 Task: Create new invoice with Date Opened :30-Apr-23, Select Customer: Charlie Donut, Terms: Payment Term 2. Make invoice entry for item-1 with Date: 30-Apr-23, Description: Hershey's Kisses Milk Chocolate Candy (3 oz), Action: Material, Income Account: Income:Sales, Quantity: 5, Unit Price: 6.3, Discount %: 7. Make entry for item-2 with Date: 30-Apr-23, Description: Red Bull Energy, Action: Material, Income Account: Income:Sales, Quantity: 1, Unit Price: 5, Discount %: 8. Make entry for item-3 with Date: 30-Apr-23, Description: Sprite, Action: Material, Income Account: Income:Sales, Quantity: 2, Unit Price: 6, Discount %: 10. Write Notes: 'Looking forward to serving you again.'. Post Invoice with Post Date: 30-Apr-23, Post to Accounts: Assets:Accounts Receivable. Pay / Process Payment with Transaction Date: 15-May-23, Amount: 44.695, Transfer Account: Checking Account. Print Invoice, display notes by going to Option, then go to Display Tab and check 'Invoice Notes'.
Action: Mouse moved to (148, 27)
Screenshot: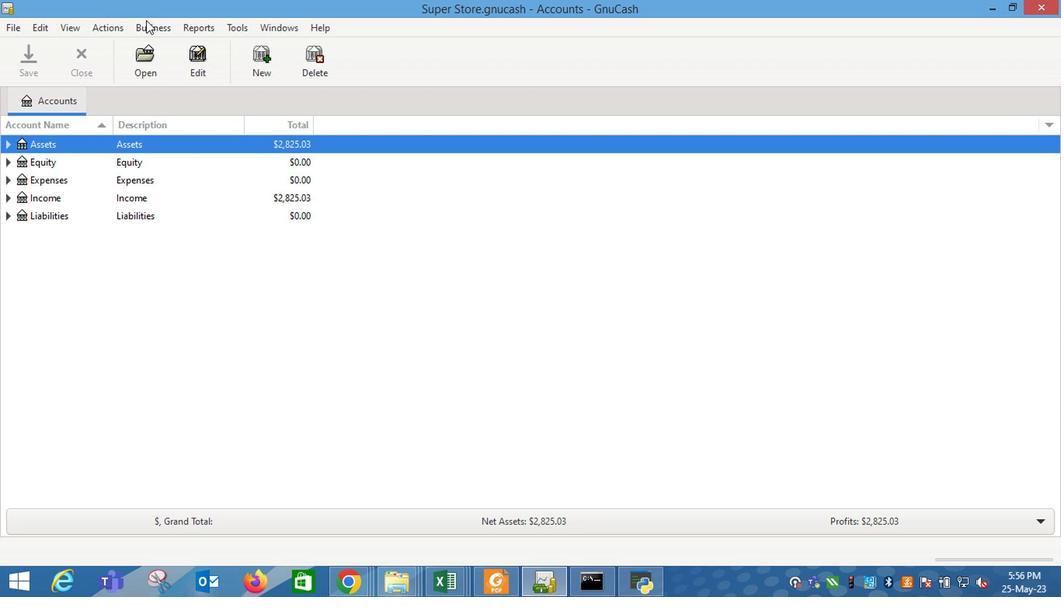 
Action: Mouse pressed left at (148, 27)
Screenshot: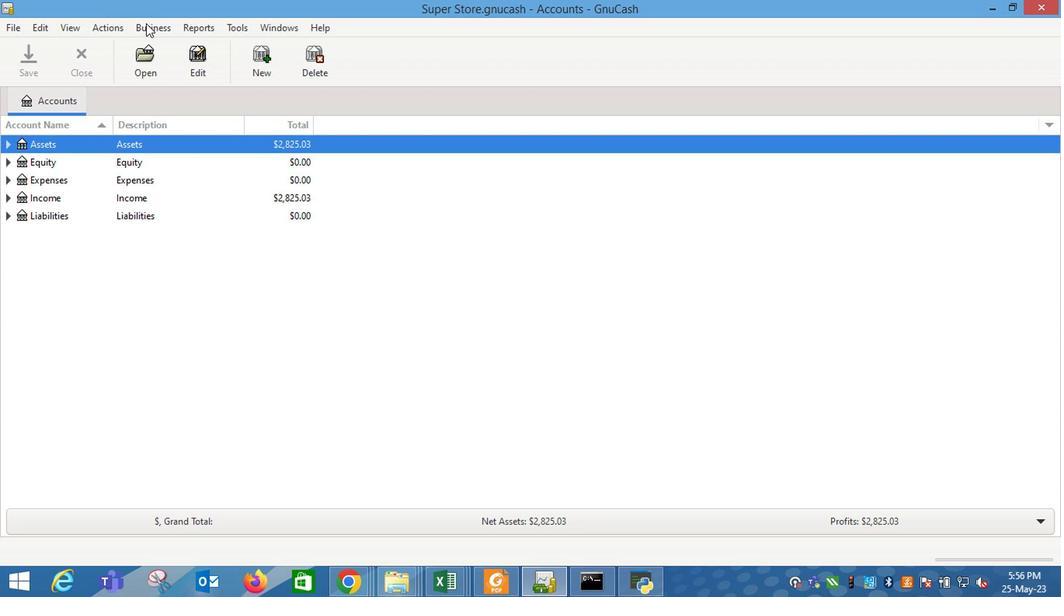 
Action: Mouse moved to (341, 111)
Screenshot: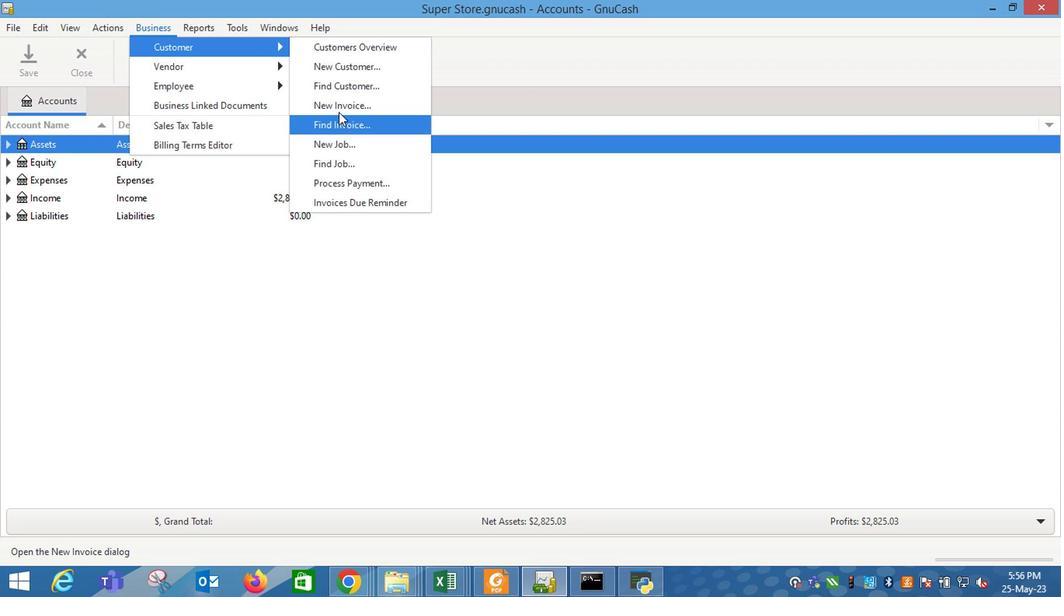
Action: Mouse pressed left at (341, 111)
Screenshot: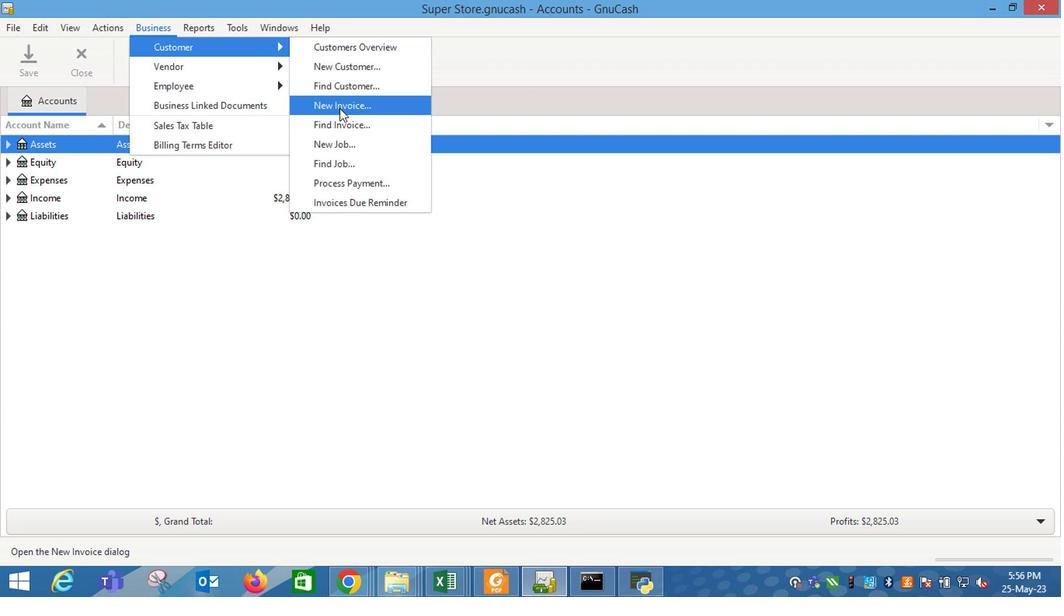 
Action: Mouse moved to (643, 238)
Screenshot: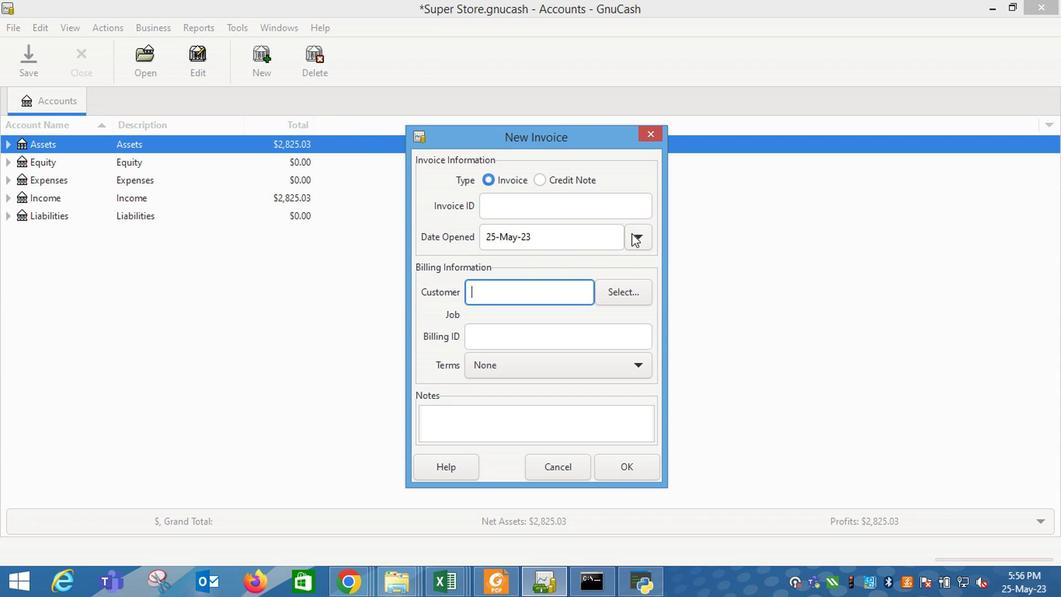 
Action: Mouse pressed left at (643, 238)
Screenshot: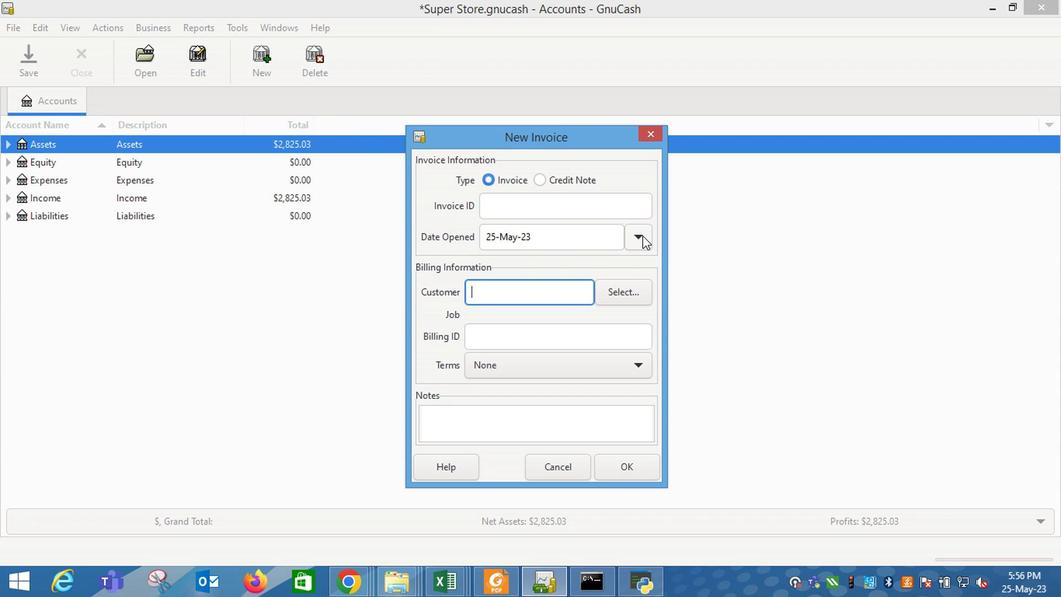 
Action: Mouse moved to (519, 261)
Screenshot: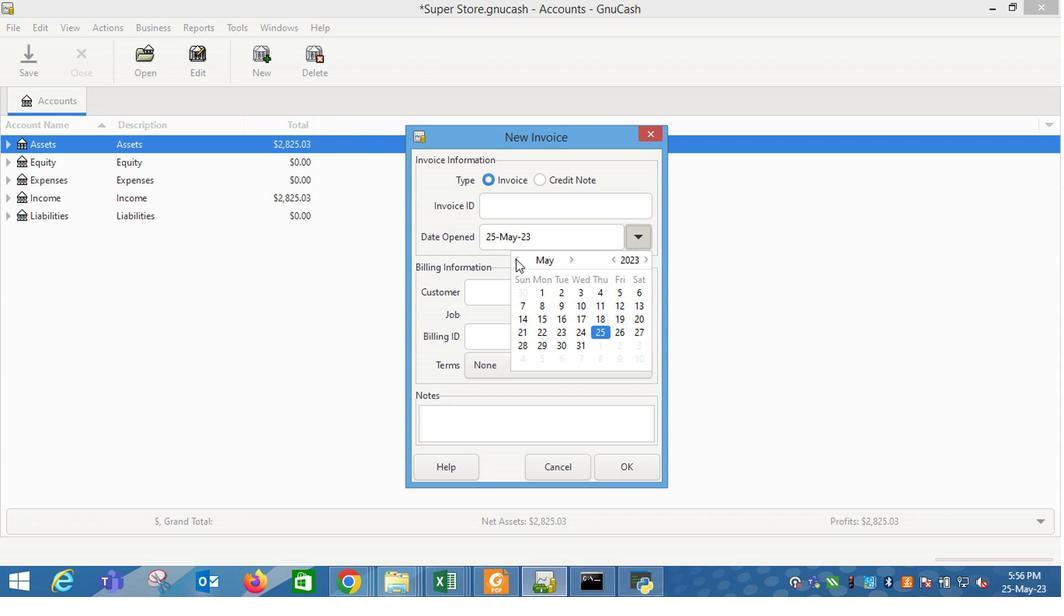 
Action: Mouse pressed left at (519, 261)
Screenshot: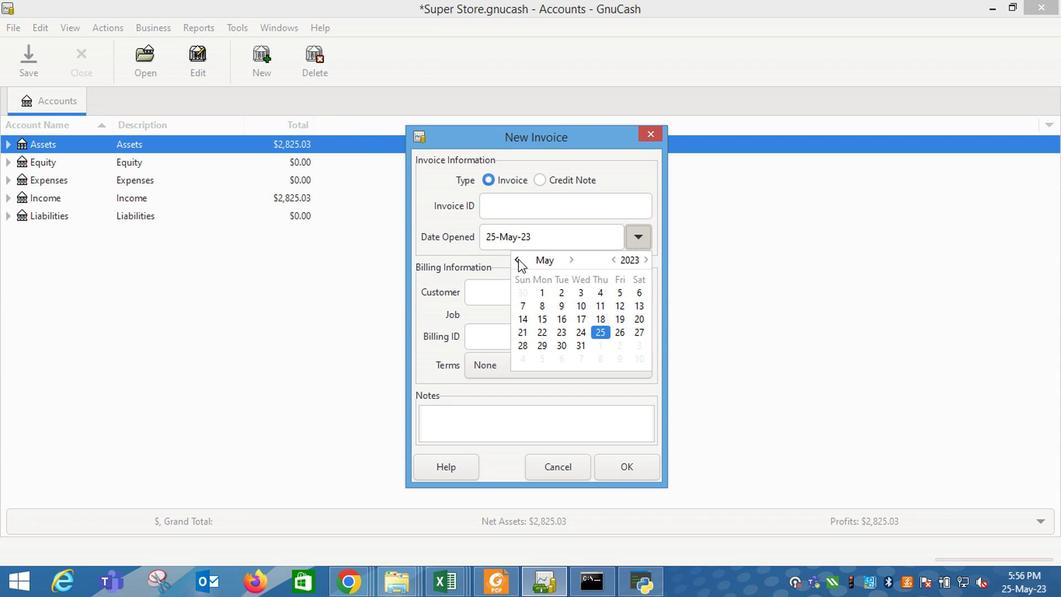 
Action: Mouse moved to (641, 325)
Screenshot: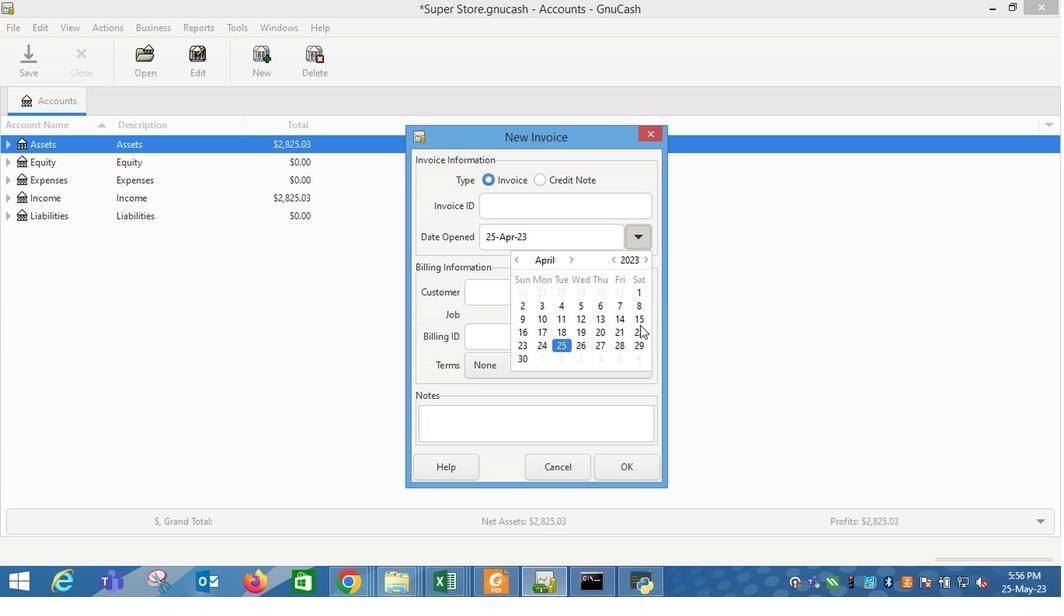 
Action: Mouse pressed left at (641, 325)
Screenshot: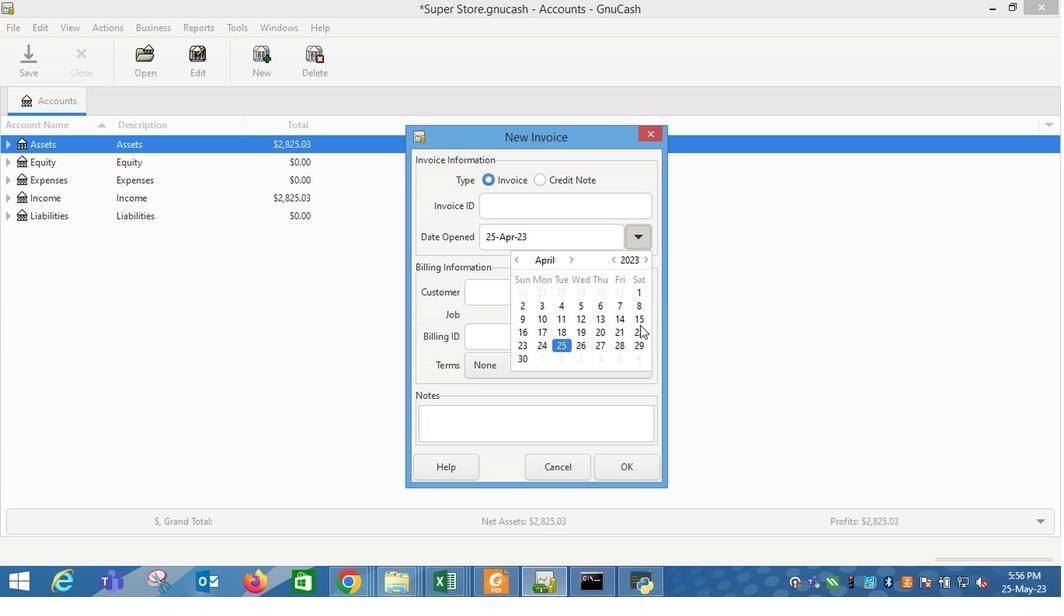 
Action: Mouse moved to (522, 357)
Screenshot: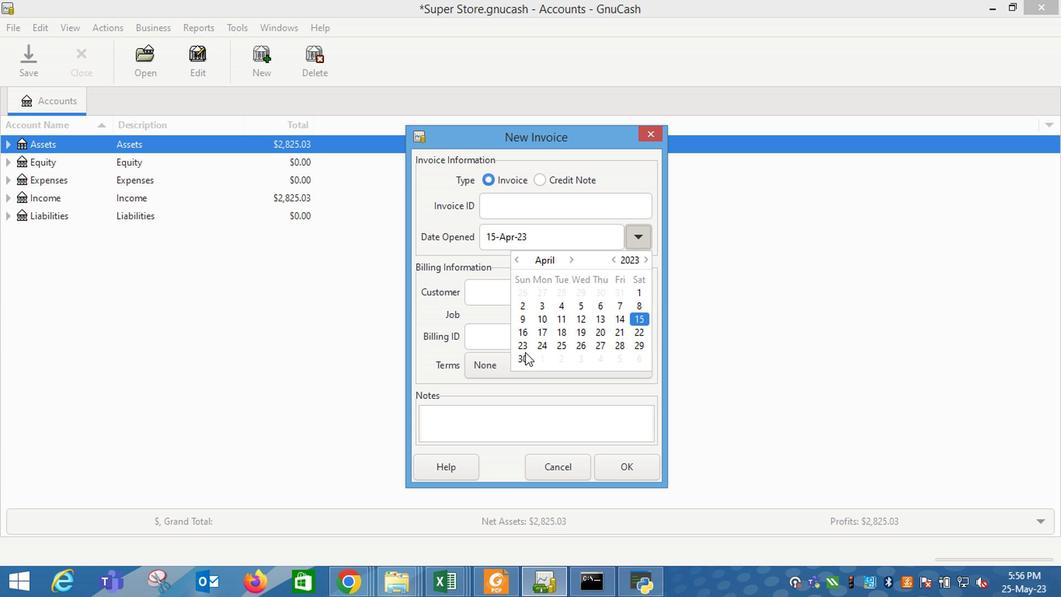 
Action: Mouse pressed left at (522, 357)
Screenshot: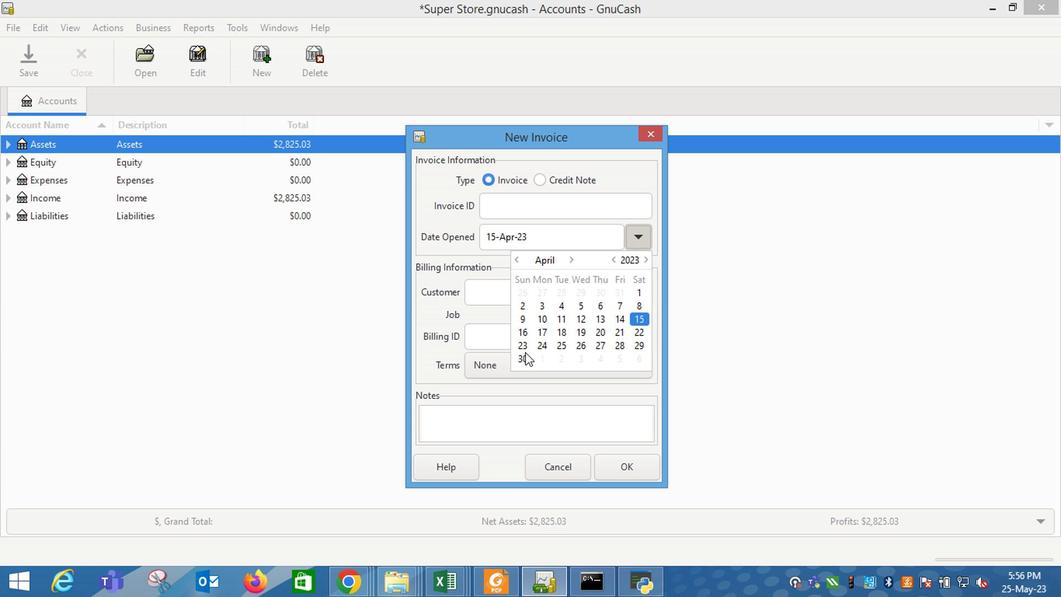
Action: Mouse moved to (469, 286)
Screenshot: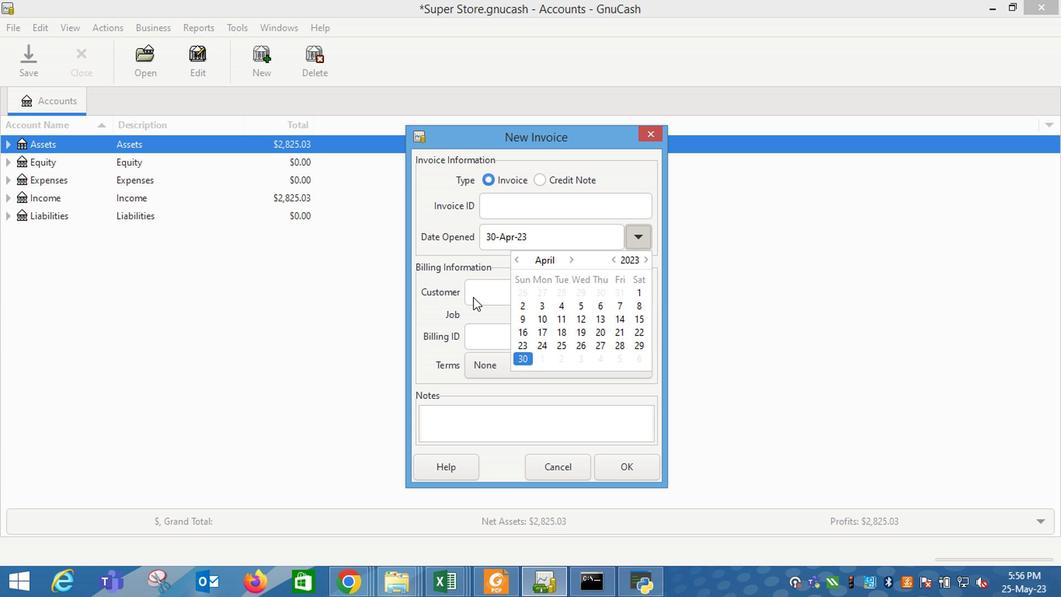 
Action: Mouse pressed left at (469, 286)
Screenshot: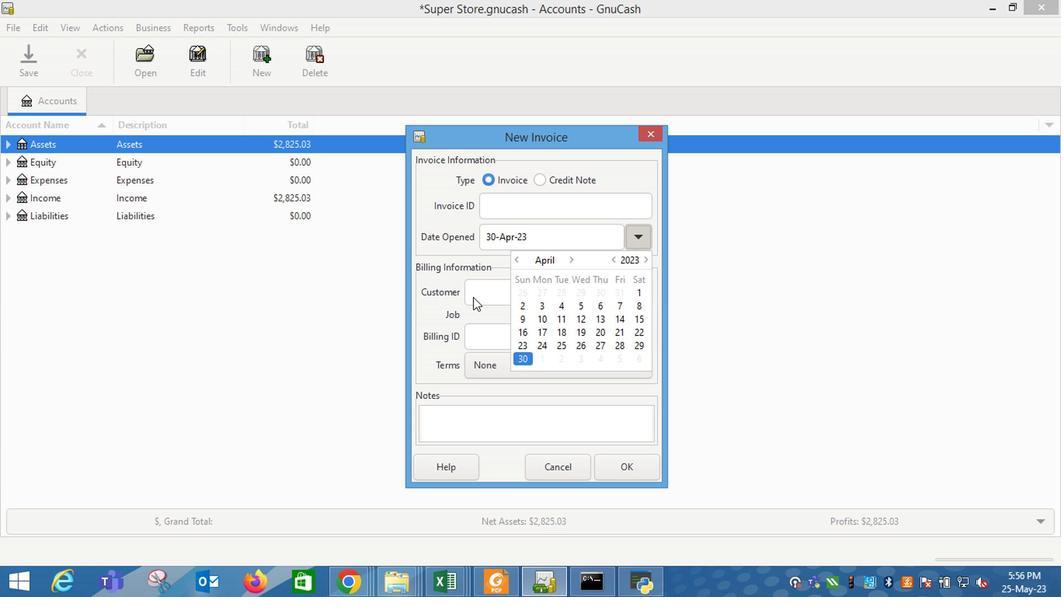 
Action: Mouse moved to (504, 299)
Screenshot: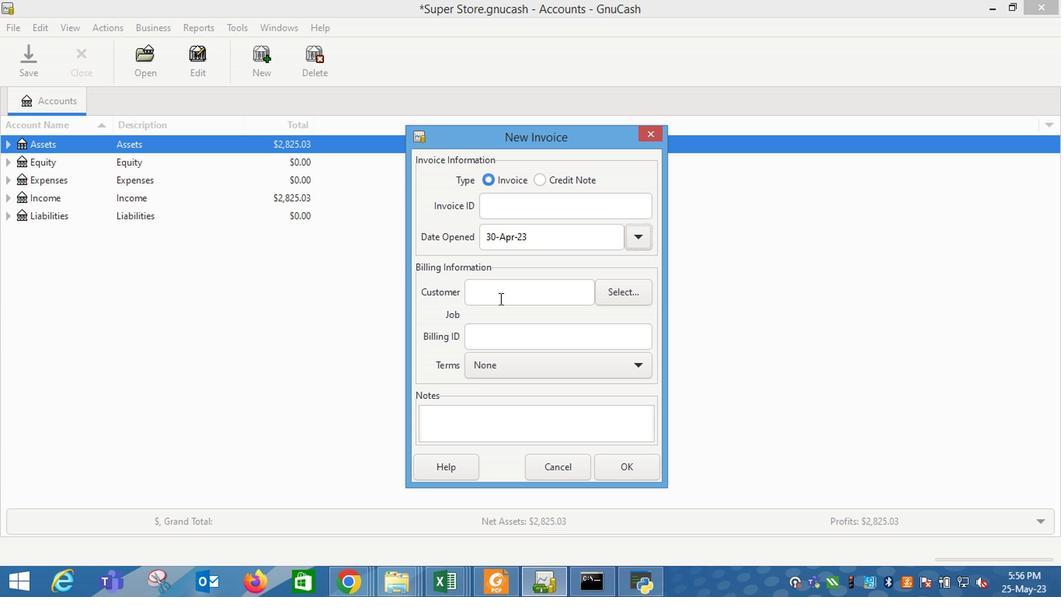 
Action: Mouse pressed left at (504, 299)
Screenshot: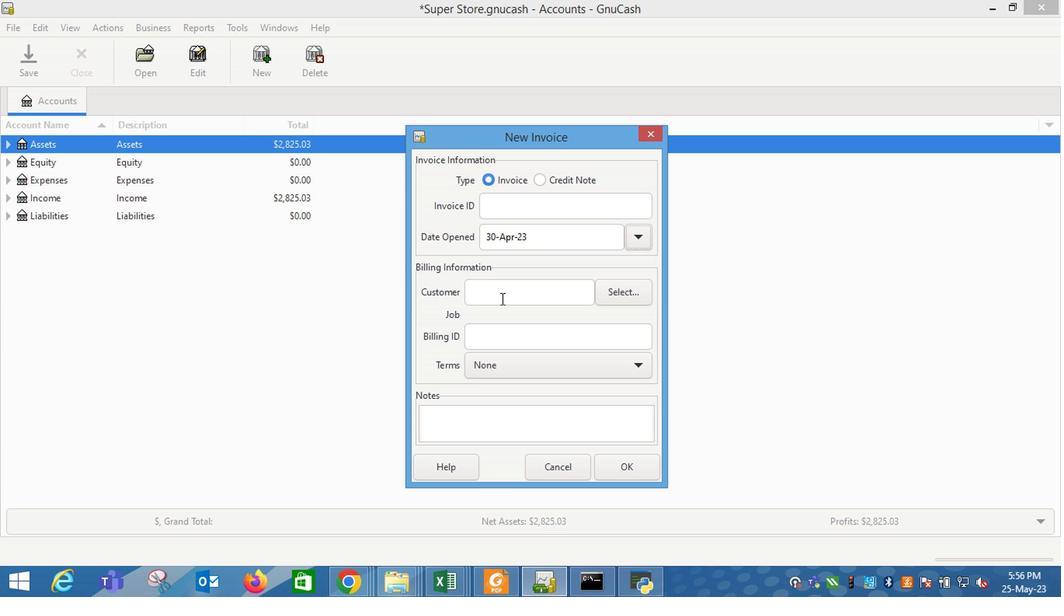 
Action: Mouse moved to (504, 299)
Screenshot: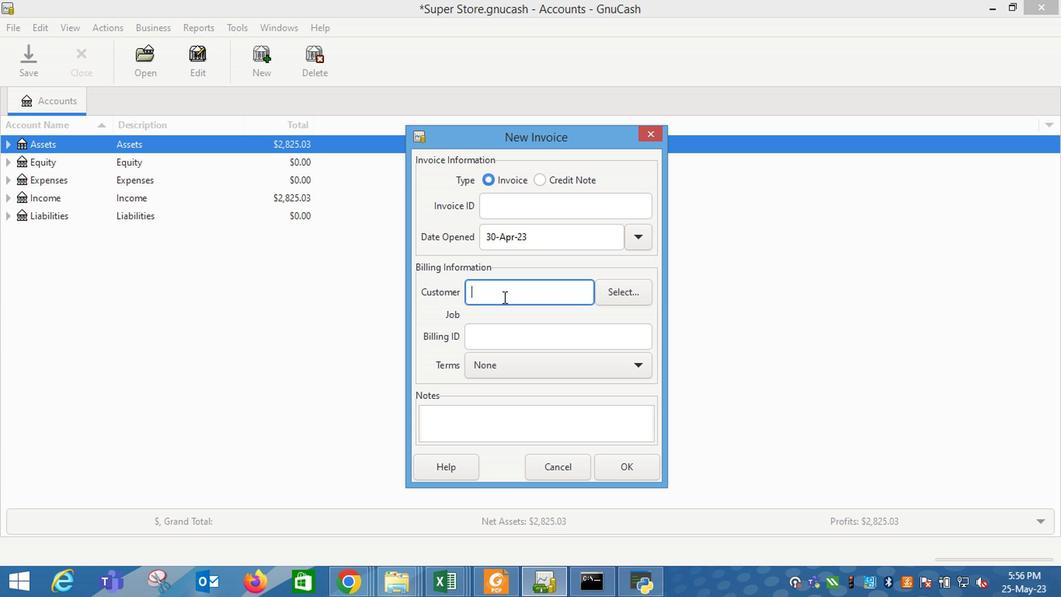 
Action: Key pressed <Key.shift_r>Char<Key.down><Key.enter>
Screenshot: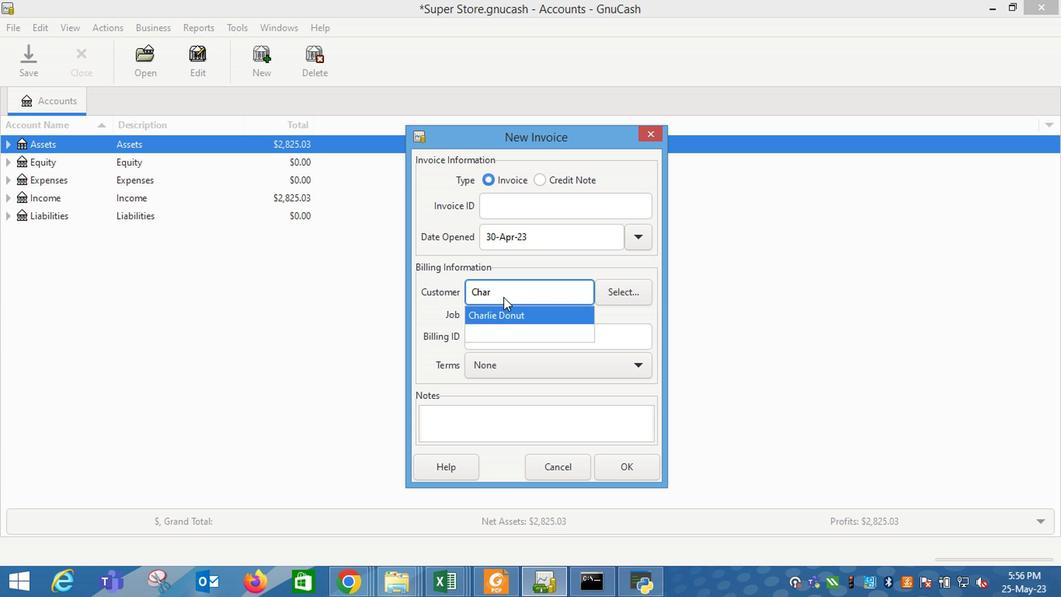 
Action: Mouse moved to (503, 378)
Screenshot: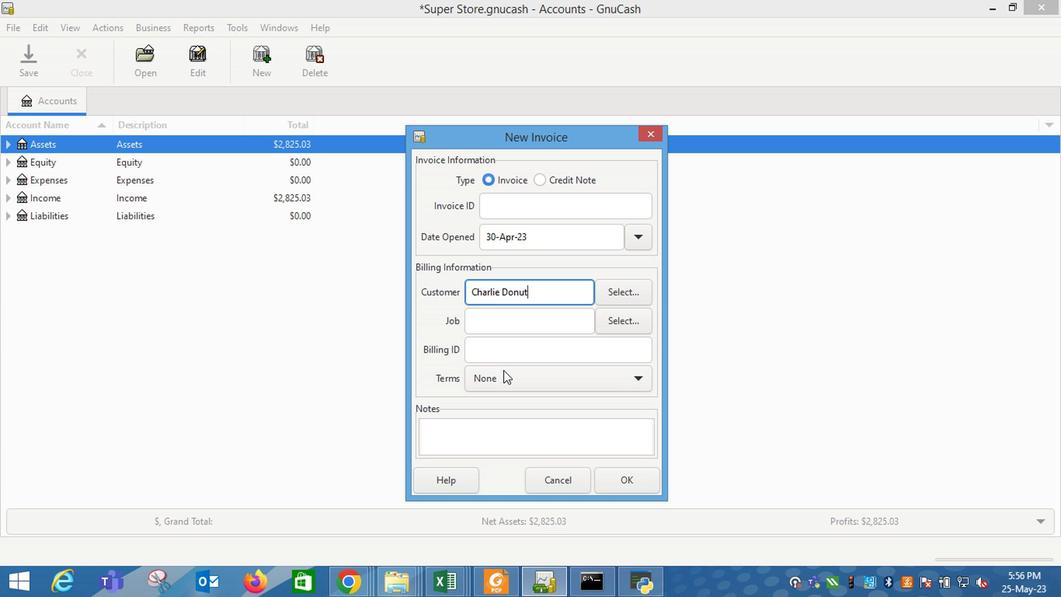 
Action: Mouse pressed left at (503, 378)
Screenshot: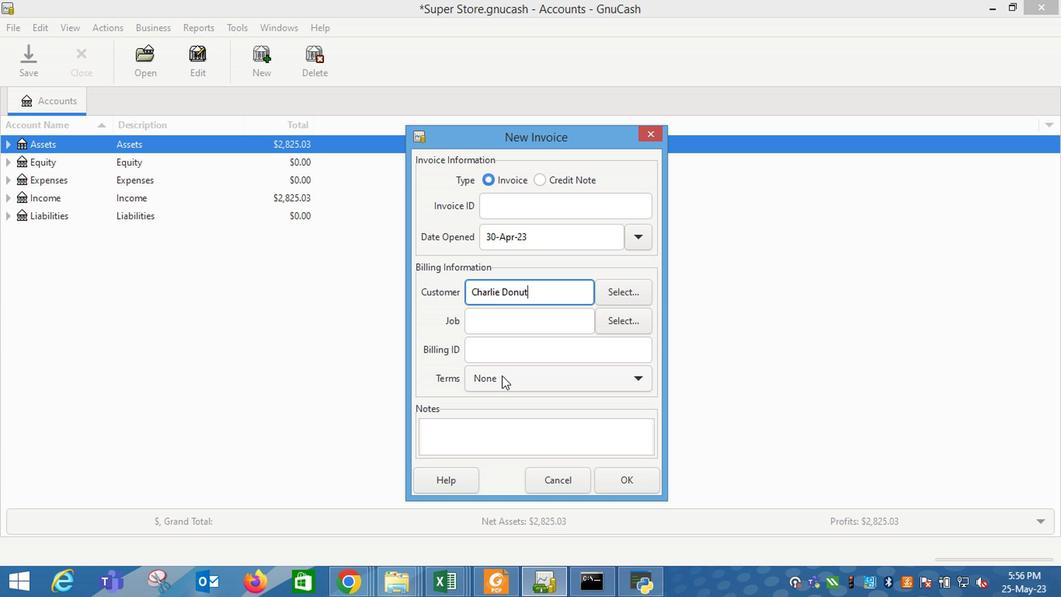 
Action: Mouse moved to (508, 422)
Screenshot: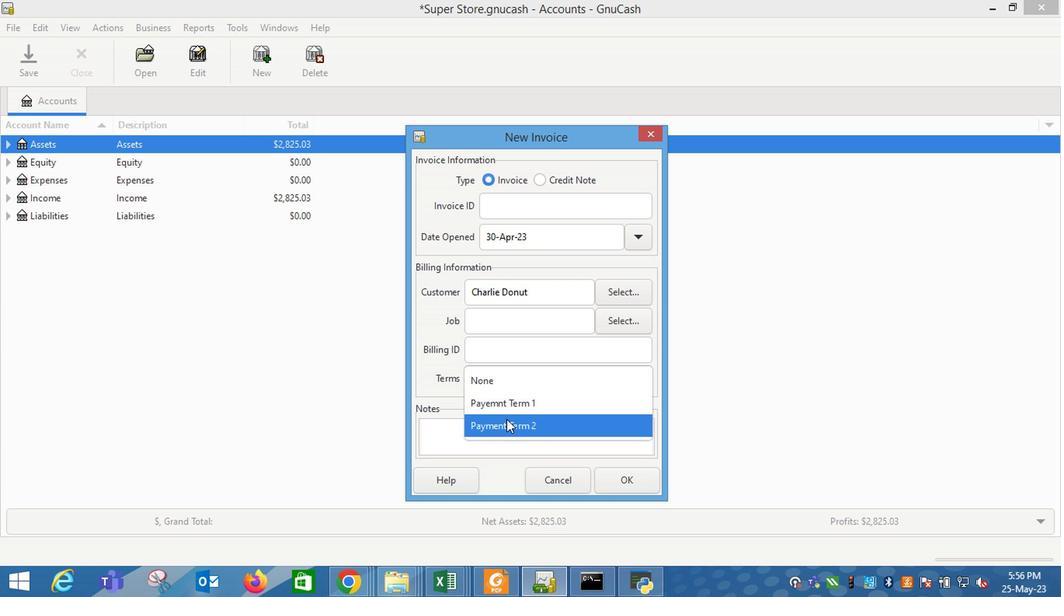 
Action: Mouse pressed left at (508, 422)
Screenshot: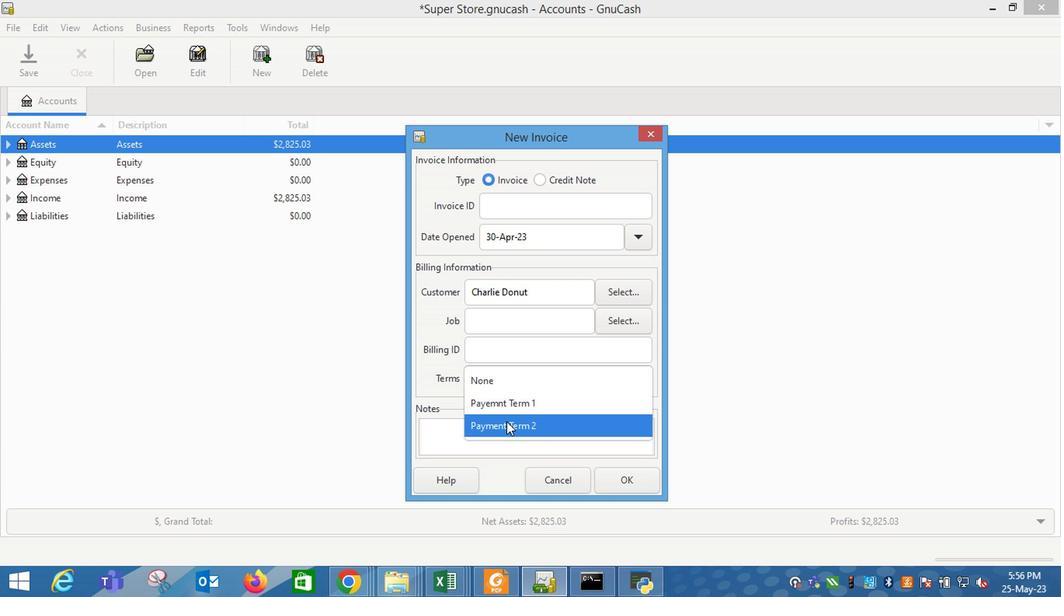 
Action: Mouse moved to (616, 480)
Screenshot: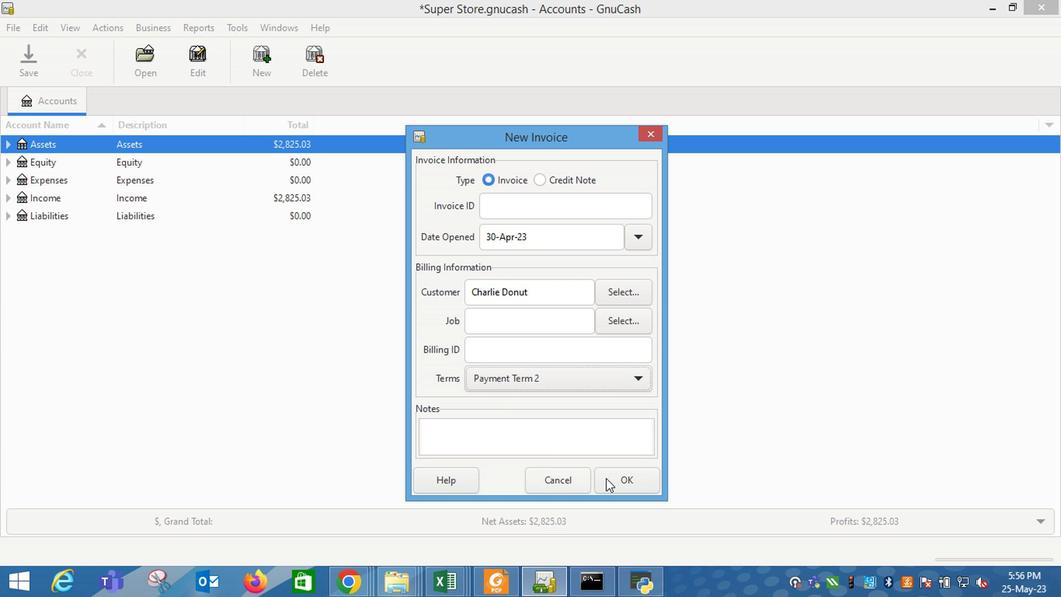 
Action: Mouse pressed left at (616, 480)
Screenshot: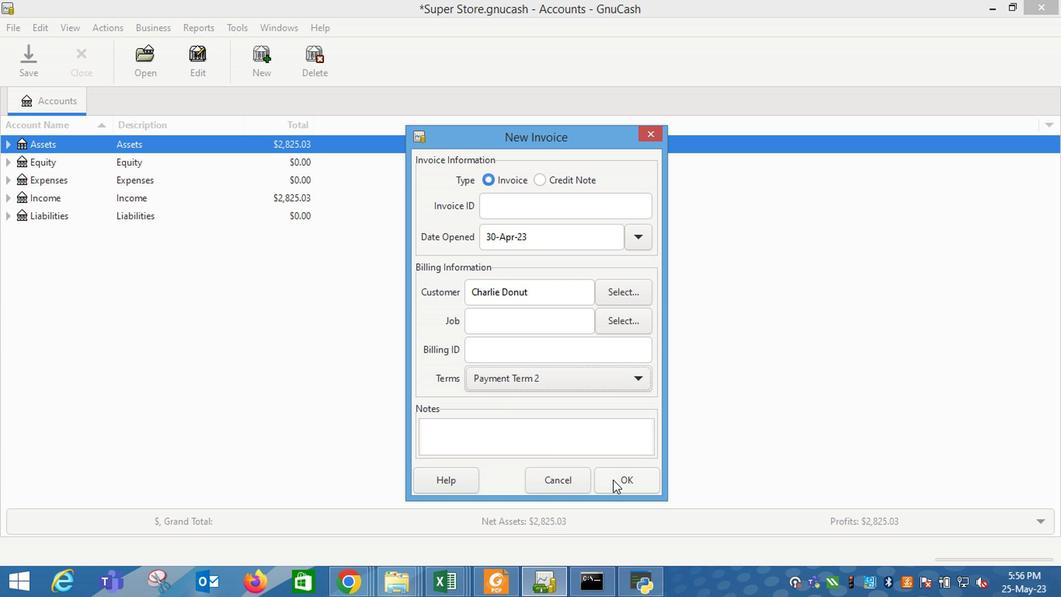 
Action: Mouse moved to (73, 305)
Screenshot: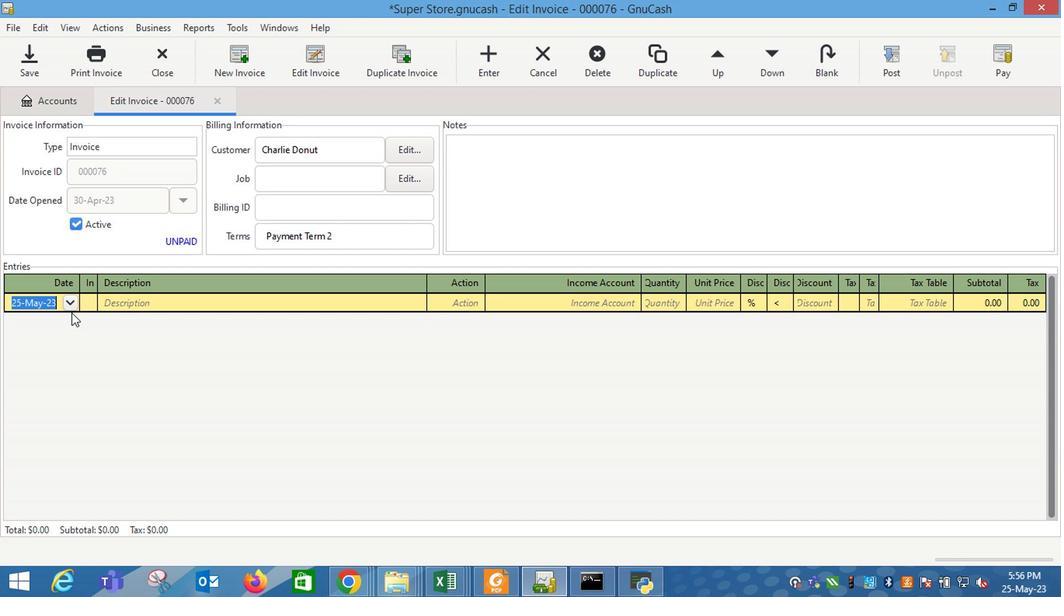 
Action: Mouse pressed left at (73, 305)
Screenshot: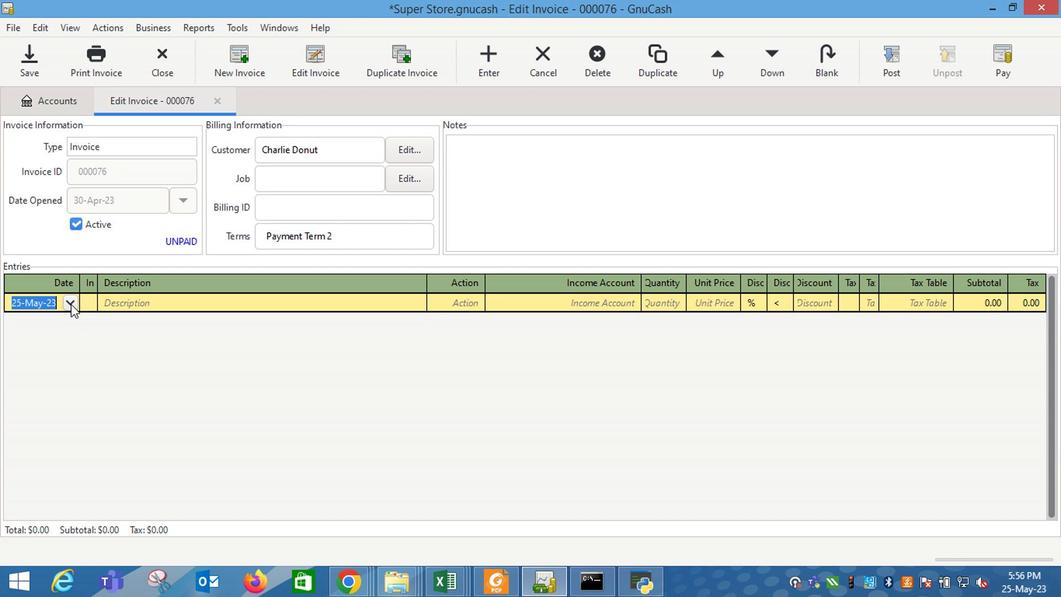 
Action: Mouse moved to (14, 325)
Screenshot: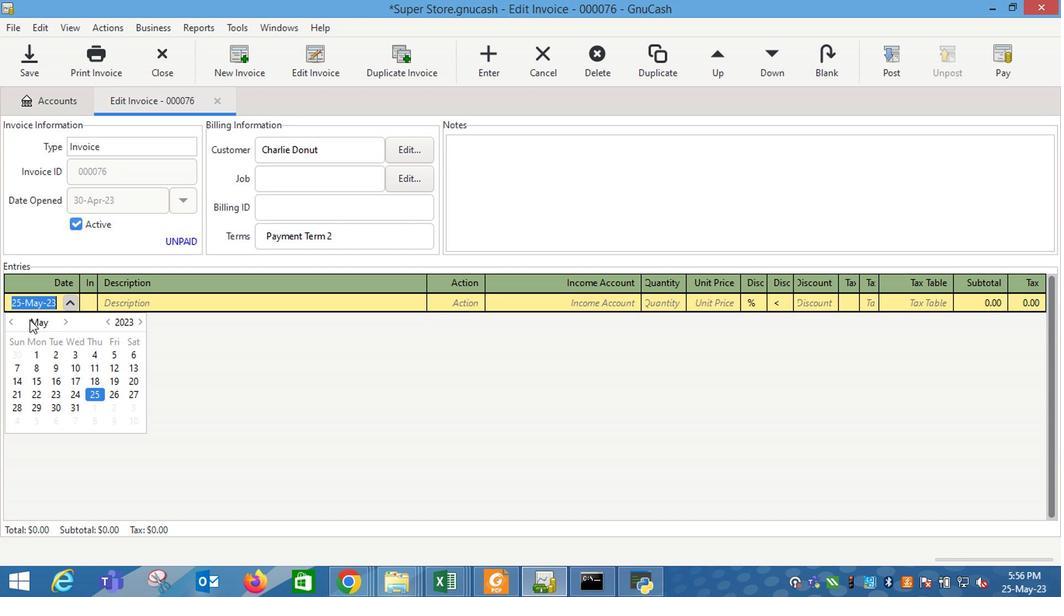 
Action: Mouse pressed left at (14, 325)
Screenshot: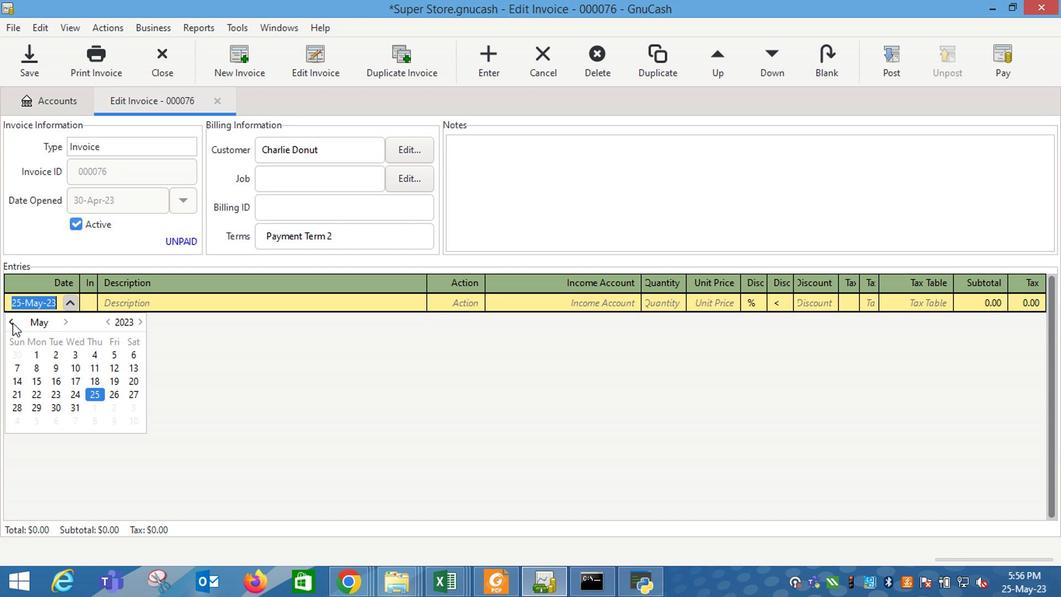 
Action: Mouse moved to (12, 424)
Screenshot: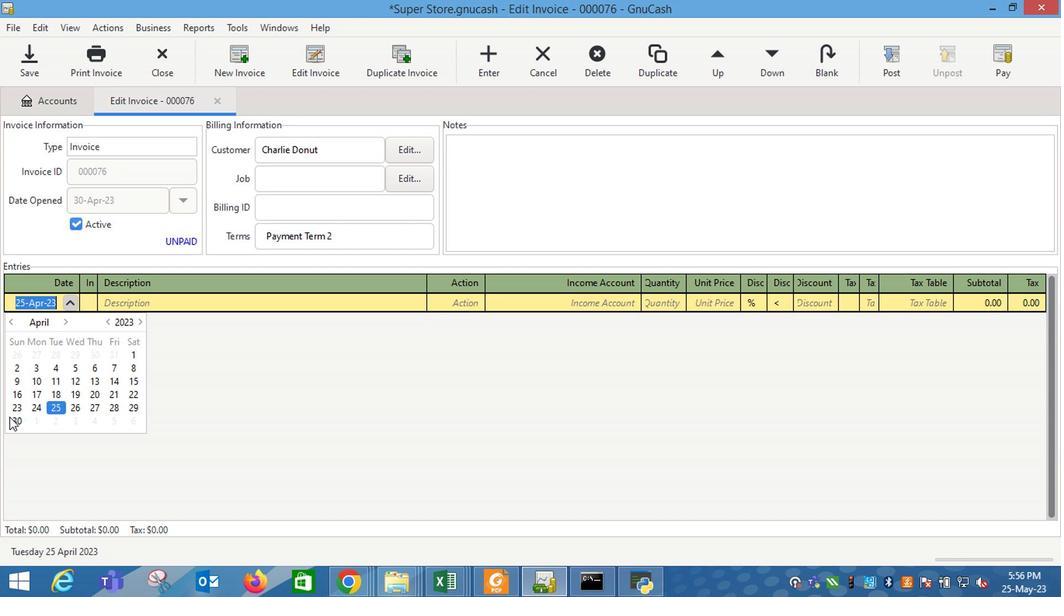
Action: Mouse pressed left at (12, 424)
Screenshot: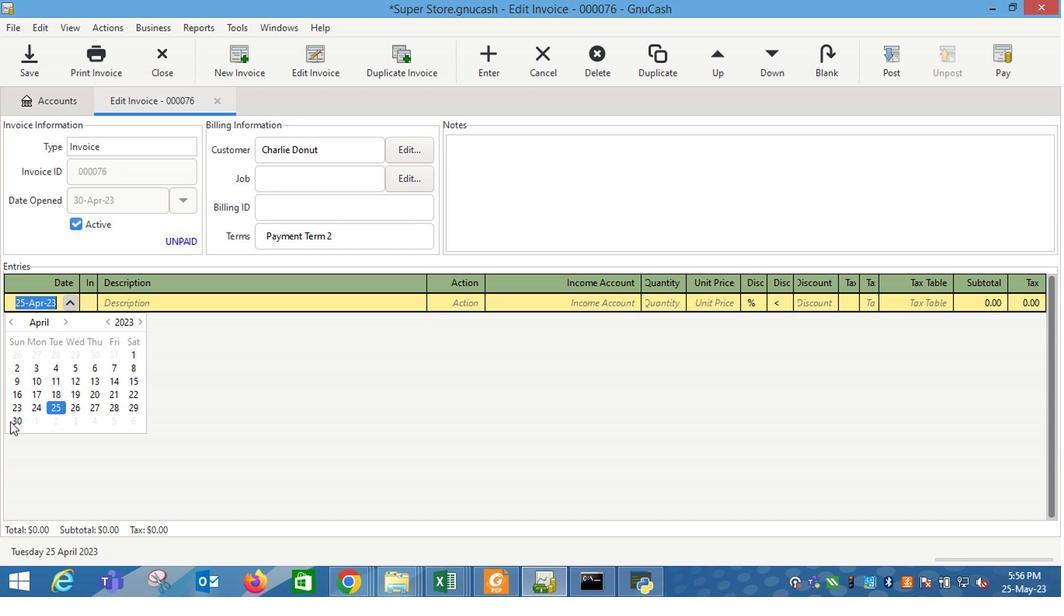 
Action: Mouse moved to (153, 308)
Screenshot: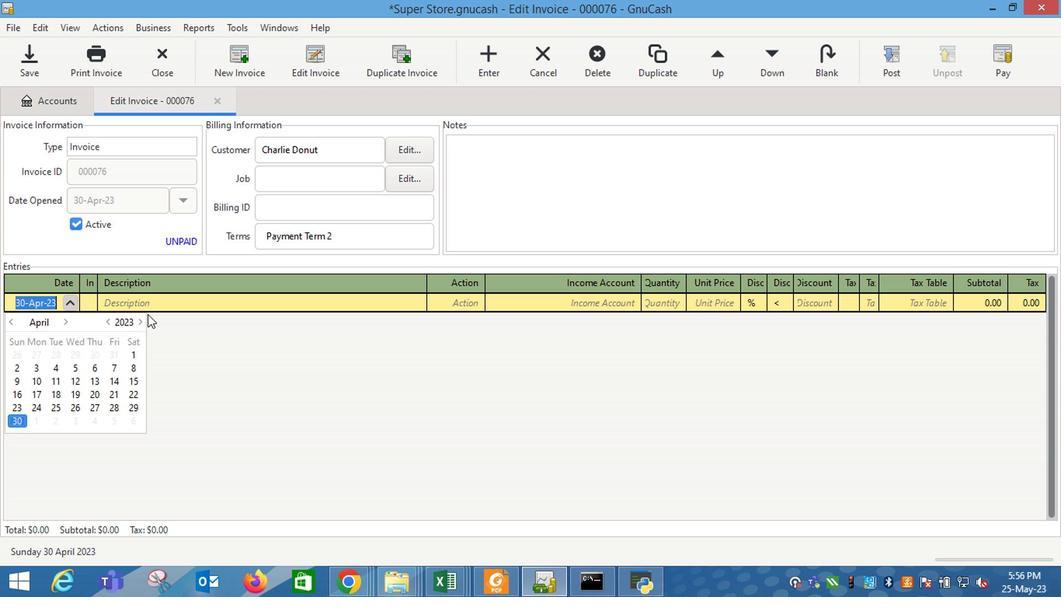 
Action: Mouse pressed left at (153, 308)
Screenshot: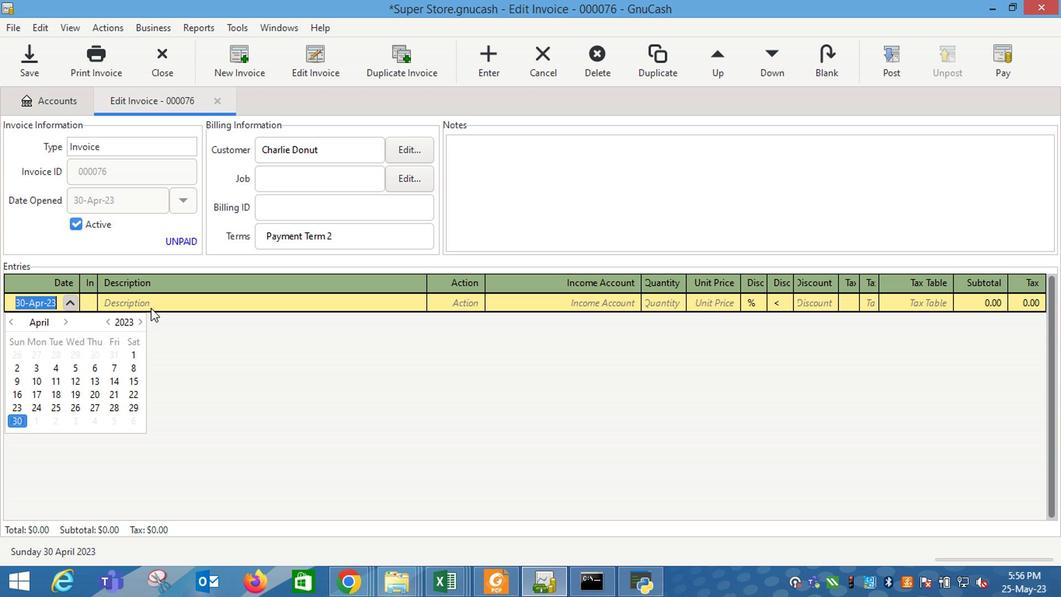 
Action: Key pressed <Key.shift_r><Key.shift_r><Key.shift_r><Key.shift_r><Key.shift_r><Key.shift_r><Key.shift_r><Key.shift_r><Key.shift_r><Key.shift_r><Key.shift_r><Key.shift_r><Key.shift_r><Key.shift_r><Key.shift_r><Key.shift_r><Key.shift_r><Key.shift_r><Key.shift_r><Key.shift_r><Key.shift_r><Key.shift_r><Key.shift_r><Key.shift_r><Key.shift_r><Key.shift_r><Key.shift_r><Key.shift_r><Key.shift_r><Key.shift_r><Key.shift_r><Key.shift_r><Key.shift_r><Key.shift_r><Key.shift_r><Key.shift_r><Key.shift_r><Key.shift_r><Key.shift_r><Key.shift_r><Key.shift_r><Key.shift_r><Key.shift_r><Key.shift_r><Key.shift_r><Key.shift_r><Key.shift_r><Key.shift_r><Key.shift_r><Key.shift_r><Key.shift_r><Key.shift_r><Key.shift_r>Hershey's<Key.space><Key.shift_r>Kisses<Key.space><Key.shift_r>Mill<Key.backspace>k
Screenshot: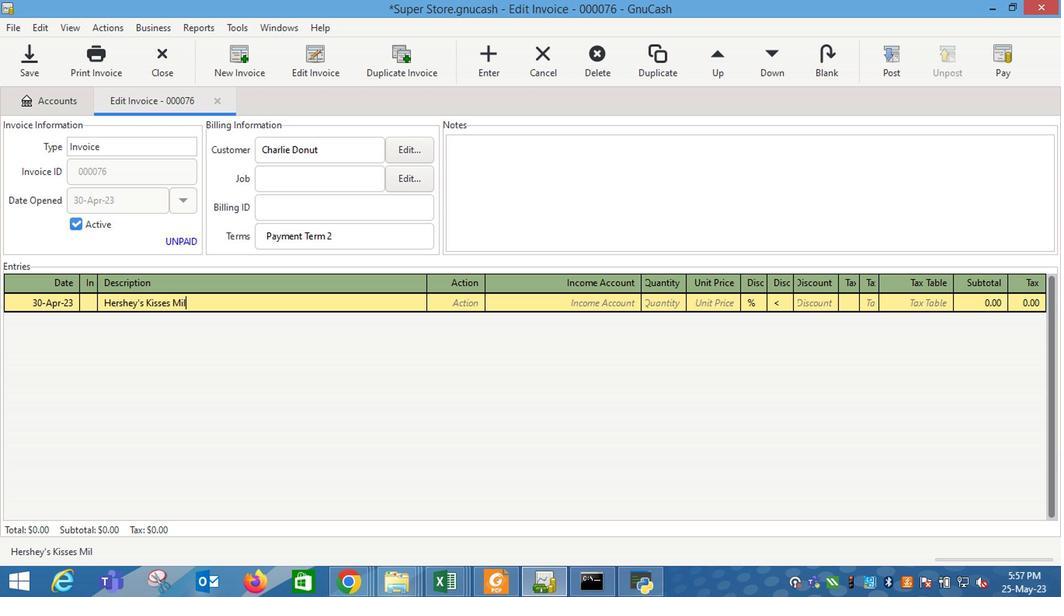 
Action: Mouse moved to (135, 453)
Screenshot: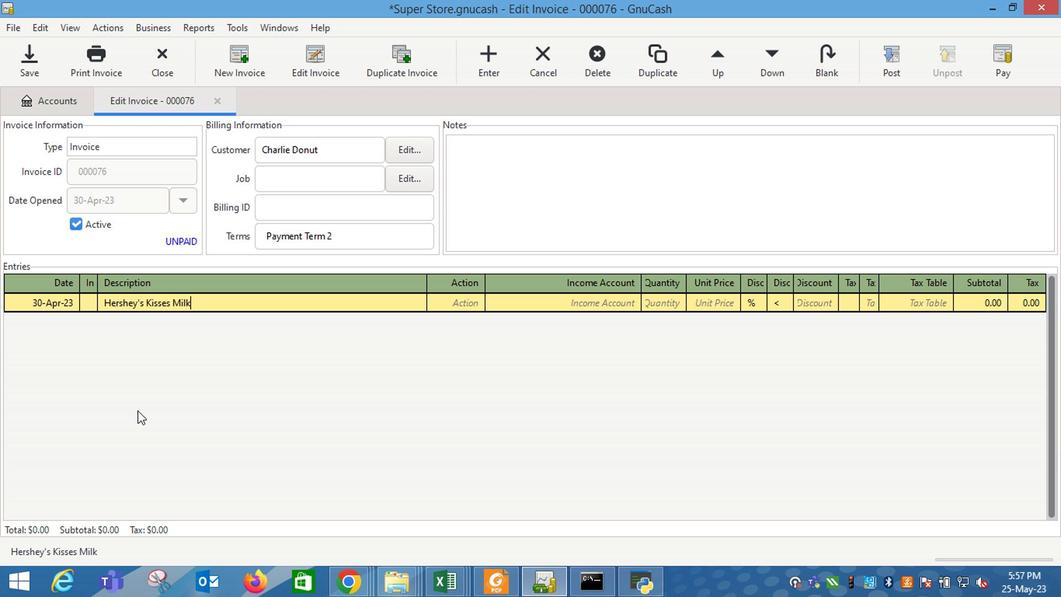 
Action: Key pressed <Key.space><Key.shift_r>Chocolate<Key.space><Key.shift_r>Candy<Key.space><Key.shift_r>(3<Key.space>z<Key.backspace>oz<Key.shift_r>)<Key.tab>
Screenshot: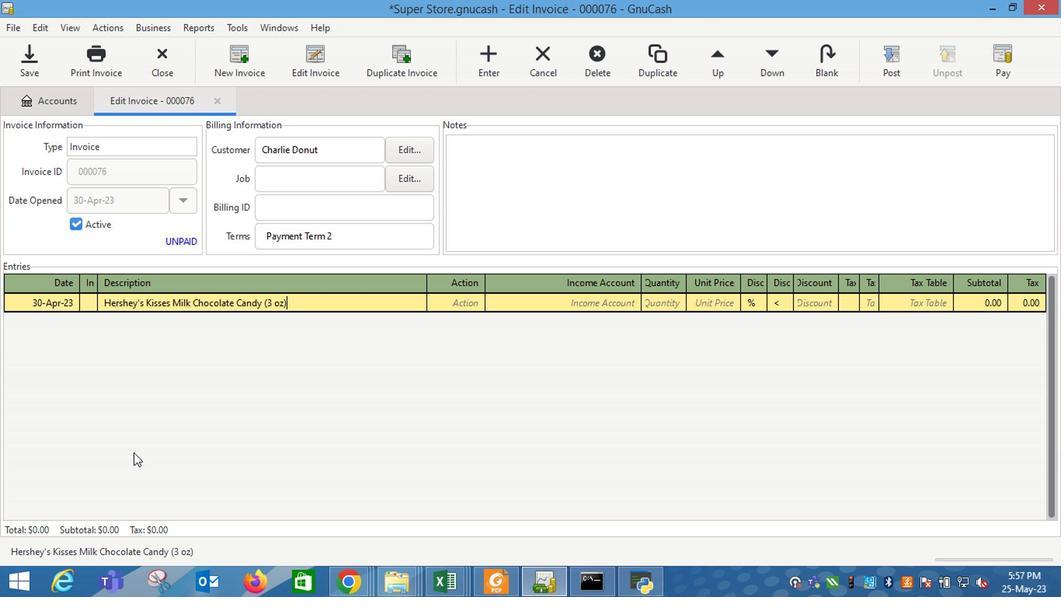 
Action: Mouse moved to (475, 302)
Screenshot: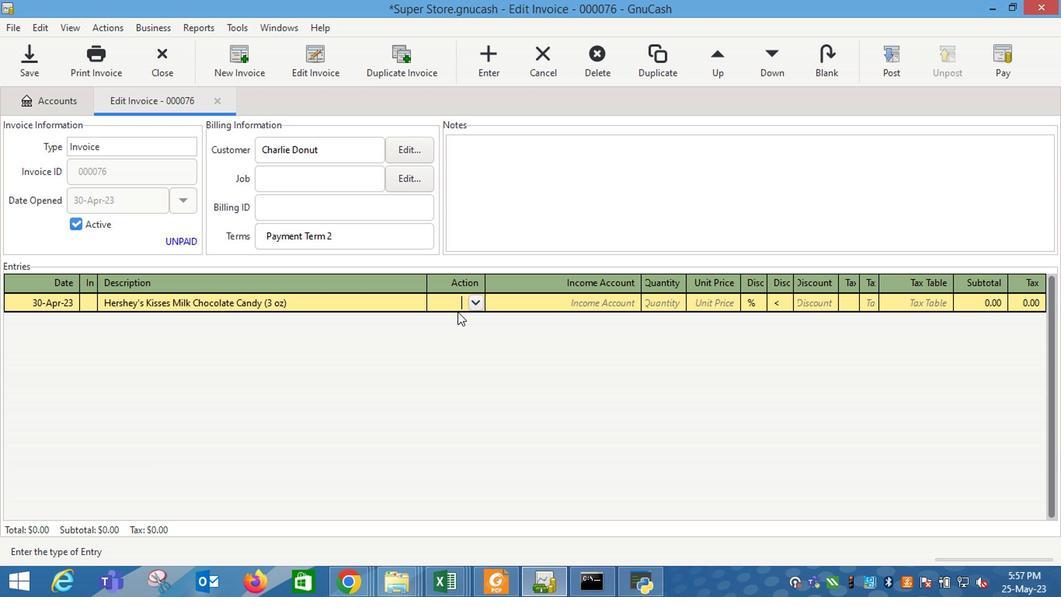 
Action: Mouse pressed left at (475, 302)
Screenshot: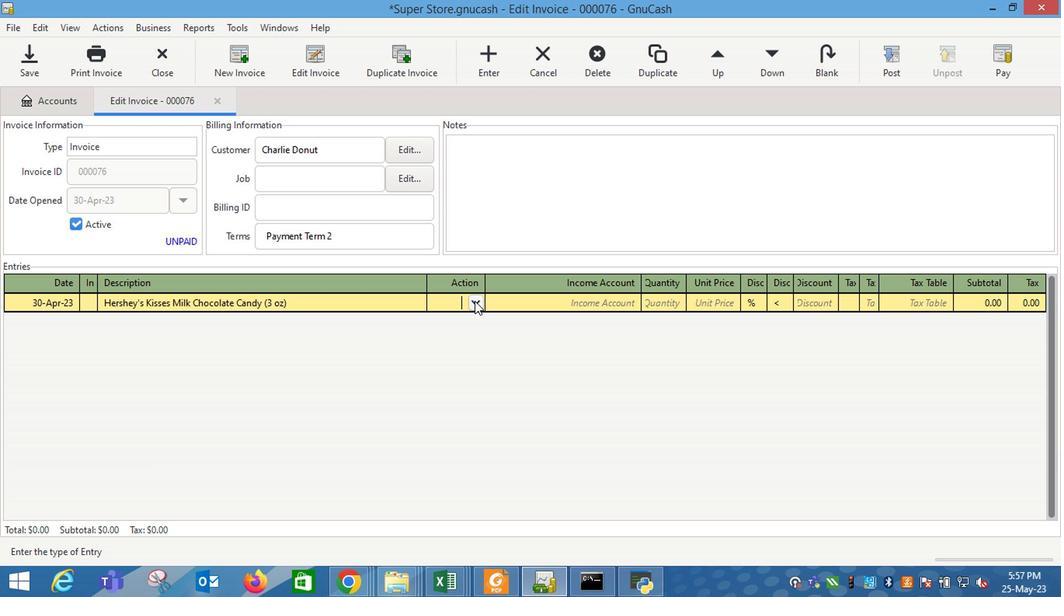 
Action: Mouse moved to (471, 342)
Screenshot: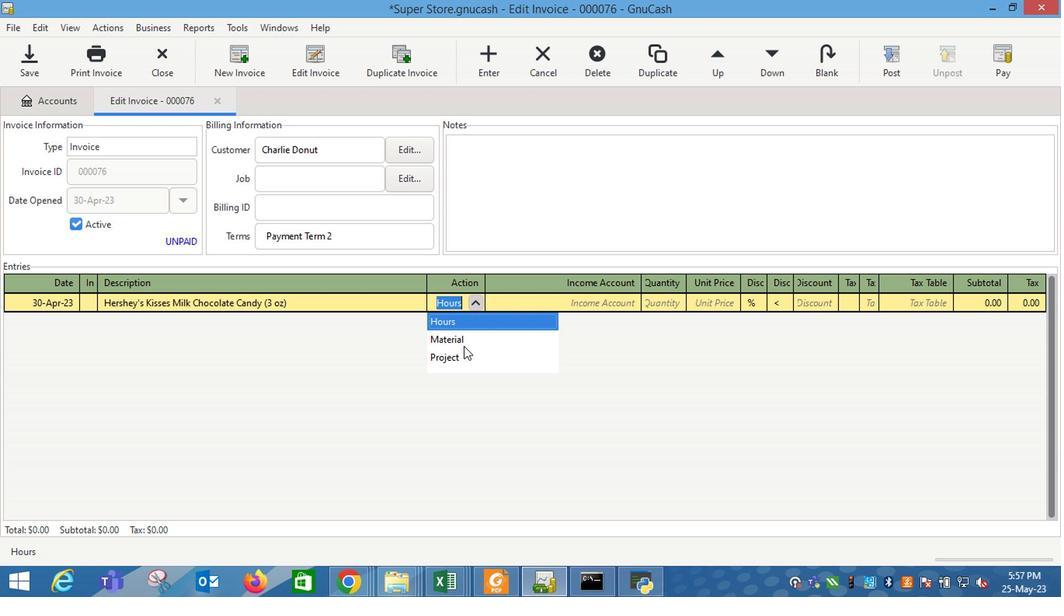 
Action: Mouse pressed left at (471, 342)
Screenshot: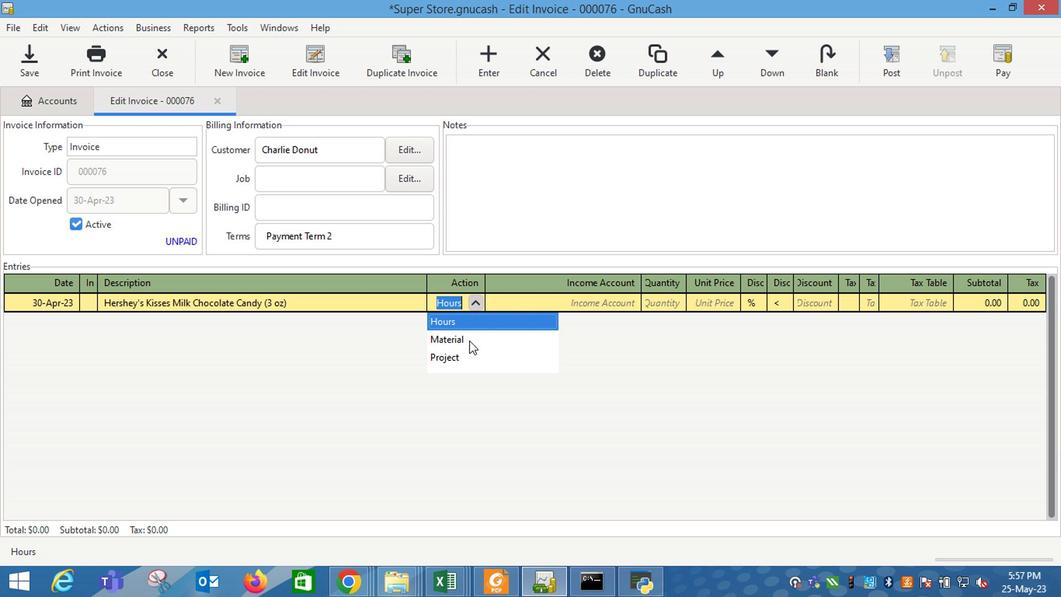 
Action: Mouse moved to (595, 304)
Screenshot: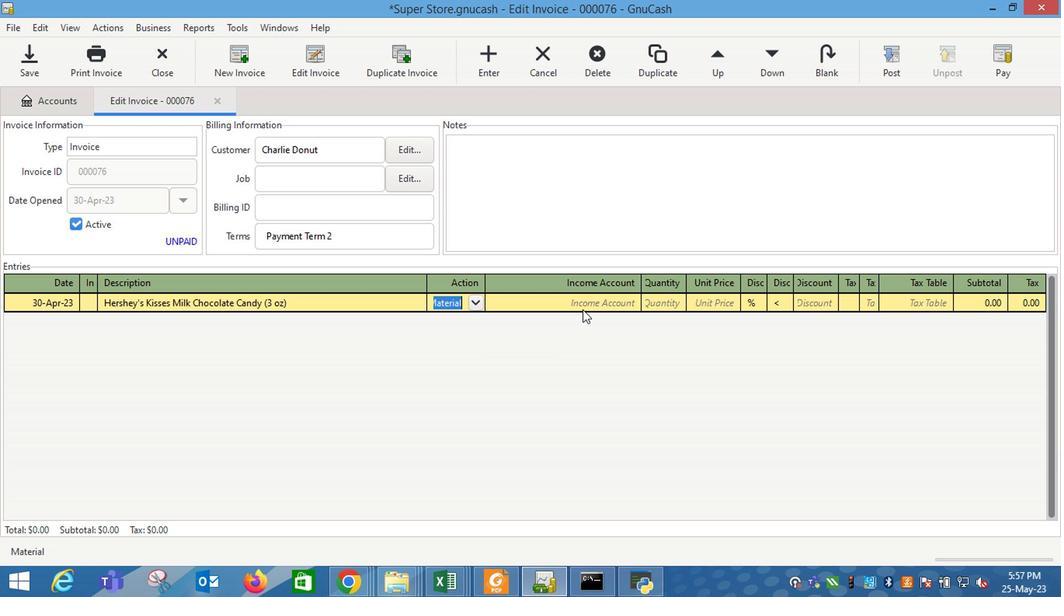 
Action: Mouse pressed left at (595, 304)
Screenshot: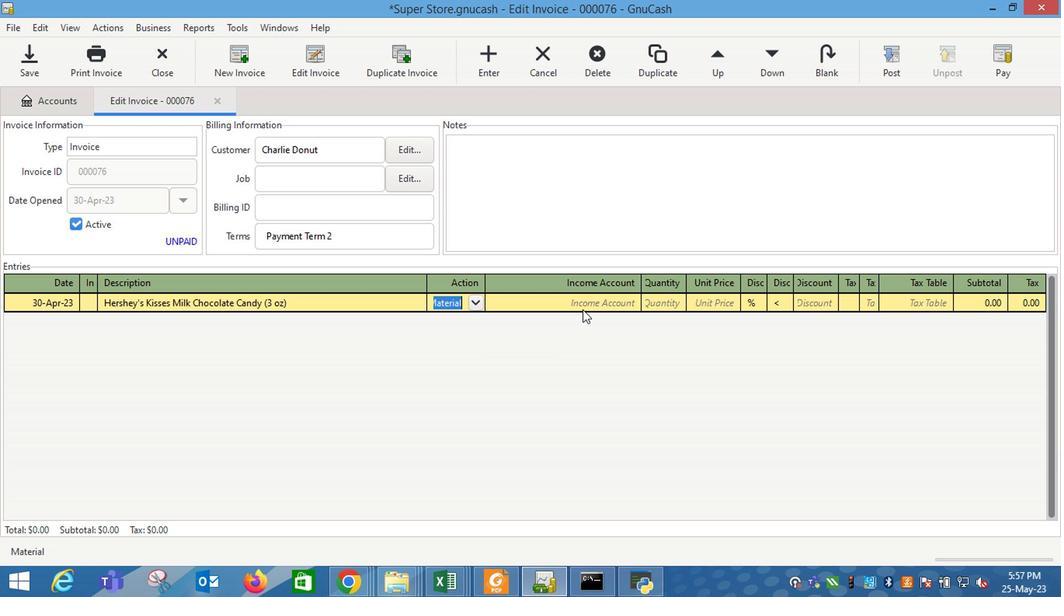 
Action: Mouse moved to (629, 302)
Screenshot: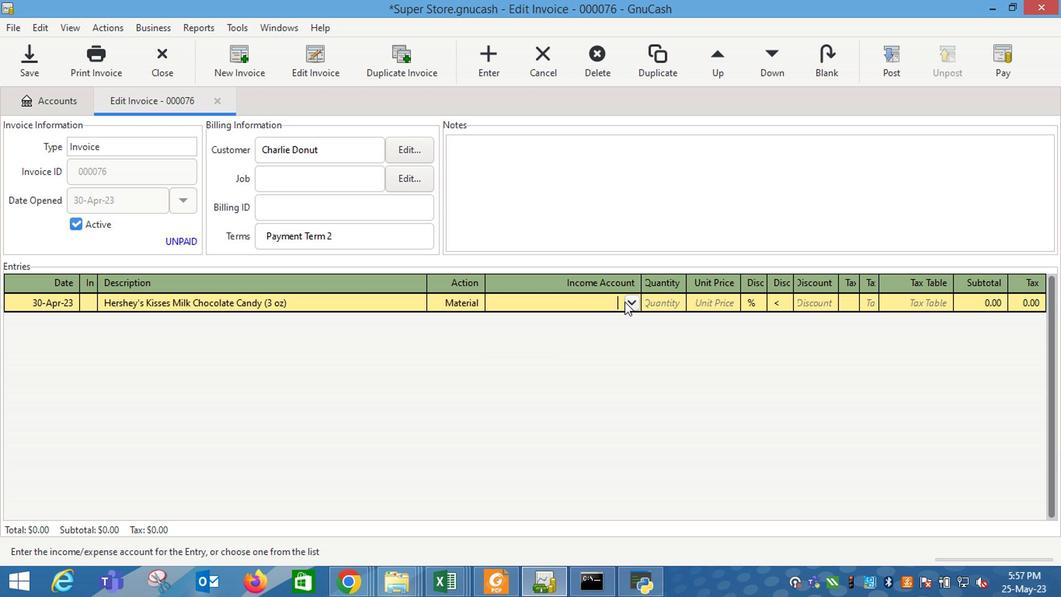 
Action: Mouse pressed left at (629, 302)
Screenshot: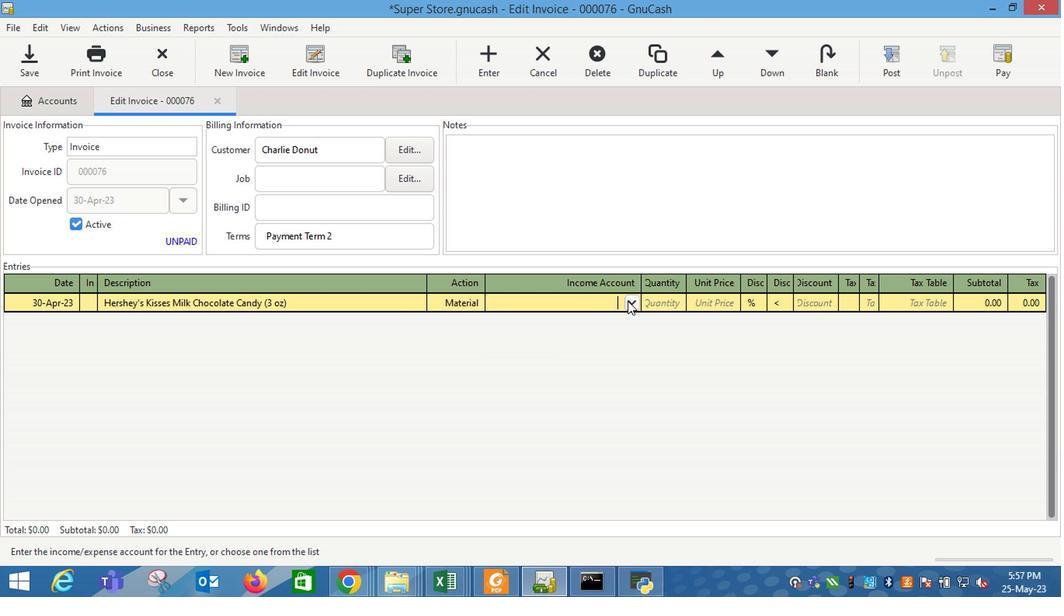
Action: Mouse moved to (527, 376)
Screenshot: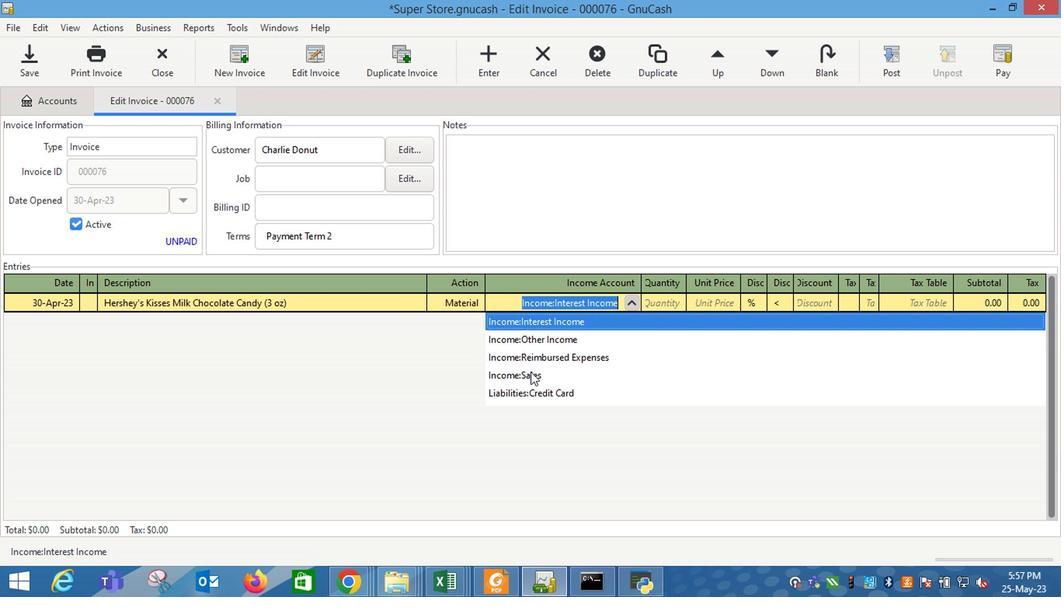 
Action: Mouse pressed left at (527, 376)
Screenshot: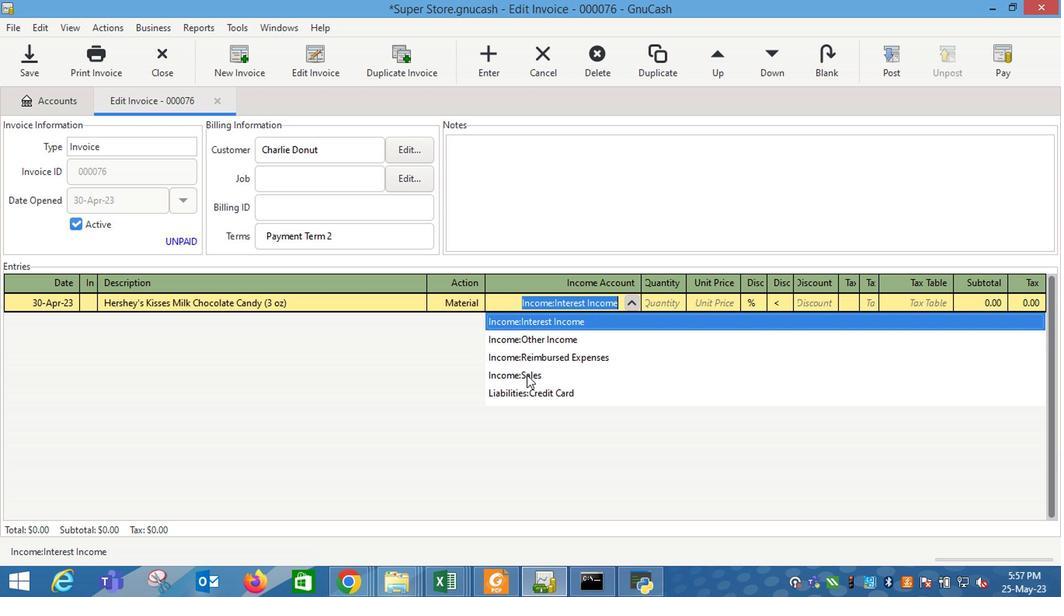 
Action: Mouse moved to (676, 304)
Screenshot: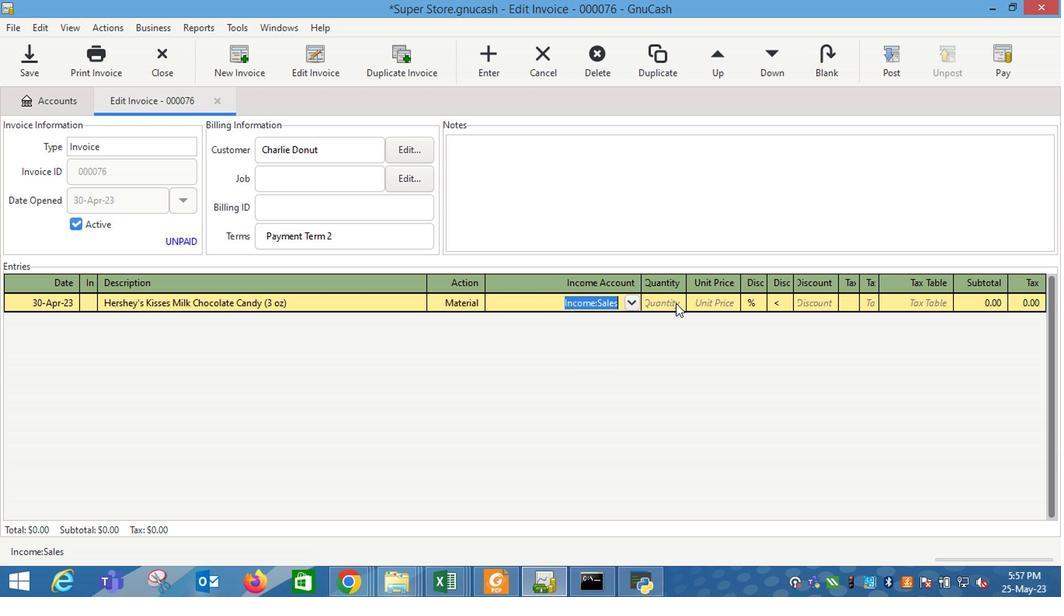 
Action: Mouse pressed left at (676, 304)
Screenshot: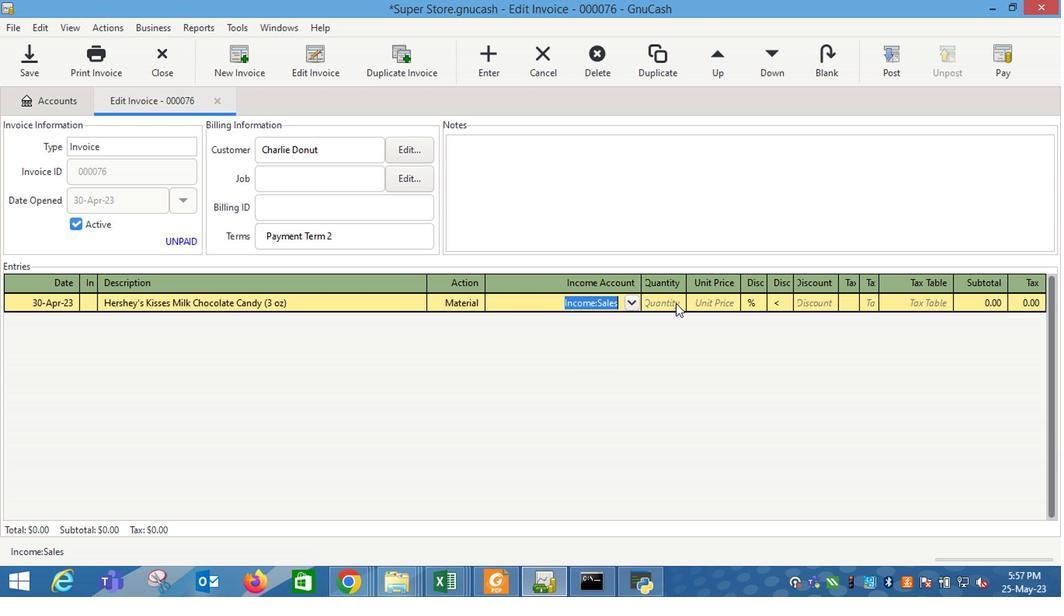 
Action: Mouse moved to (678, 350)
Screenshot: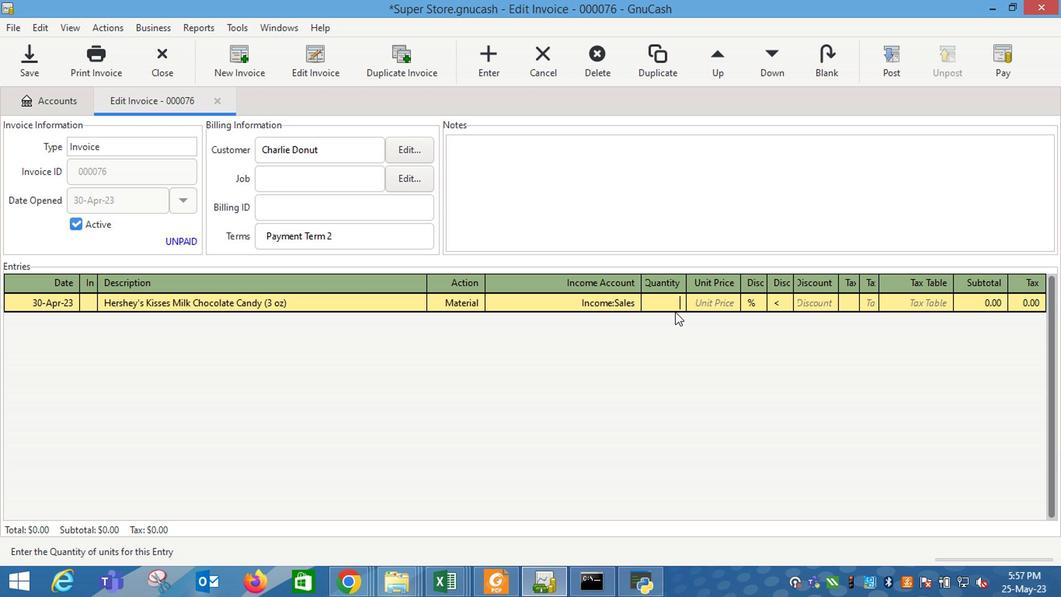 
Action: Key pressed 5<Key.tab>6.3
Screenshot: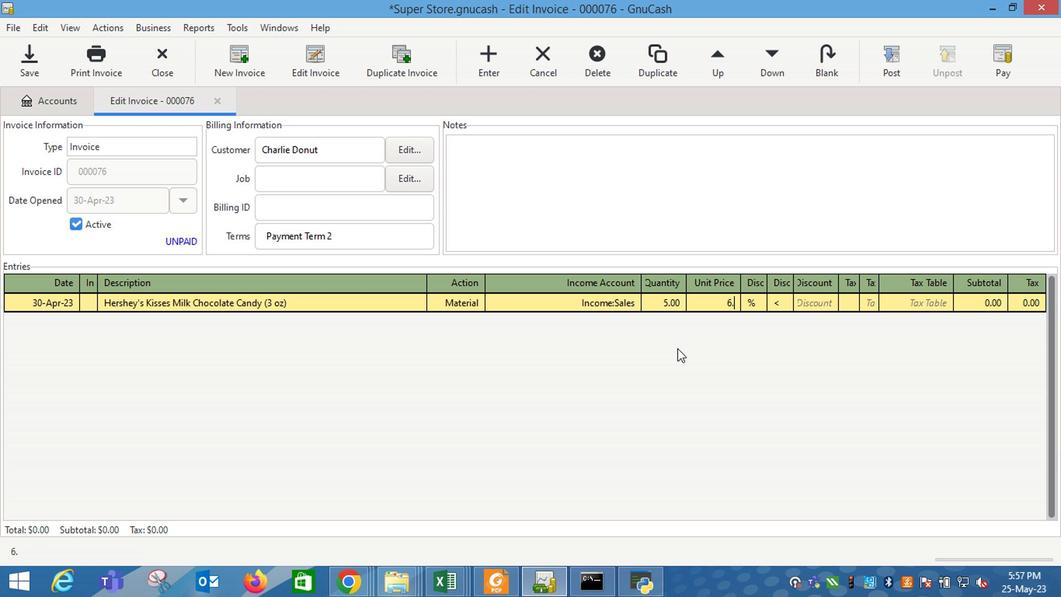 
Action: Mouse moved to (776, 306)
Screenshot: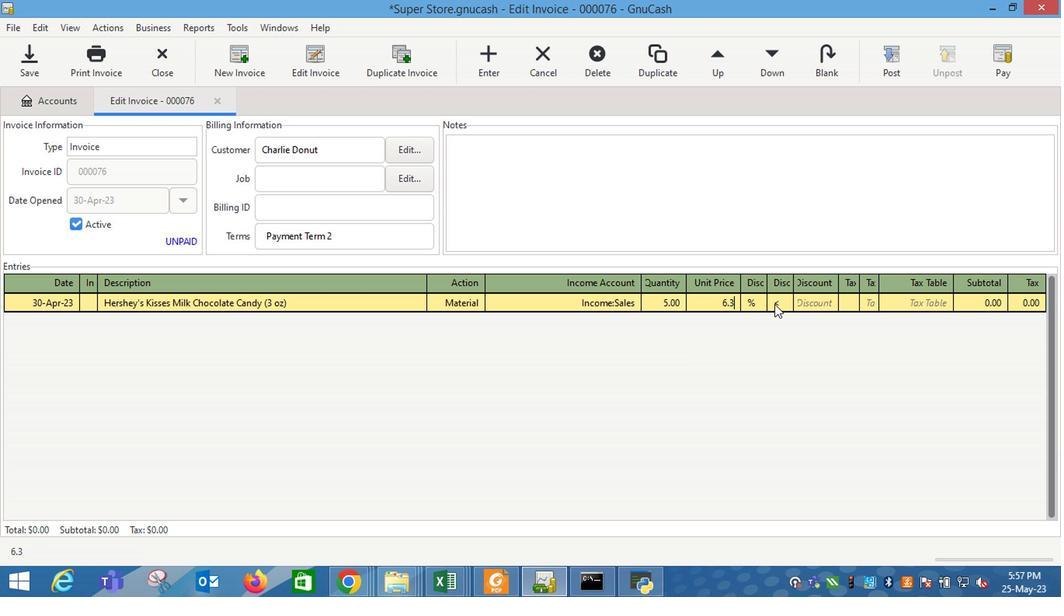 
Action: Mouse pressed left at (776, 306)
Screenshot: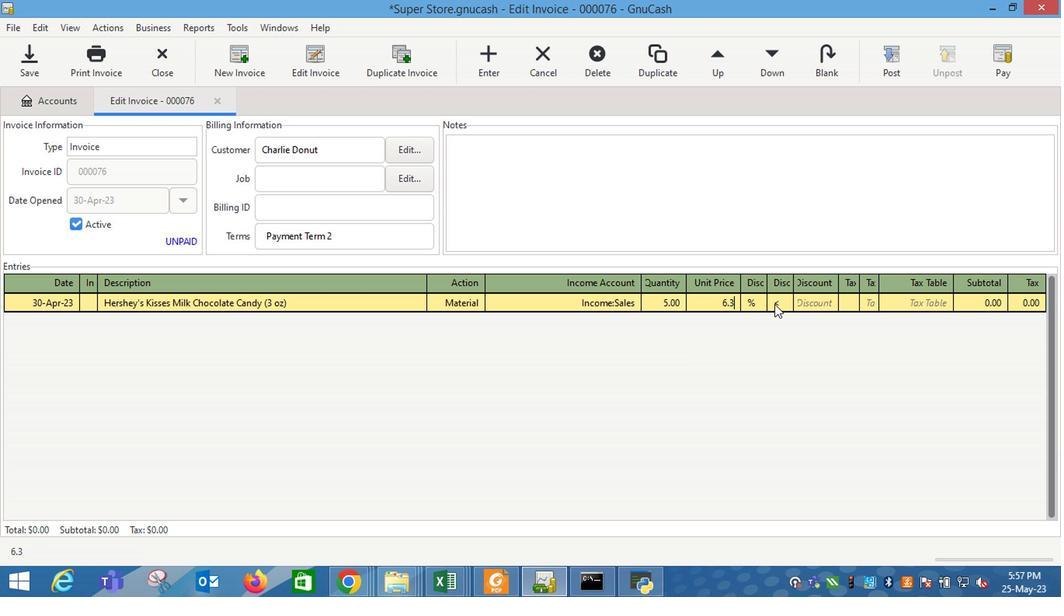 
Action: Mouse moved to (799, 306)
Screenshot: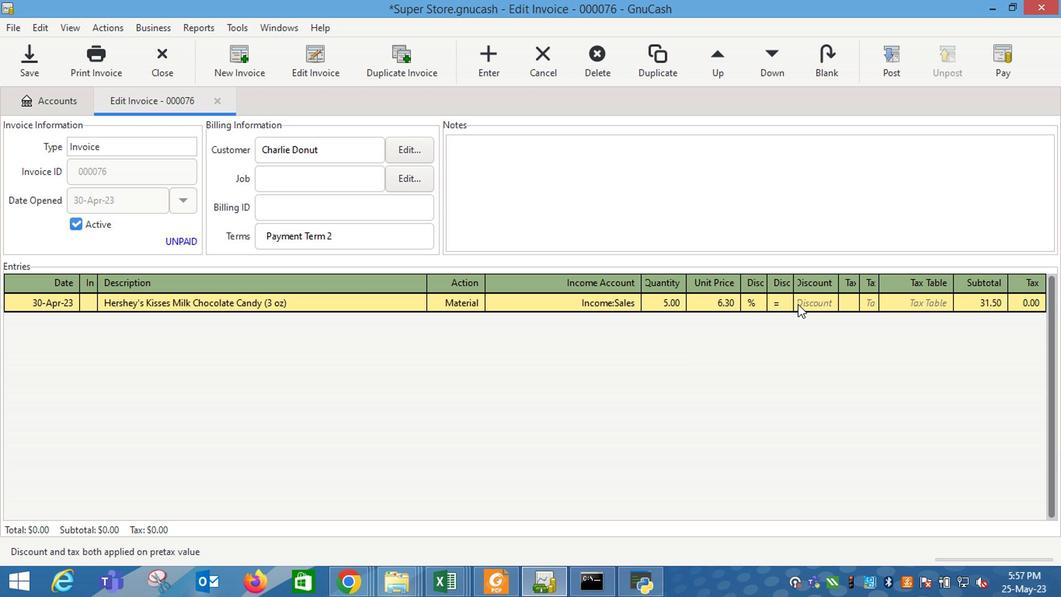 
Action: Mouse pressed left at (799, 306)
Screenshot: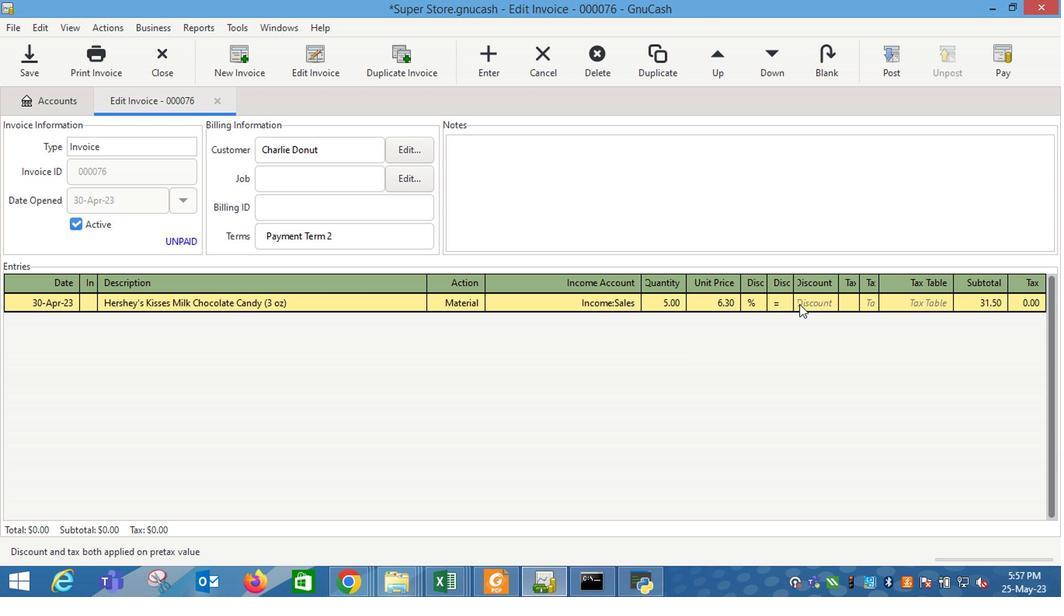
Action: Mouse moved to (798, 306)
Screenshot: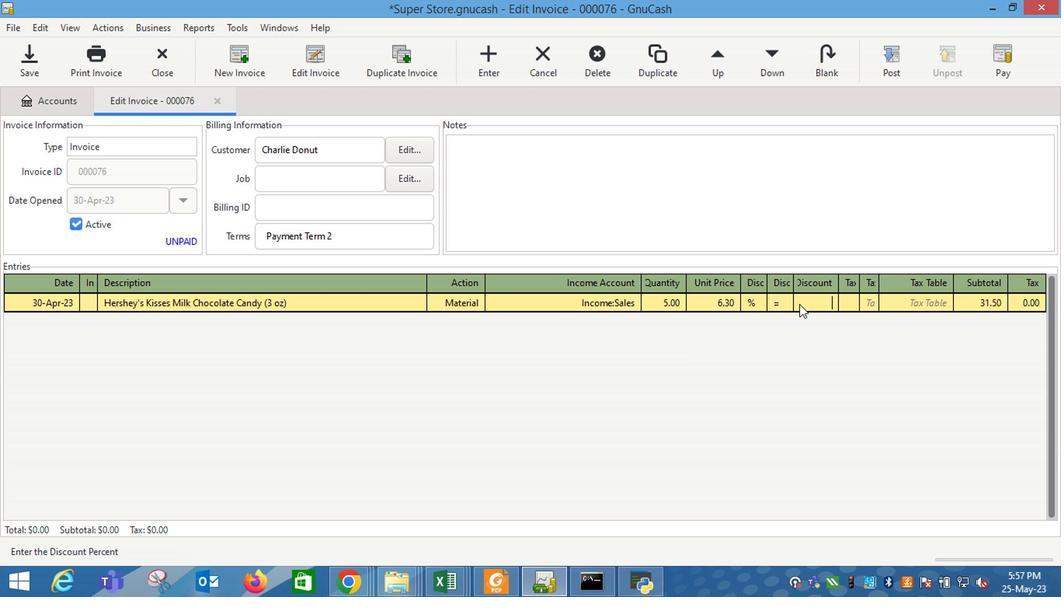 
Action: Key pressed 7<Key.enter>
Screenshot: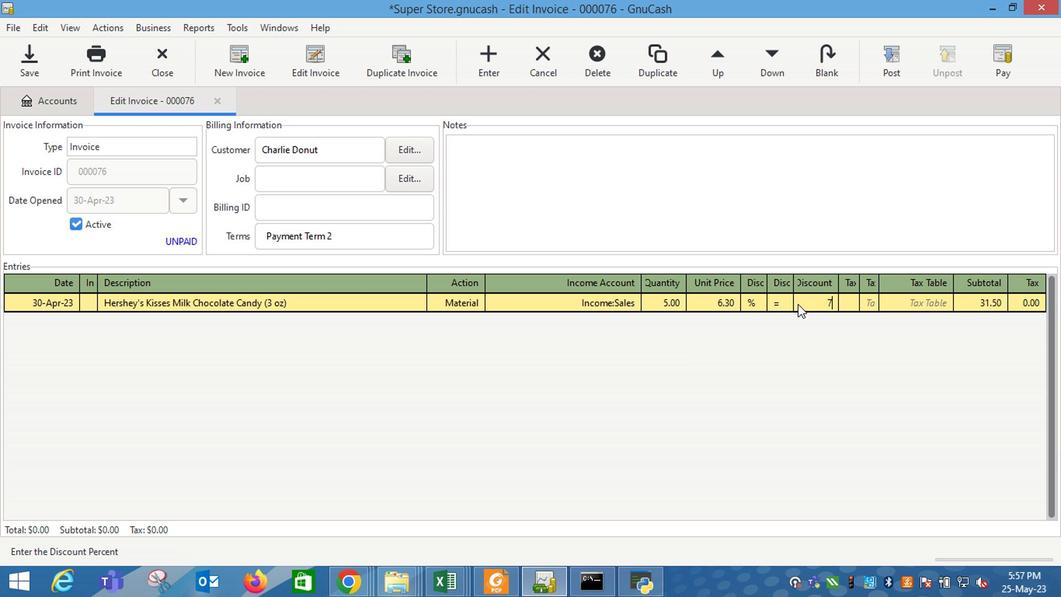 
Action: Mouse moved to (194, 345)
Screenshot: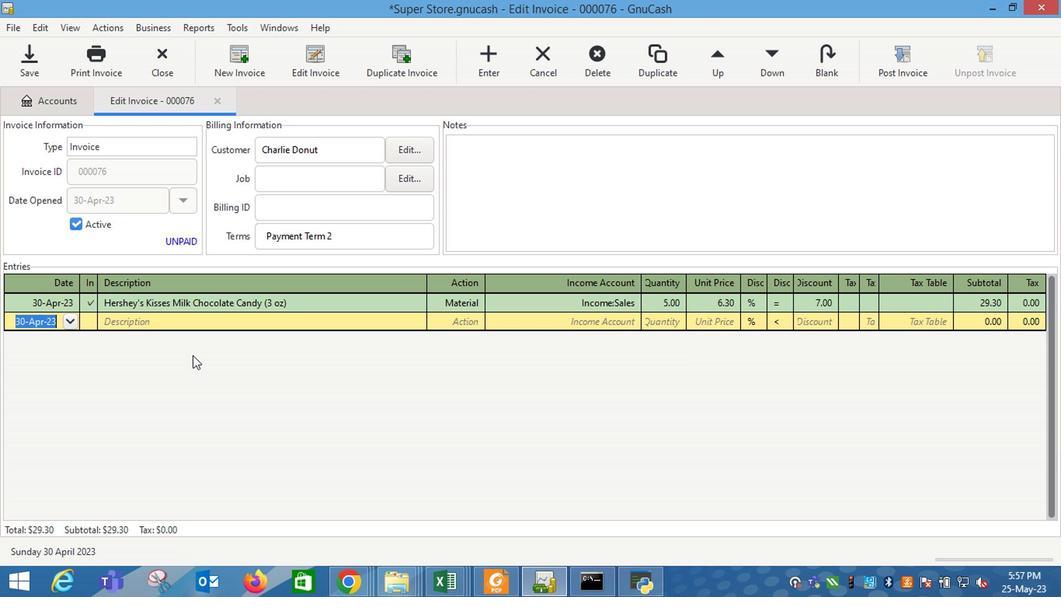 
Action: Key pressed <Key.tab>
Screenshot: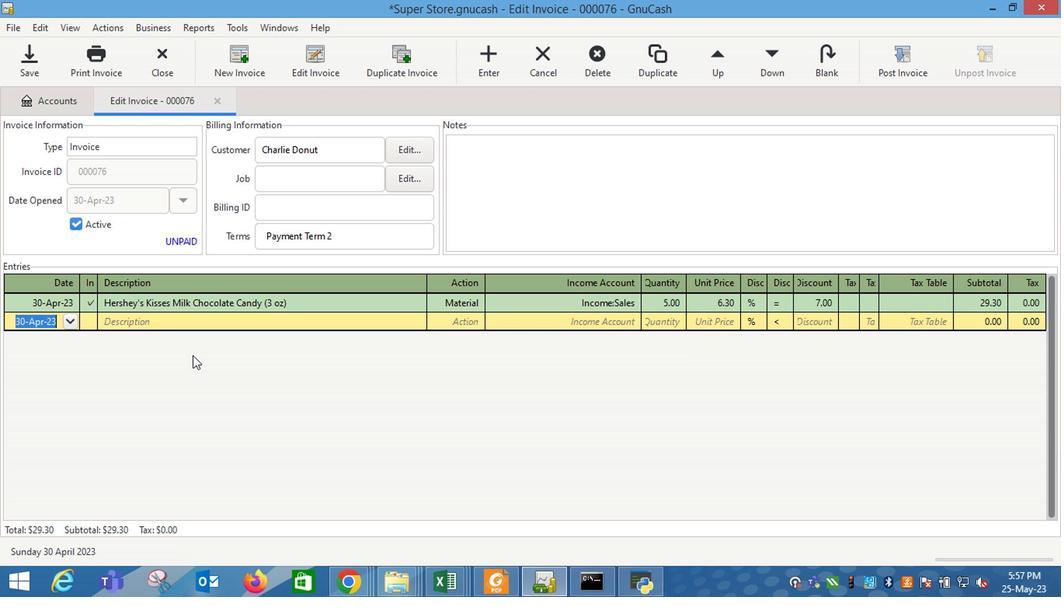
Action: Mouse moved to (226, 393)
Screenshot: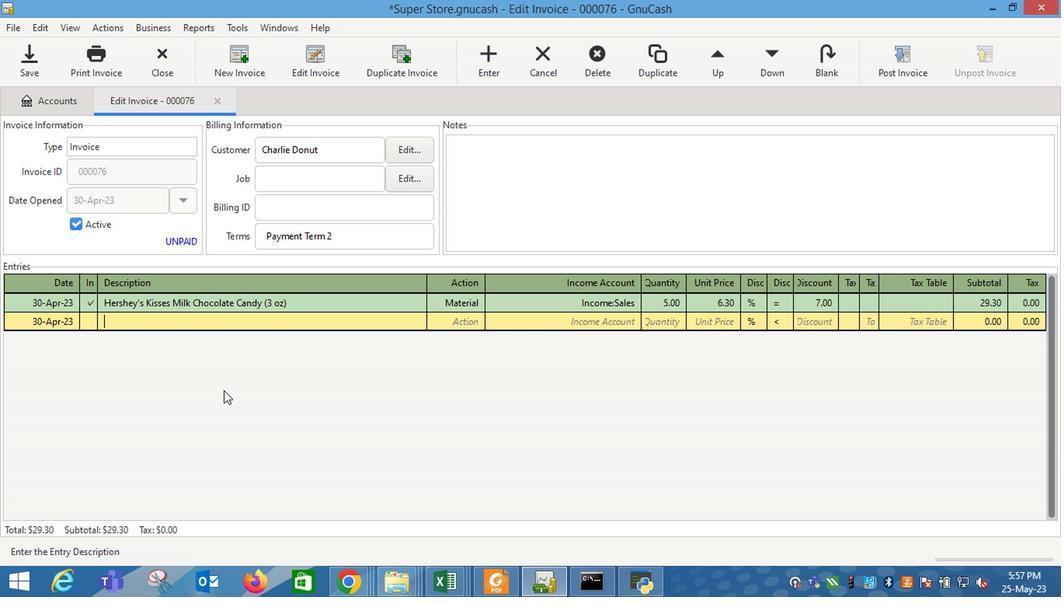 
Action: Key pressed <Key.shift_r>Red<Key.space><Key.shift_r>Bul<Key.space><Key.backspace>l<Key.space><Key.shift_r>Enerf<Key.backspace>gy<Key.space><Key.backspace><Key.tab>
Screenshot: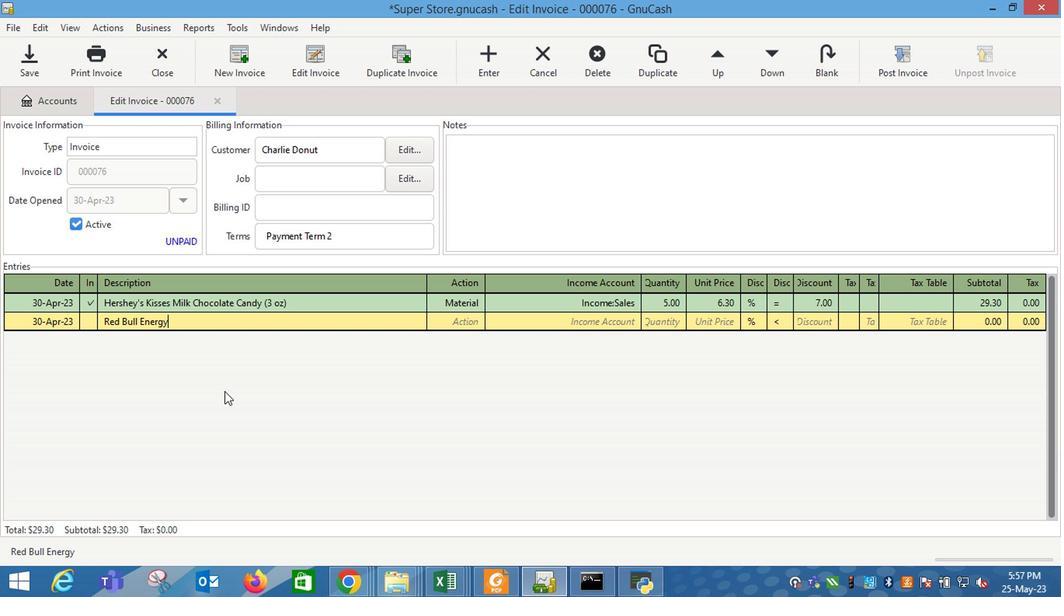
Action: Mouse moved to (468, 323)
Screenshot: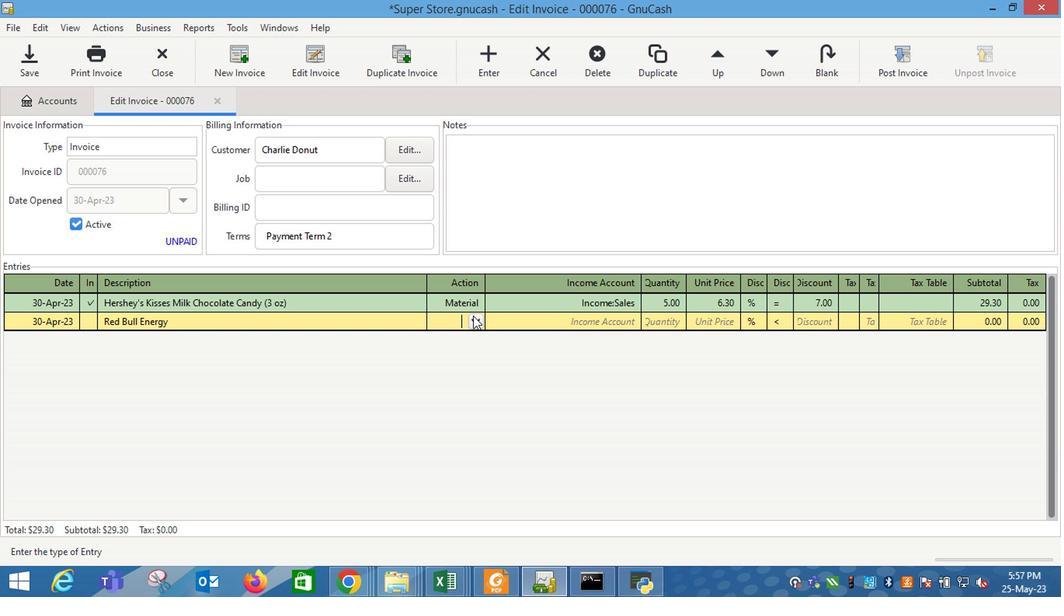 
Action: Mouse pressed left at (468, 323)
Screenshot: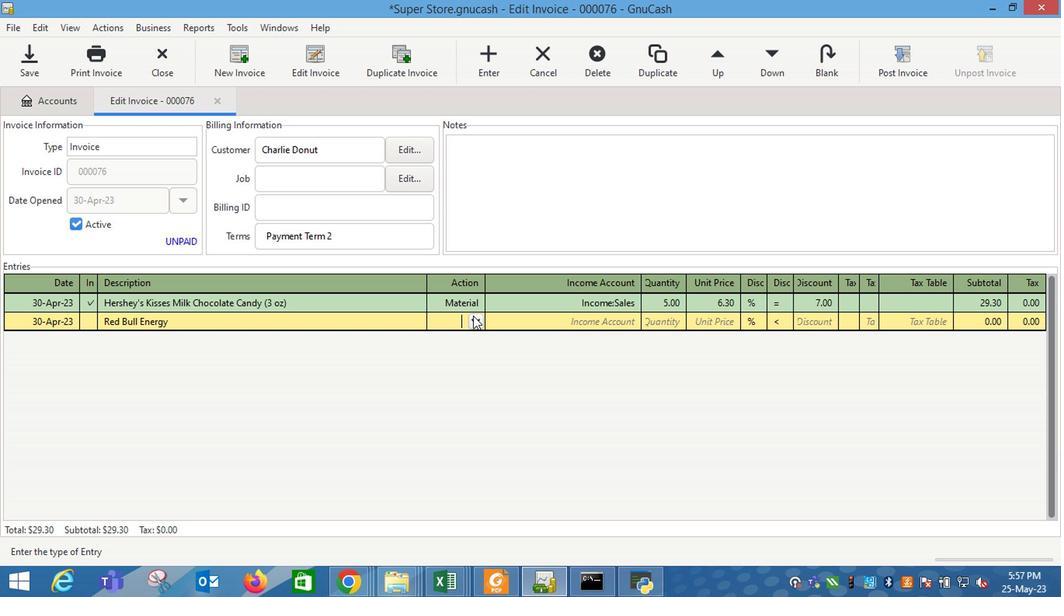 
Action: Mouse moved to (475, 325)
Screenshot: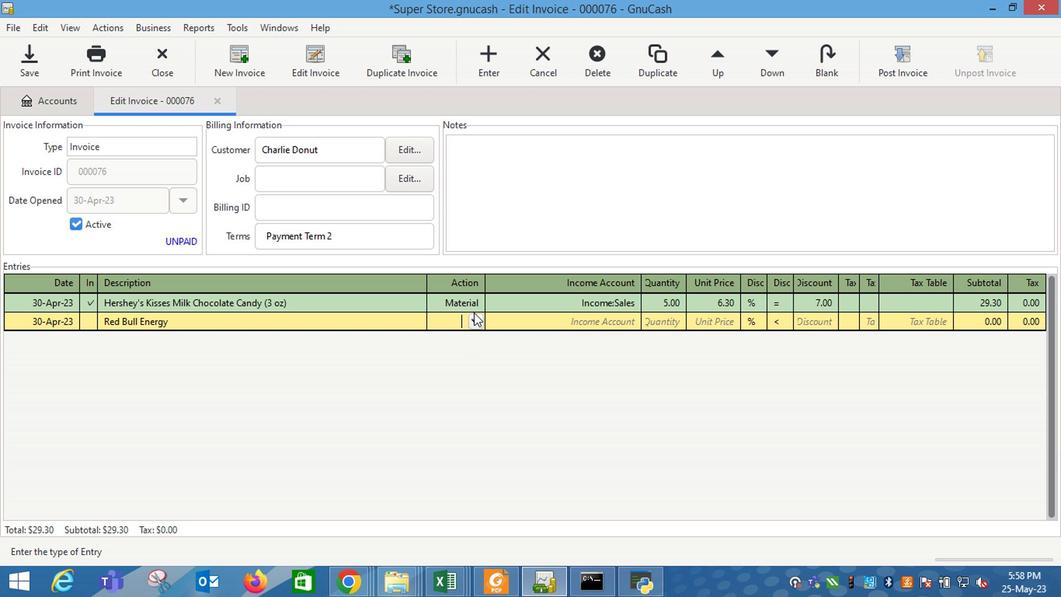 
Action: Mouse pressed left at (475, 325)
Screenshot: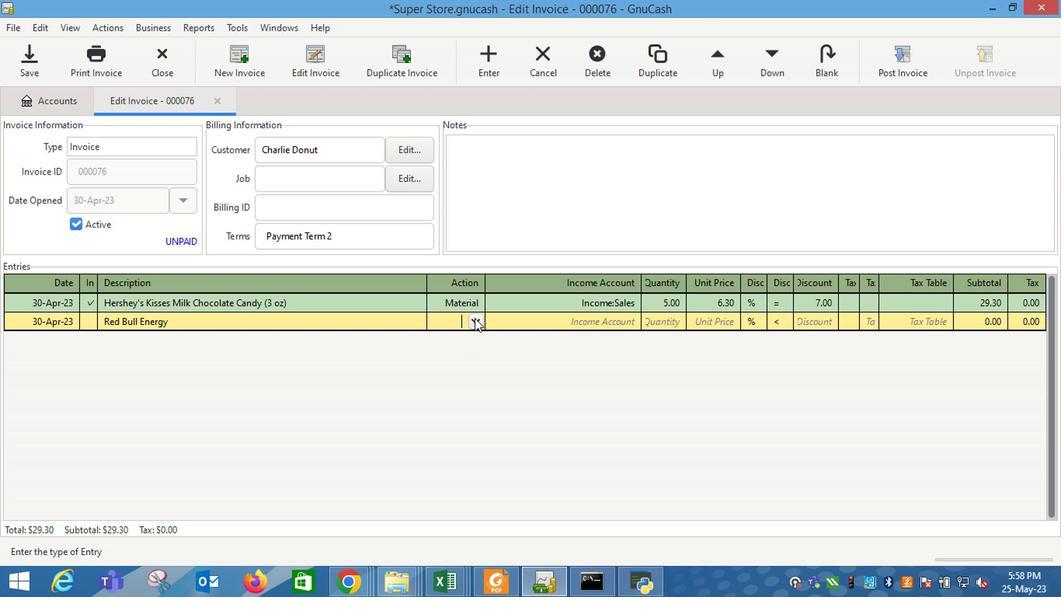 
Action: Mouse moved to (448, 364)
Screenshot: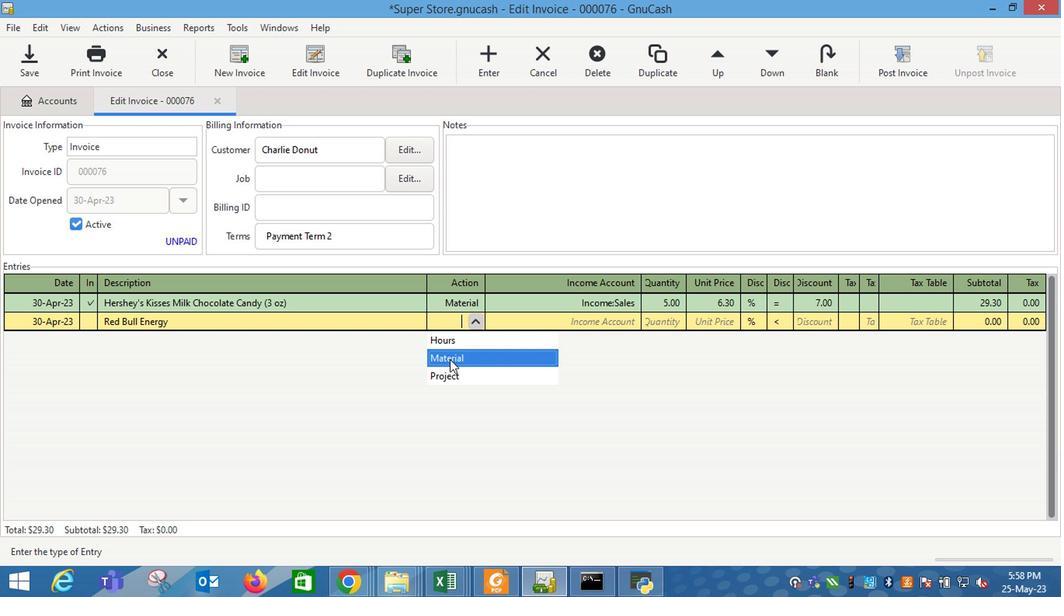 
Action: Mouse pressed left at (448, 364)
Screenshot: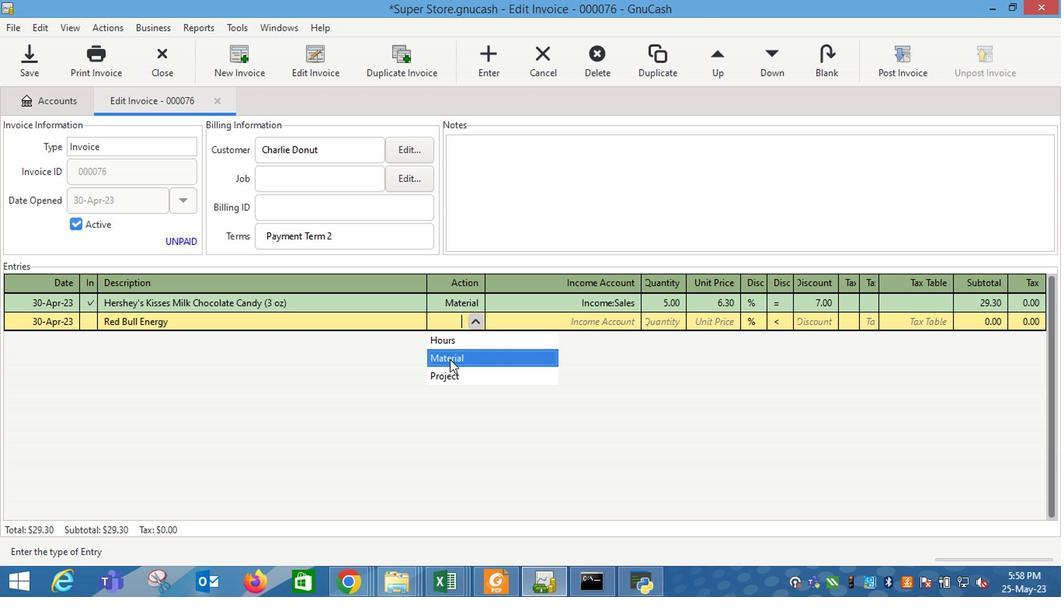 
Action: Mouse moved to (566, 341)
Screenshot: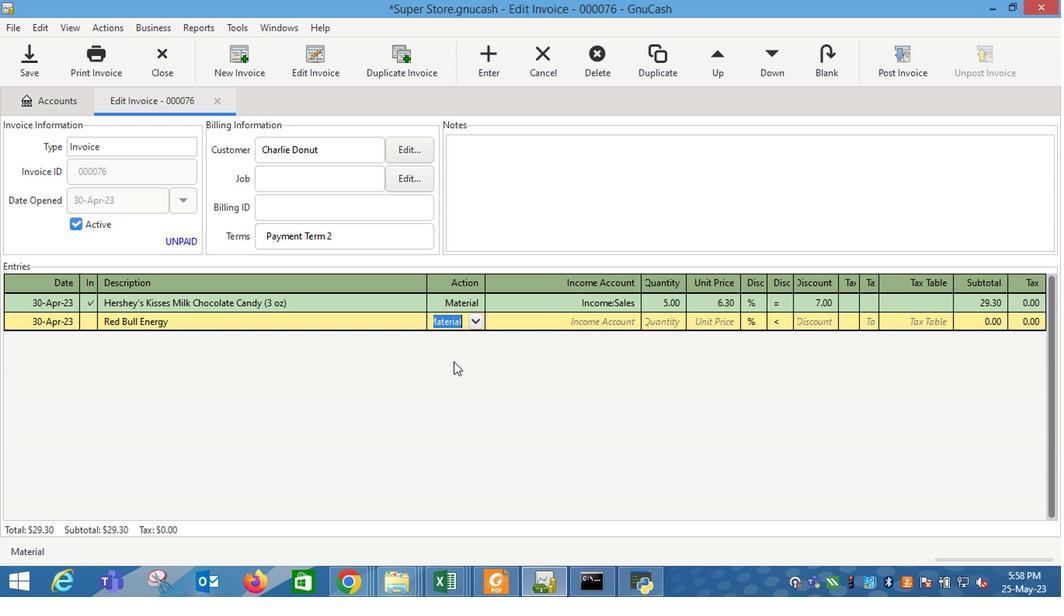 
Action: Key pressed <Key.tab>
Screenshot: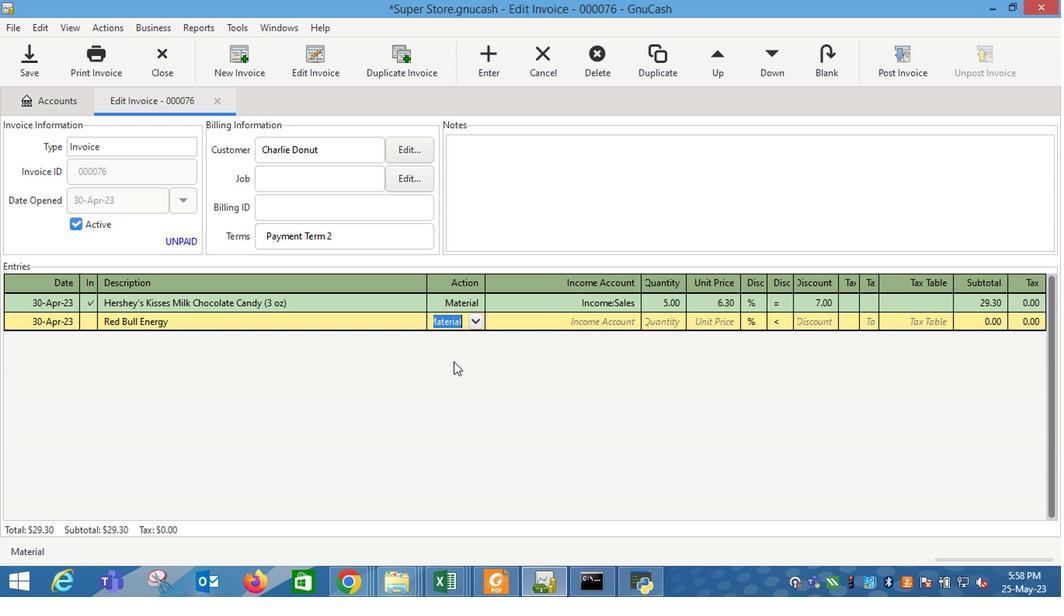 
Action: Mouse moved to (631, 323)
Screenshot: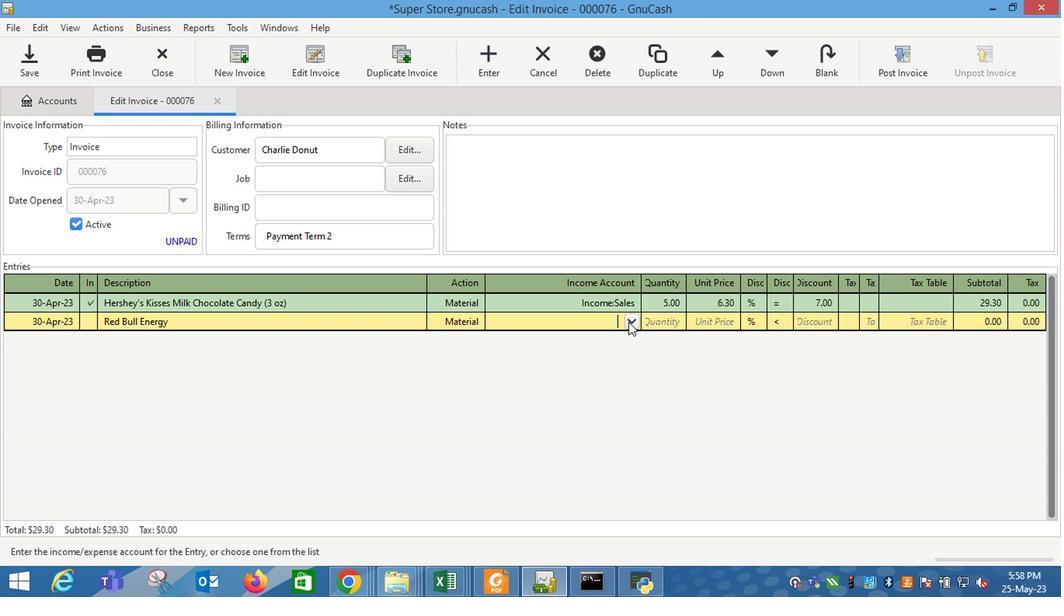 
Action: Mouse pressed left at (631, 323)
Screenshot: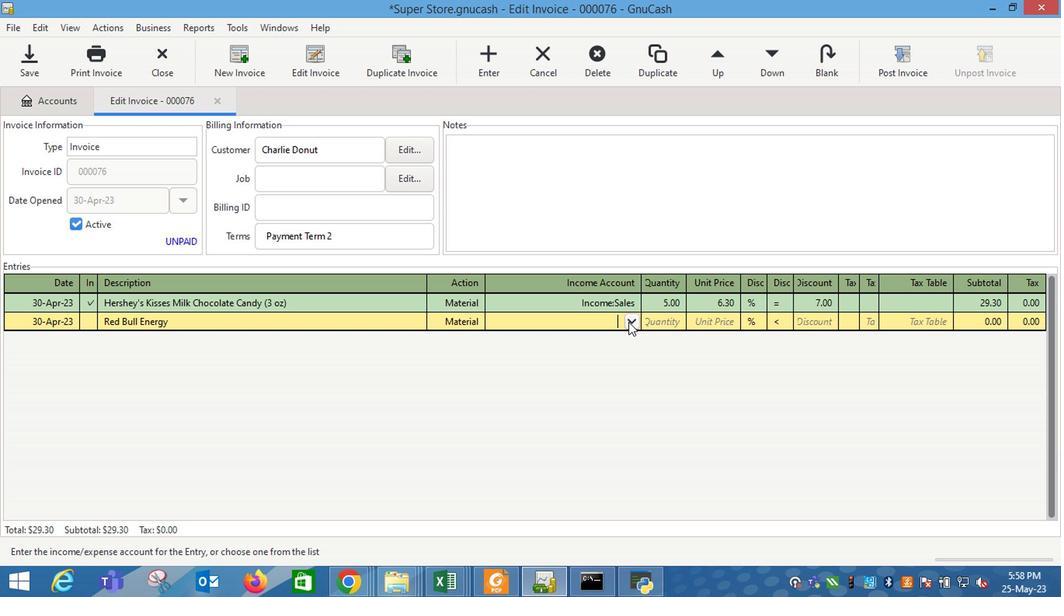 
Action: Mouse moved to (538, 398)
Screenshot: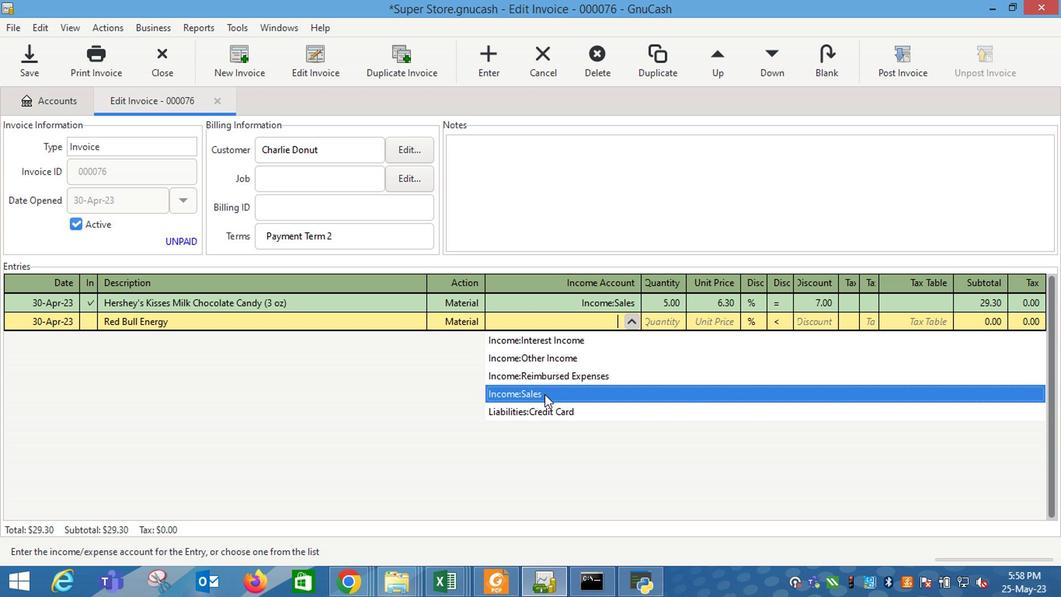 
Action: Mouse pressed left at (538, 398)
Screenshot: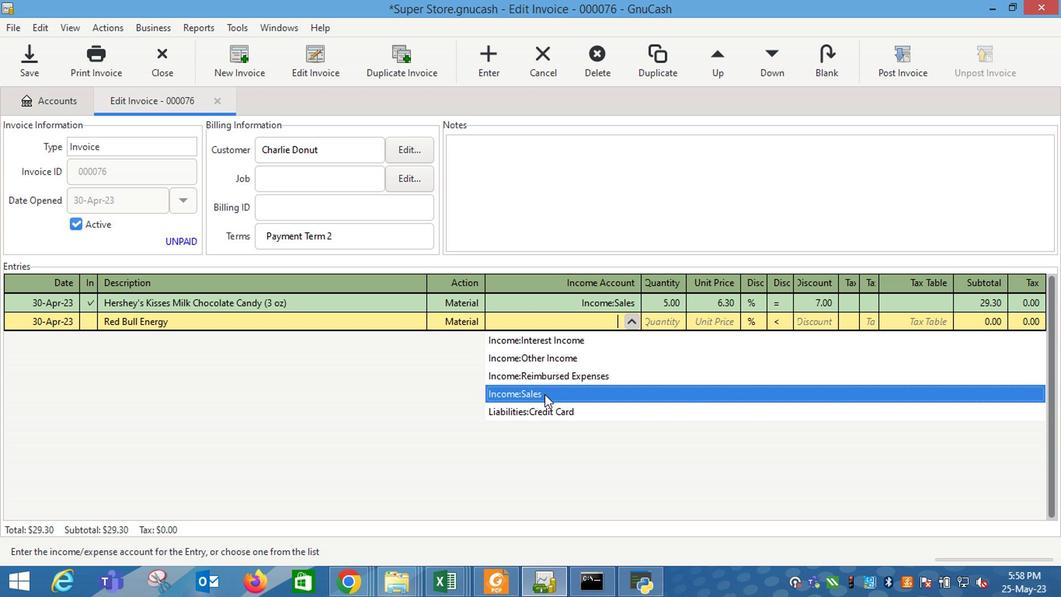 
Action: Mouse moved to (538, 399)
Screenshot: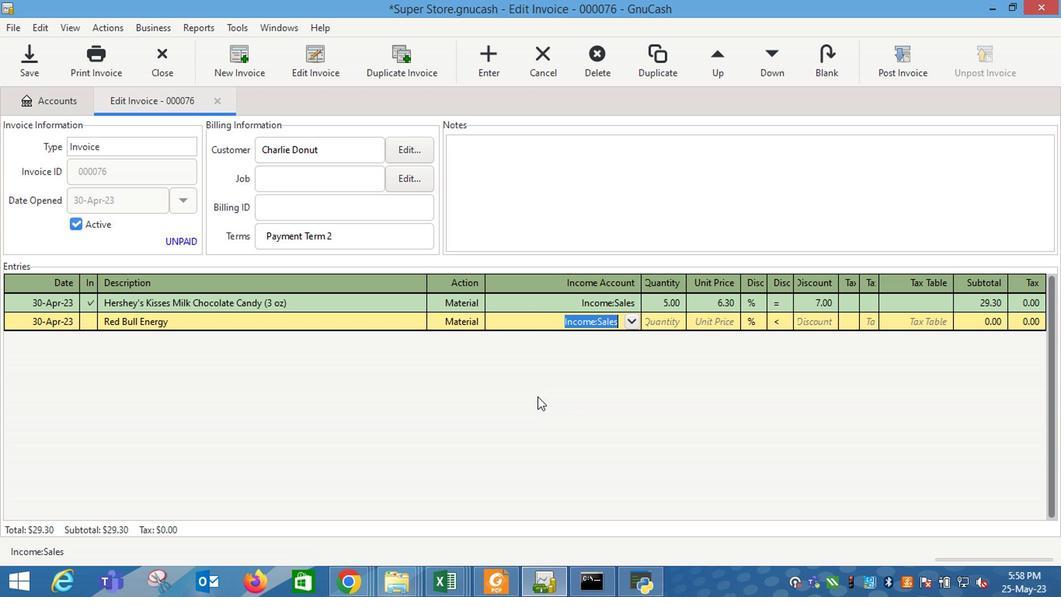 
Action: Key pressed <Key.tab>
Screenshot: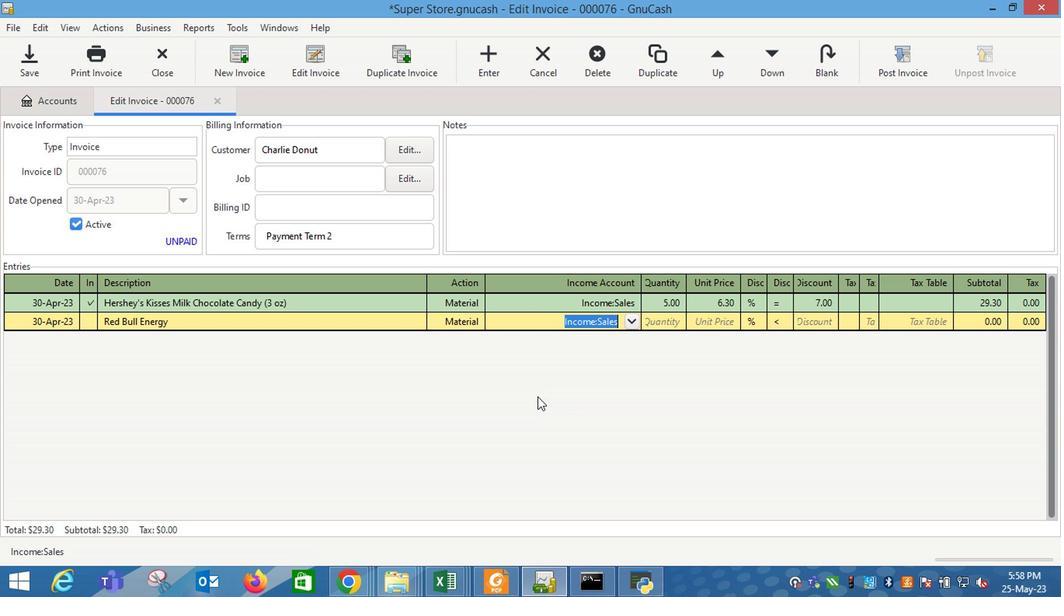 
Action: Mouse moved to (535, 398)
Screenshot: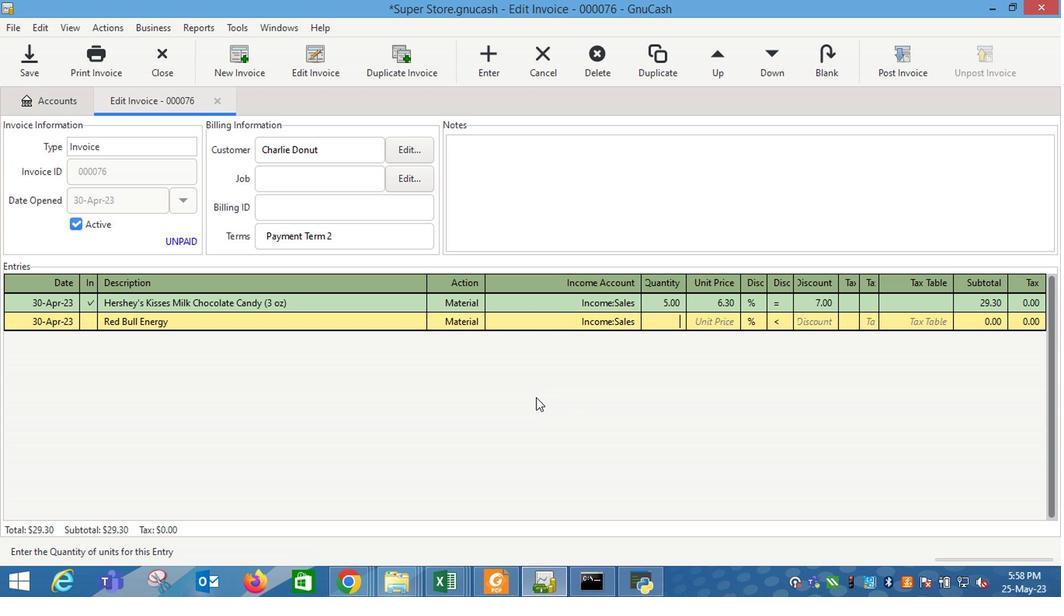 
Action: Key pressed 1<Key.tab>5<Key.tab>
Screenshot: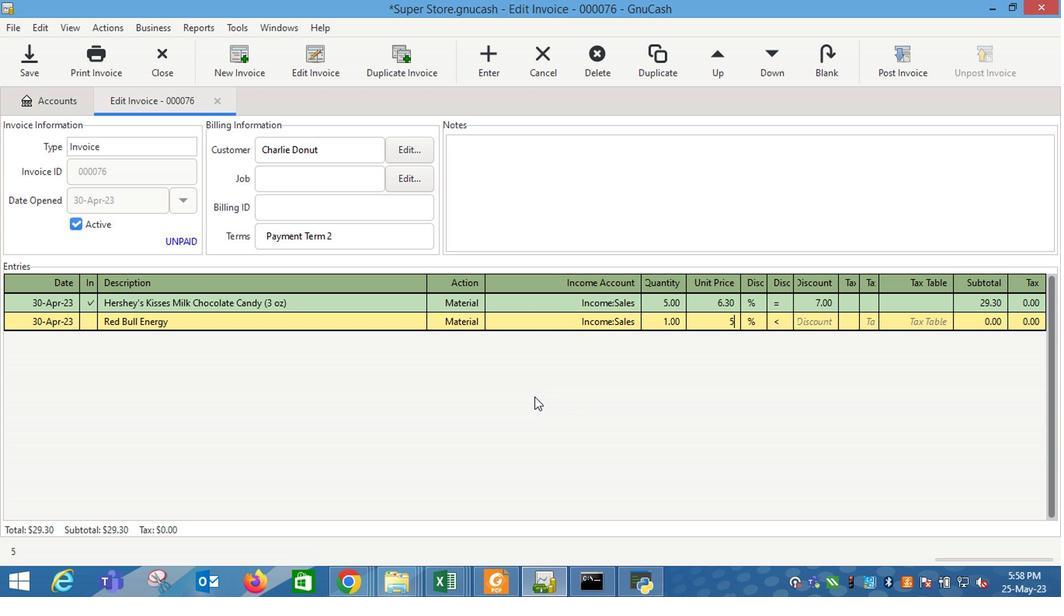 
Action: Mouse moved to (772, 323)
Screenshot: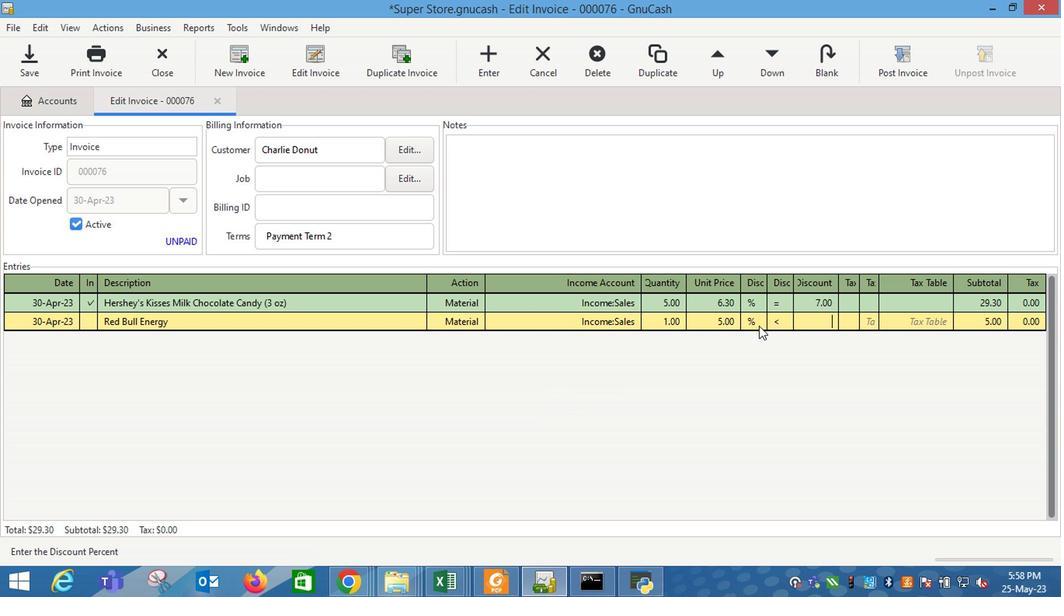 
Action: Mouse pressed left at (772, 323)
Screenshot: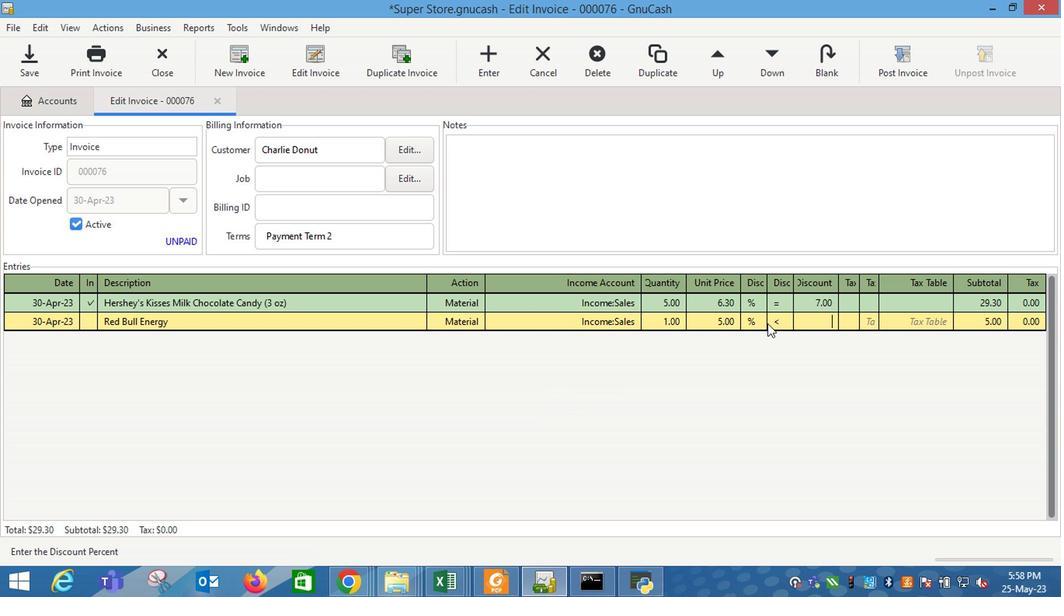 
Action: Mouse moved to (820, 326)
Screenshot: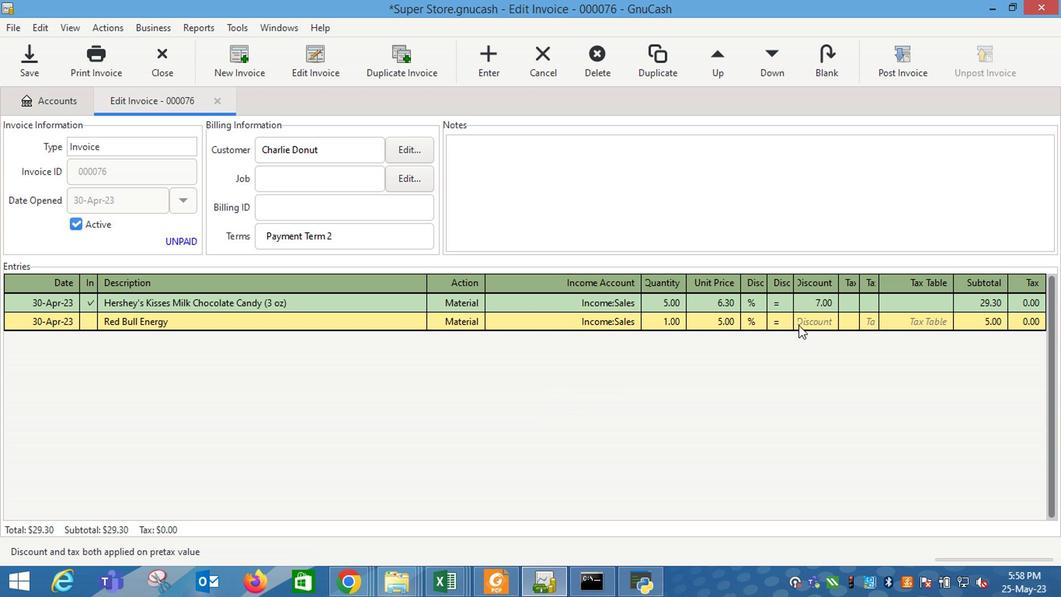 
Action: Mouse pressed left at (820, 326)
Screenshot: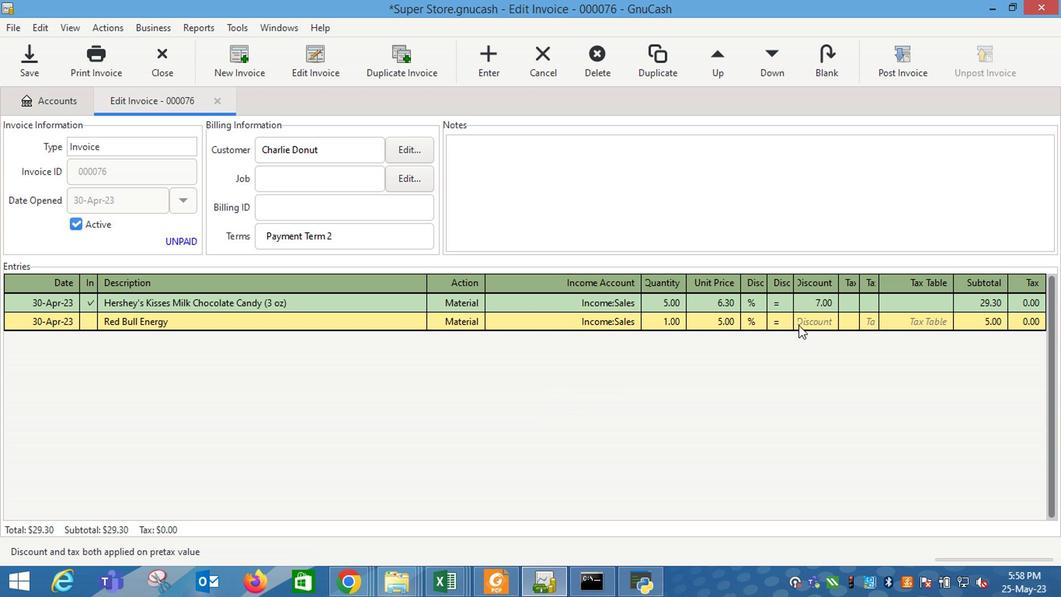 
Action: Key pressed 8<Key.enter><Key.tab><Key.shift_r>Sprite<Key.tab>
Screenshot: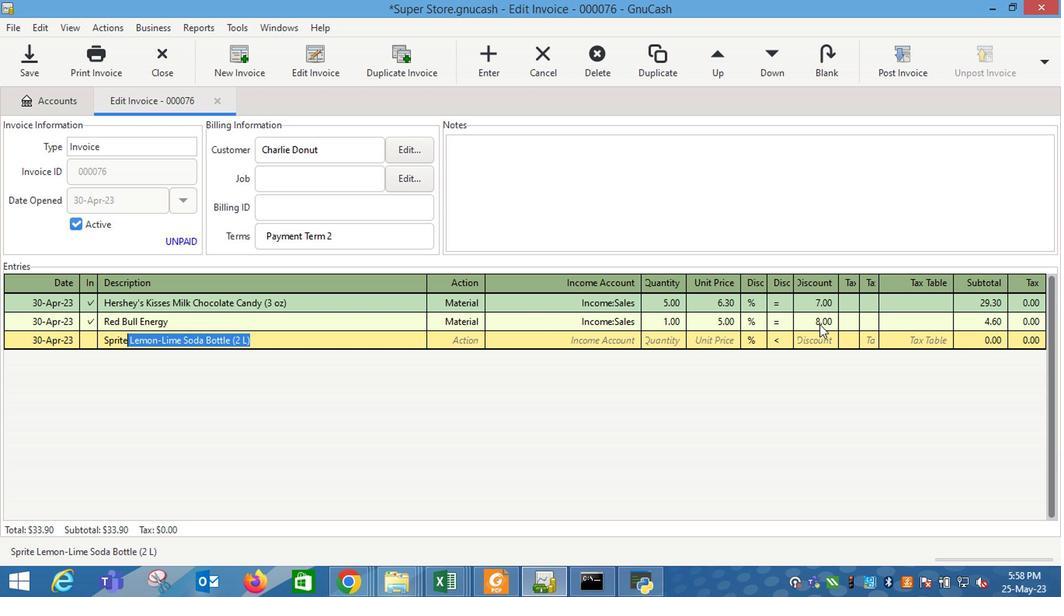 
Action: Mouse moved to (281, 348)
Screenshot: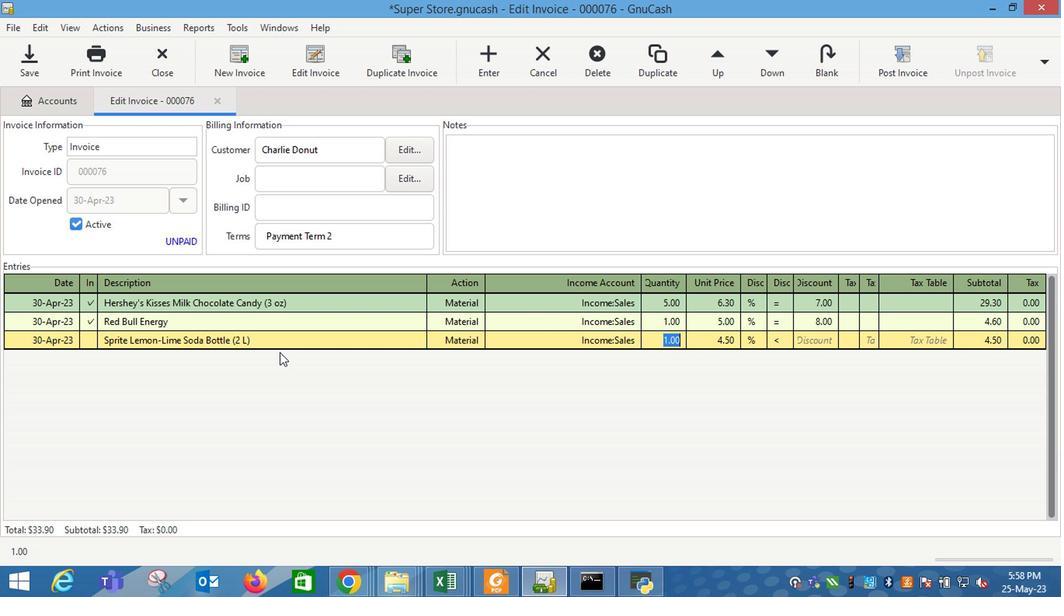 
Action: Mouse pressed left at (281, 348)
Screenshot: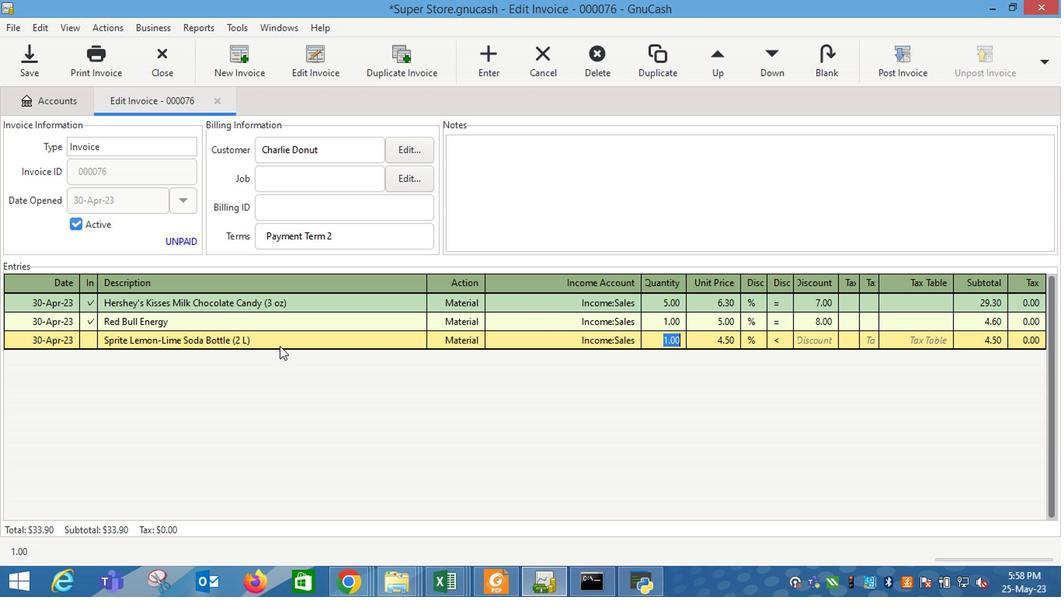 
Action: Mouse moved to (281, 347)
Screenshot: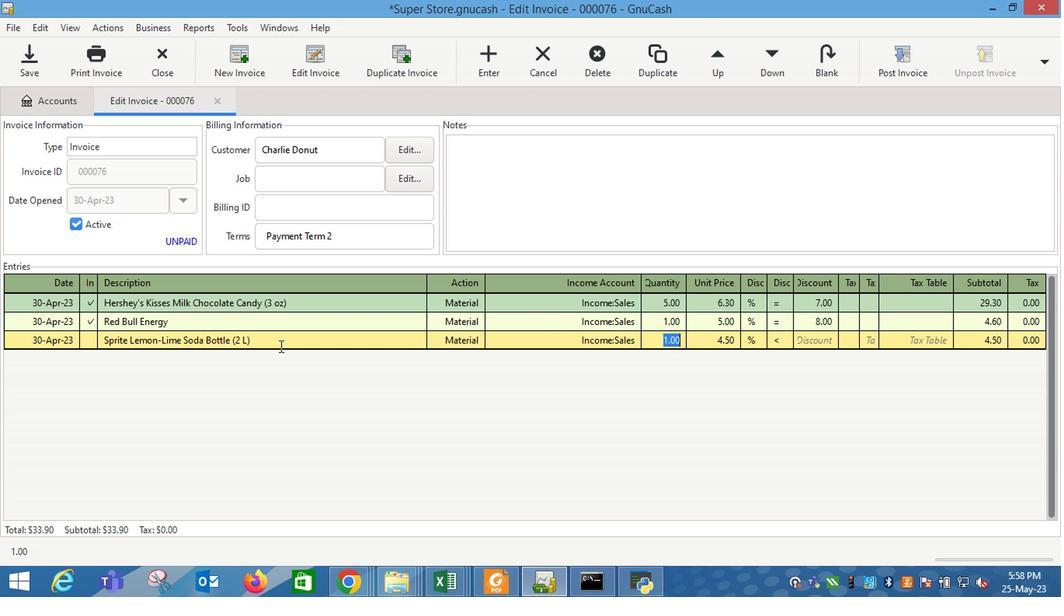
Action: Key pressed <Key.backspace><Key.backspace><Key.backspace><Key.backspace><Key.backspace><Key.backspace><Key.backspace><Key.backspace><Key.backspace><Key.backspace><Key.backspace><Key.backspace><Key.backspace><Key.backspace><Key.backspace><Key.backspace><Key.backspace><Key.backspace><Key.backspace><Key.backspace><Key.backspace><Key.backspace><Key.backspace><Key.backspace><Key.backspace><Key.backspace><Key.backspace><Key.backspace><Key.backspace><Key.backspace>
Screenshot: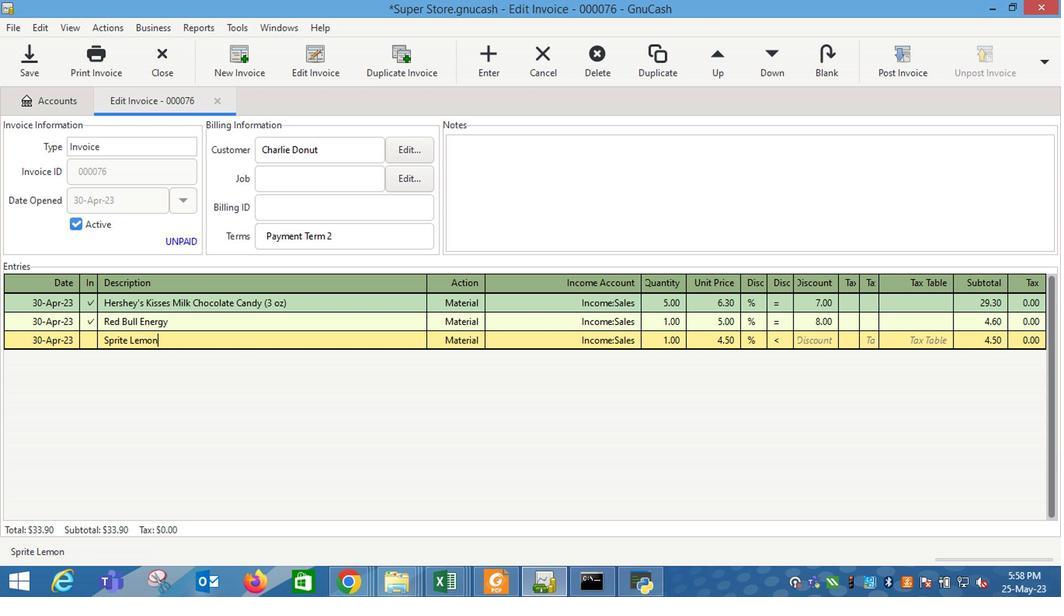
Action: Mouse moved to (667, 341)
Screenshot: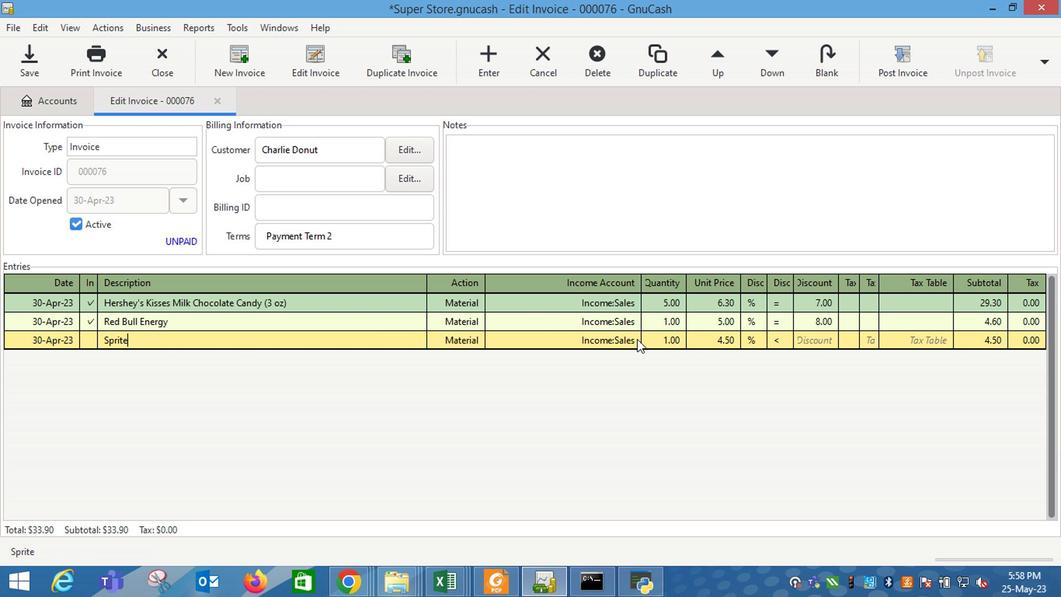 
Action: Mouse pressed left at (667, 341)
Screenshot: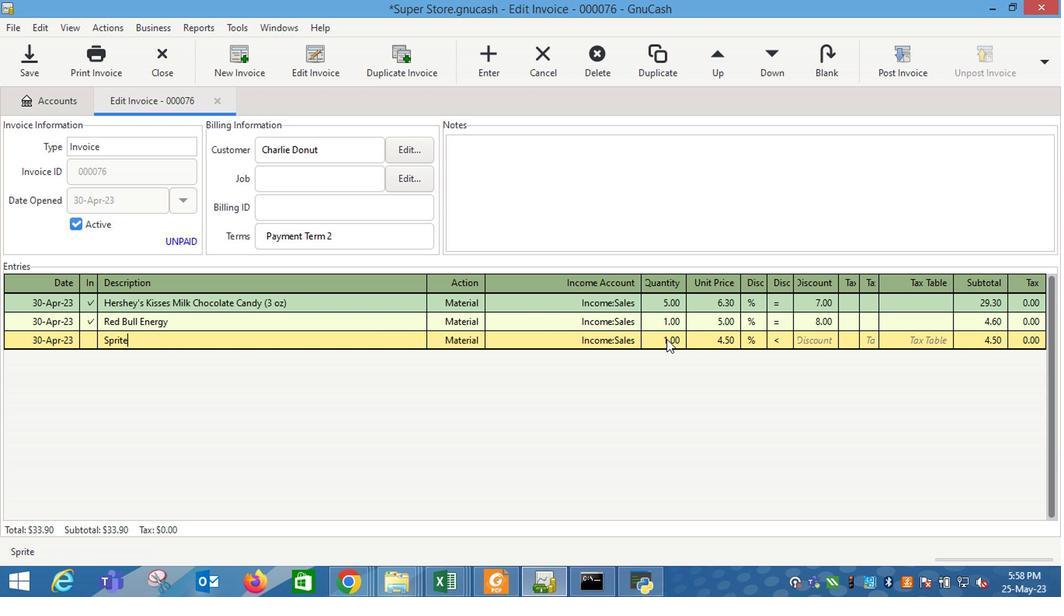 
Action: Mouse moved to (755, 346)
Screenshot: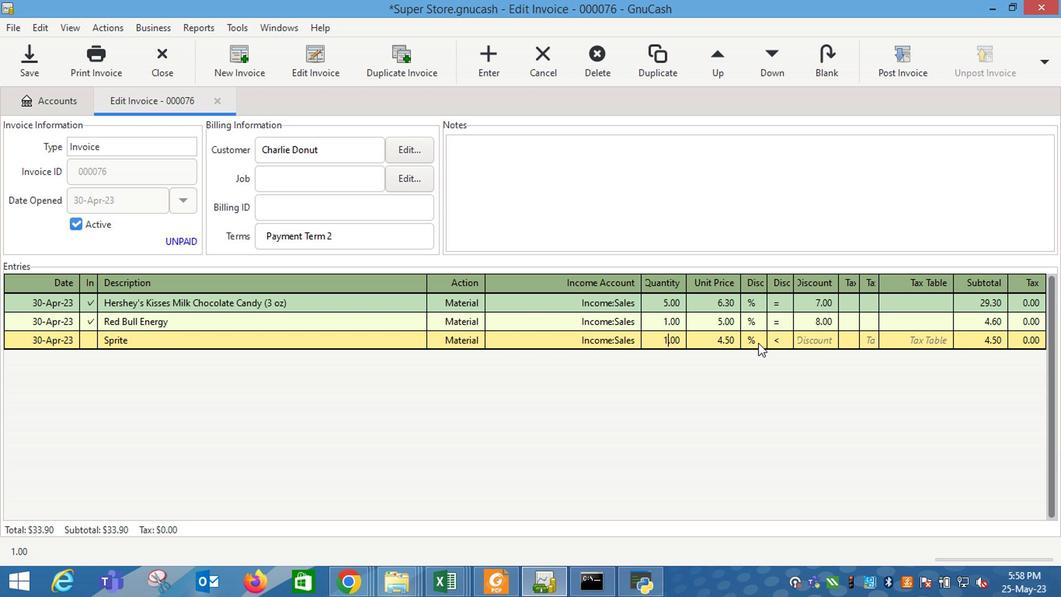 
Action: Key pressed <Key.backspace>2<Key.tab>6<Key.tab>
Screenshot: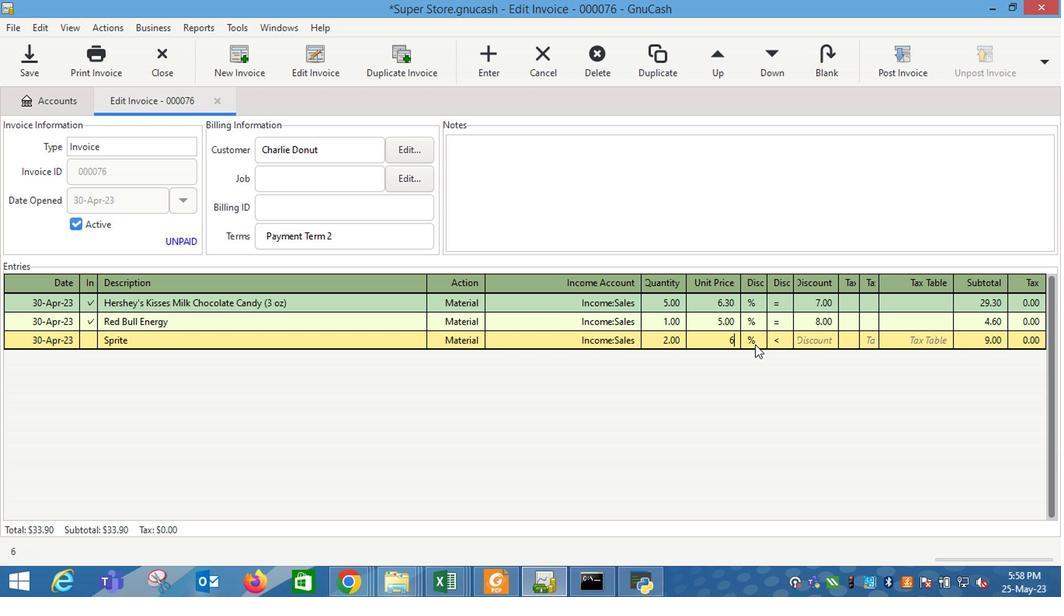 
Action: Mouse moved to (787, 344)
Screenshot: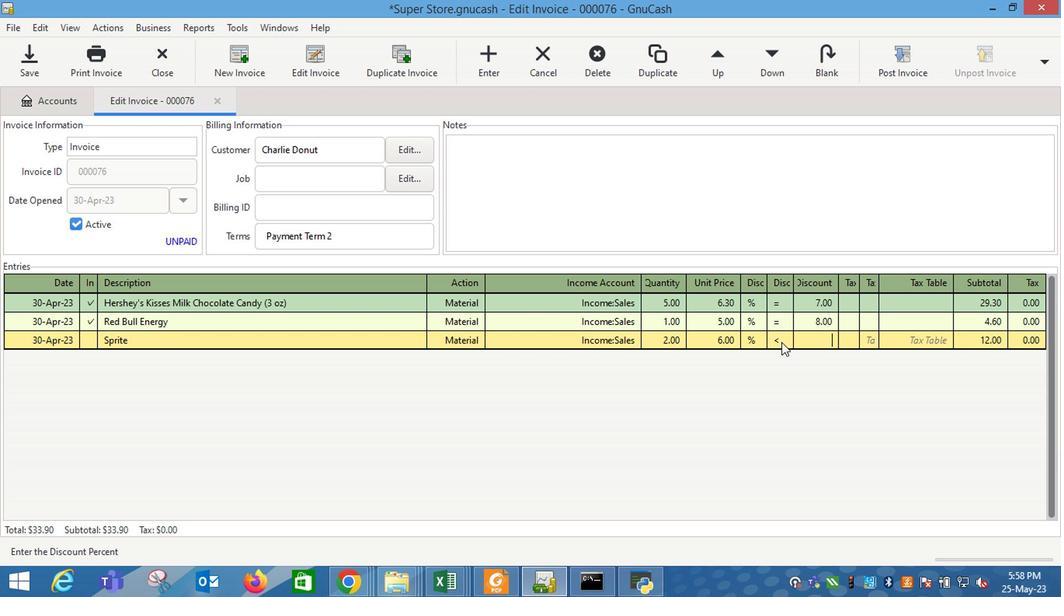 
Action: Mouse pressed left at (787, 344)
Screenshot: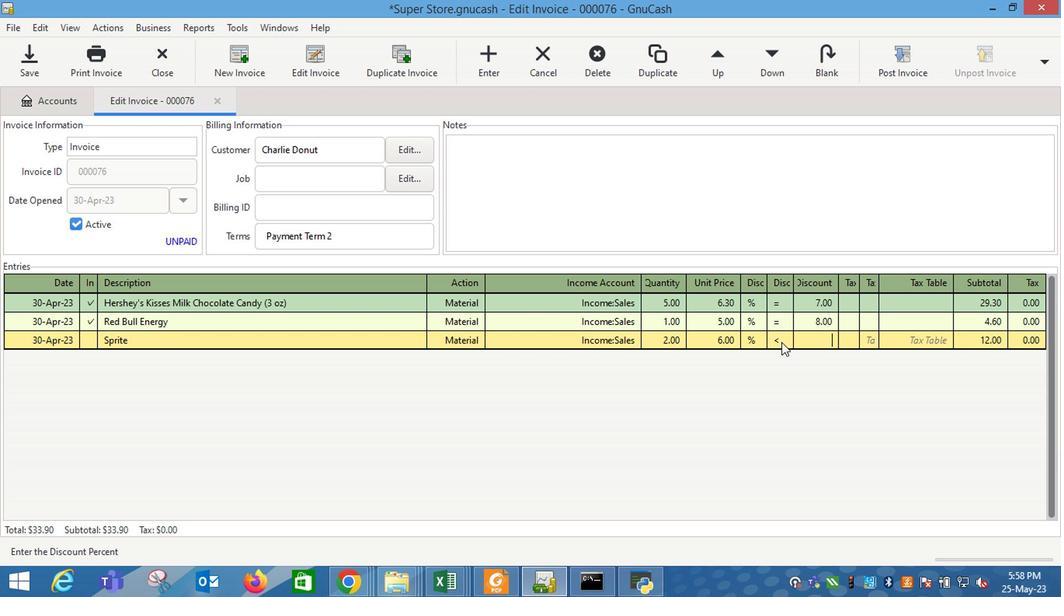 
Action: Mouse moved to (807, 339)
Screenshot: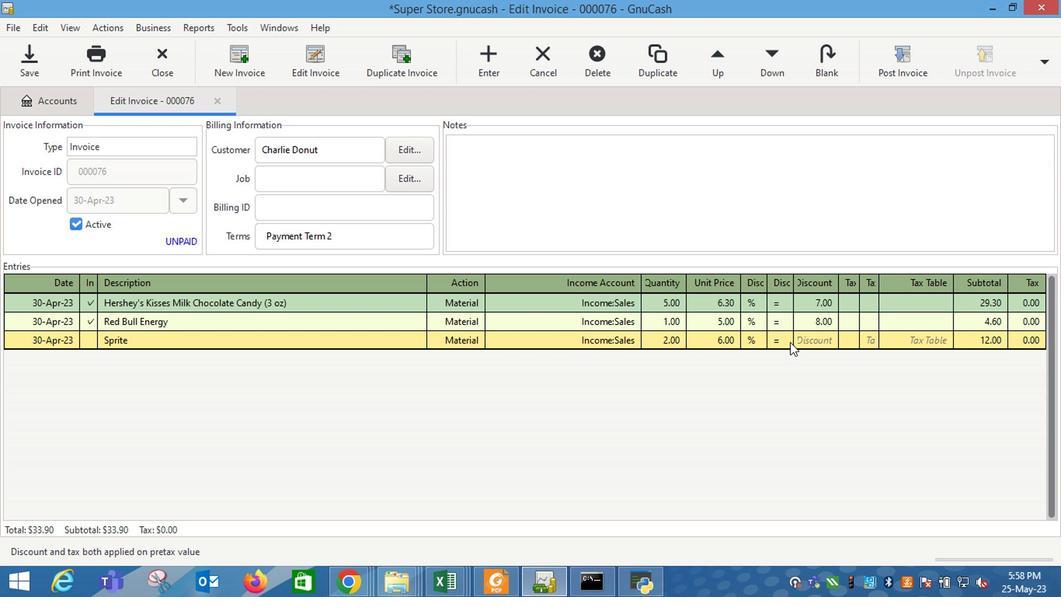 
Action: Mouse pressed left at (807, 339)
Screenshot: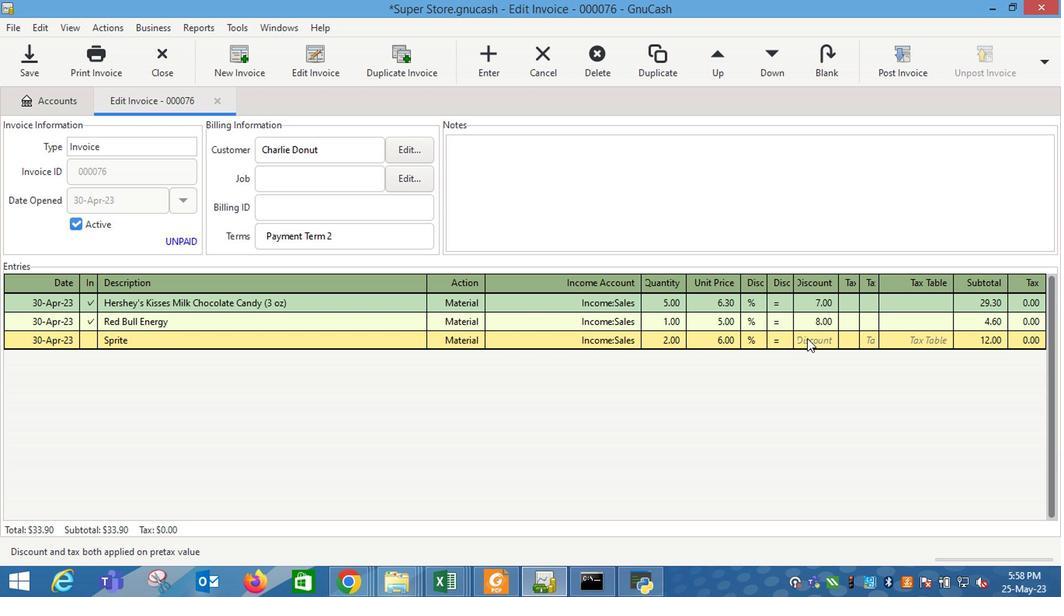 
Action: Key pressed 10<Key.enter>
Screenshot: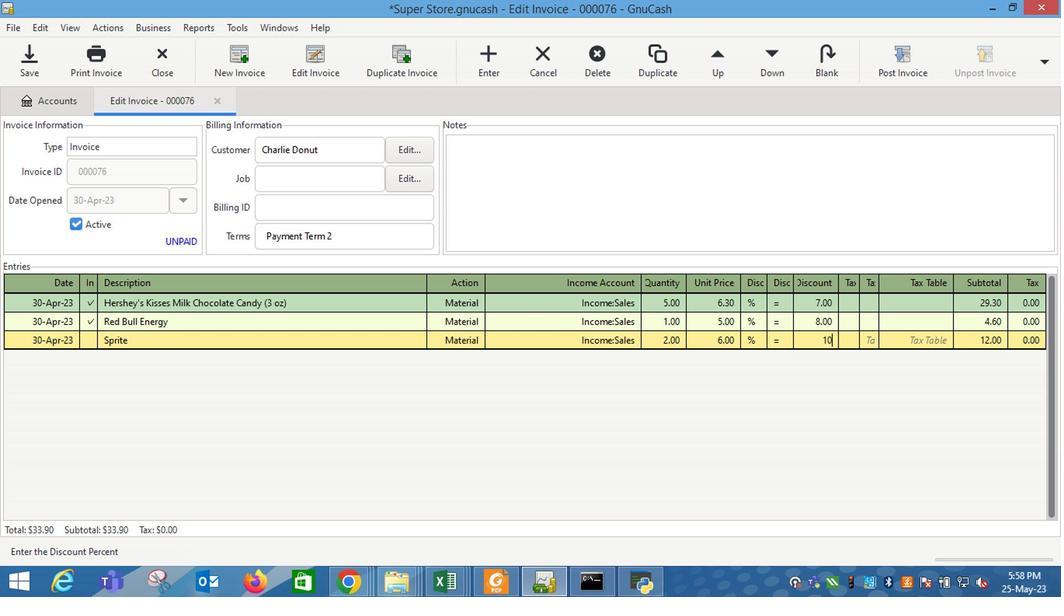 
Action: Mouse moved to (542, 211)
Screenshot: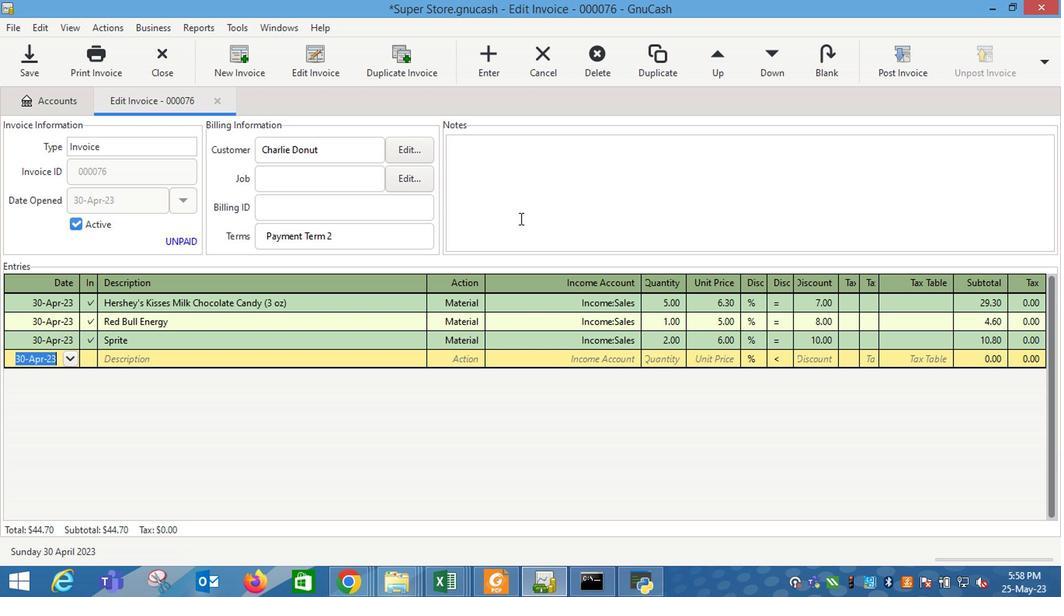 
Action: Mouse pressed left at (542, 211)
Screenshot: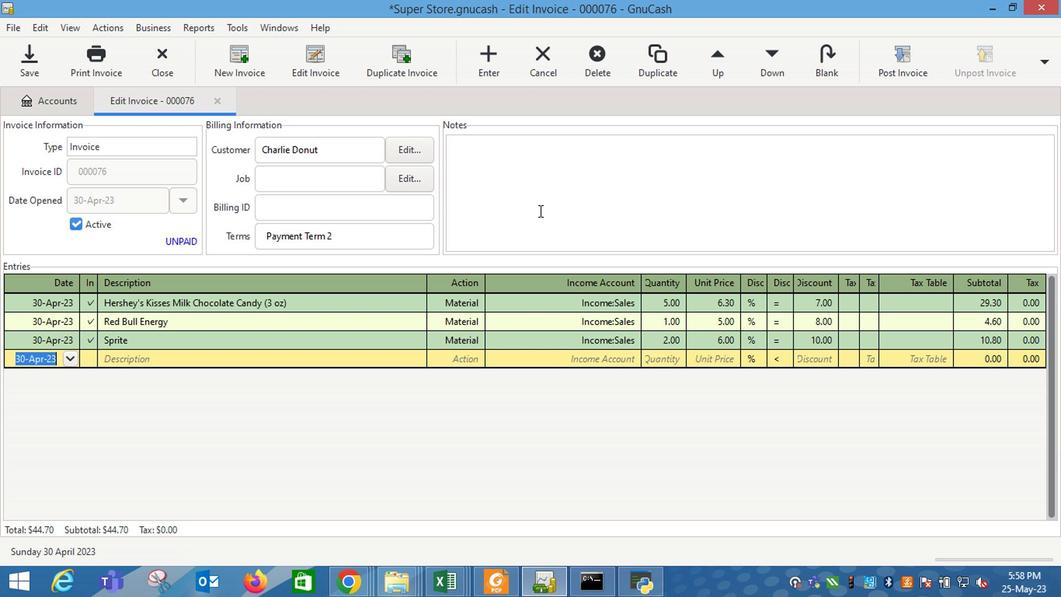 
Action: Mouse moved to (532, 212)
Screenshot: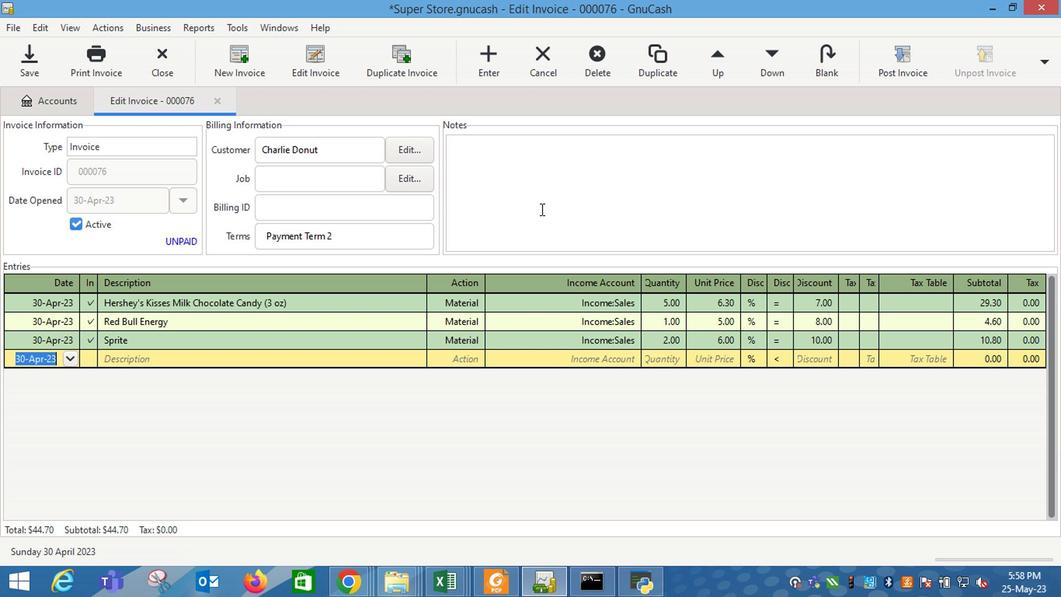 
Action: Key pressed <Key.shift_r>Looking<Key.space>forward<Key.space>to<Key.space>serving<Key.space>you<Key.space>again.
Screenshot: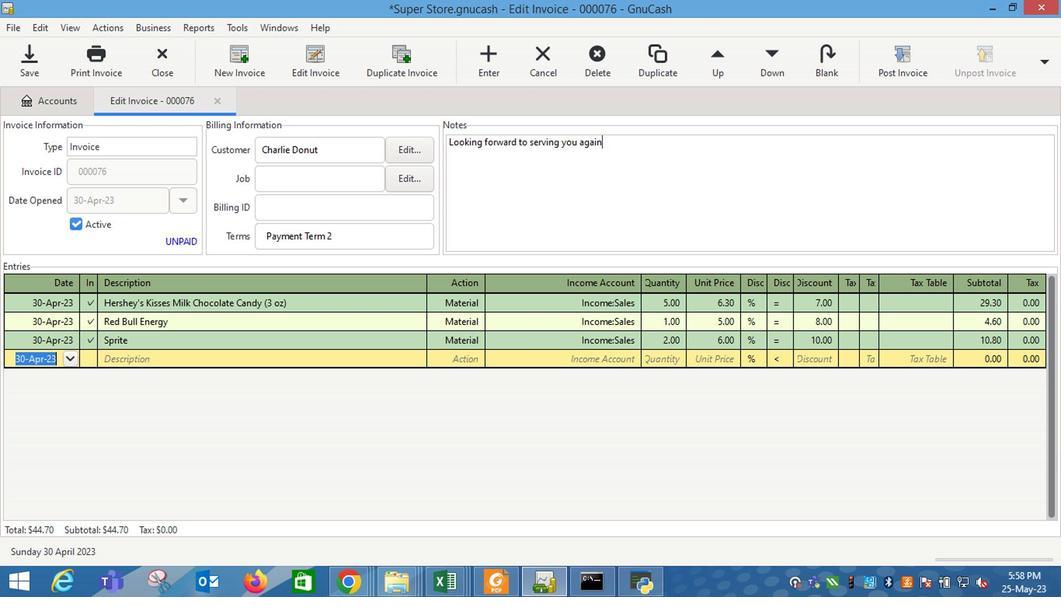 
Action: Mouse moved to (895, 70)
Screenshot: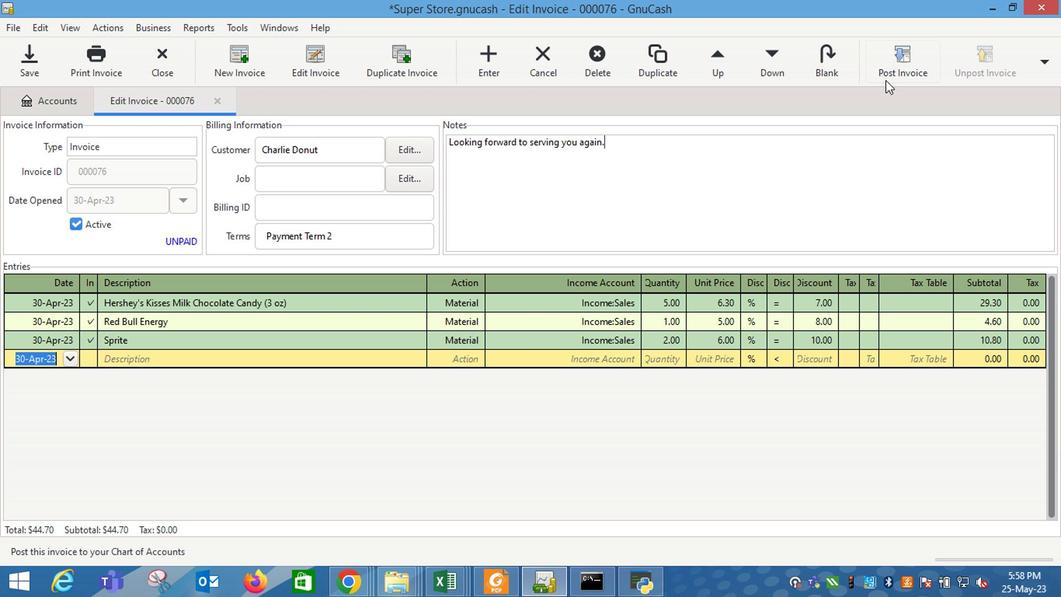 
Action: Mouse pressed left at (895, 70)
Screenshot: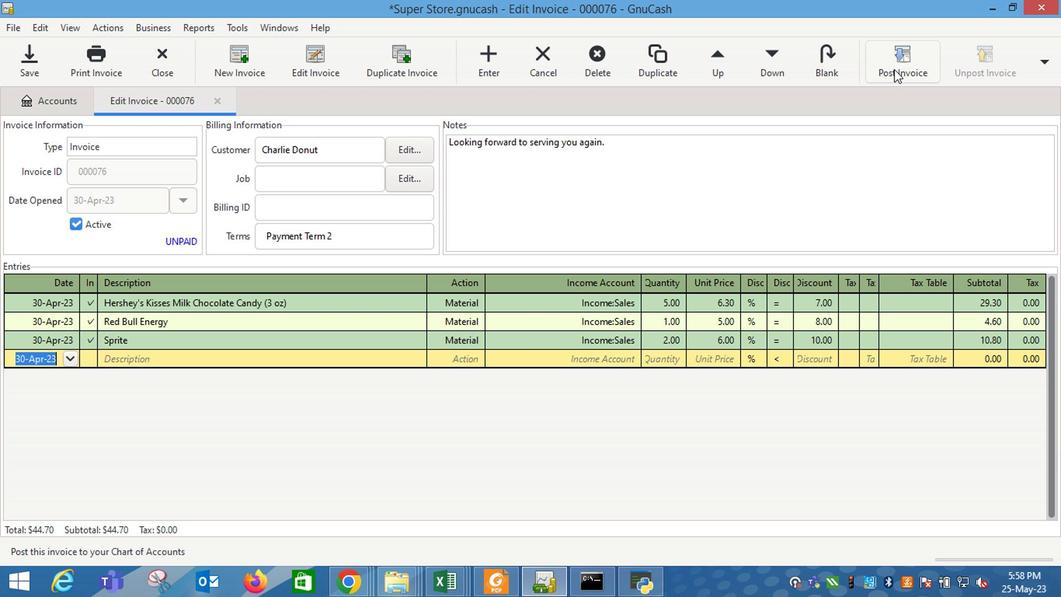 
Action: Mouse moved to (674, 265)
Screenshot: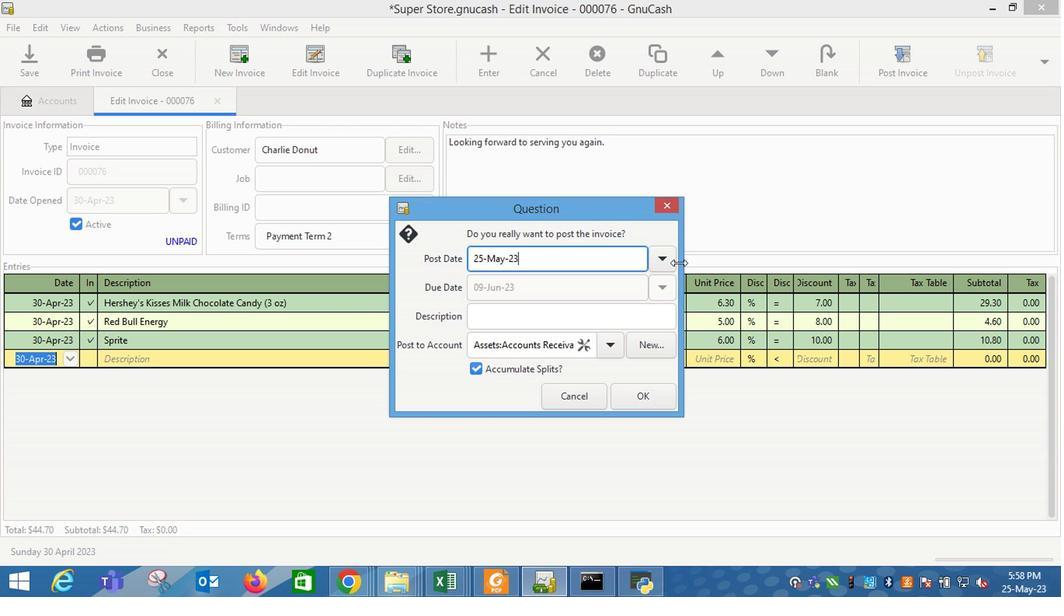 
Action: Mouse pressed left at (674, 265)
Screenshot: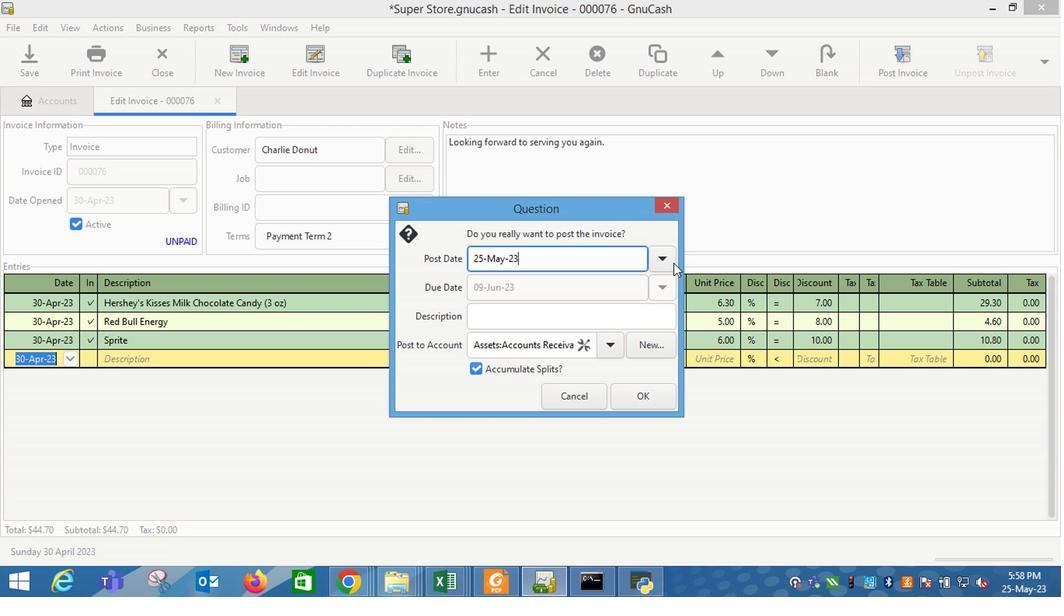 
Action: Mouse moved to (544, 283)
Screenshot: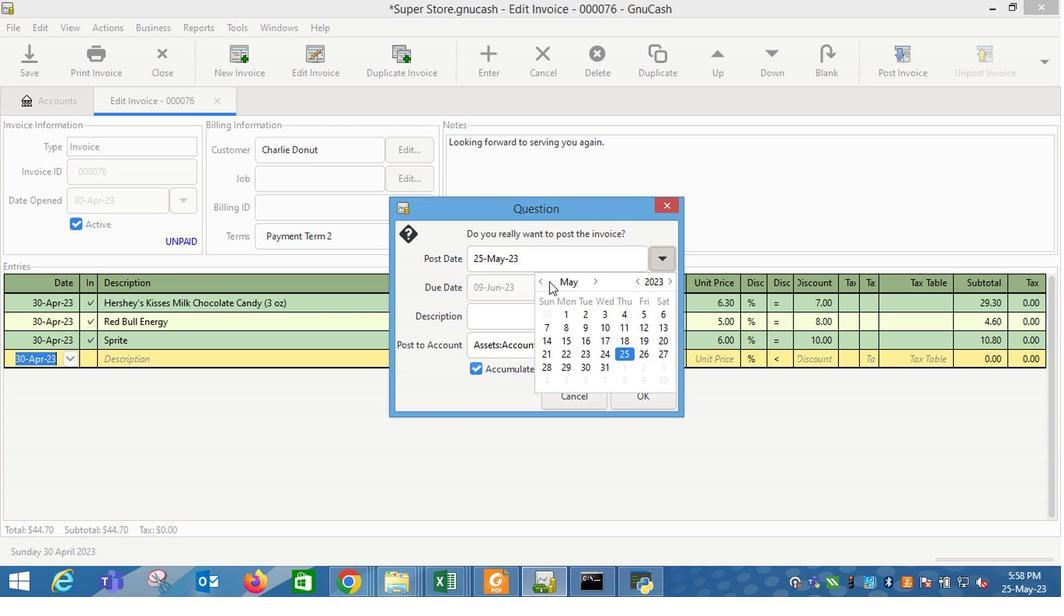 
Action: Mouse pressed left at (544, 283)
Screenshot: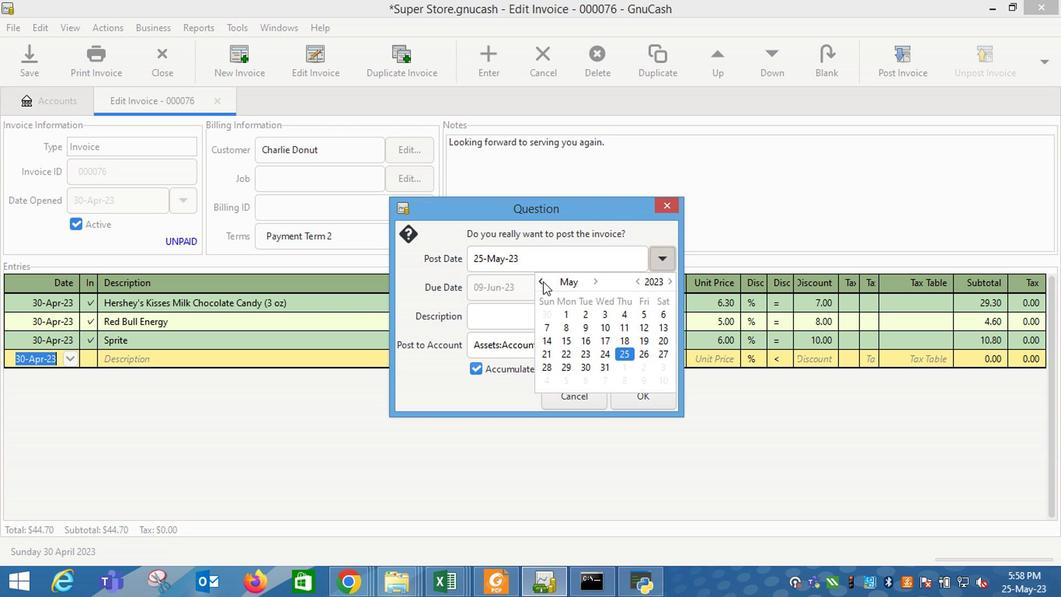 
Action: Mouse moved to (548, 381)
Screenshot: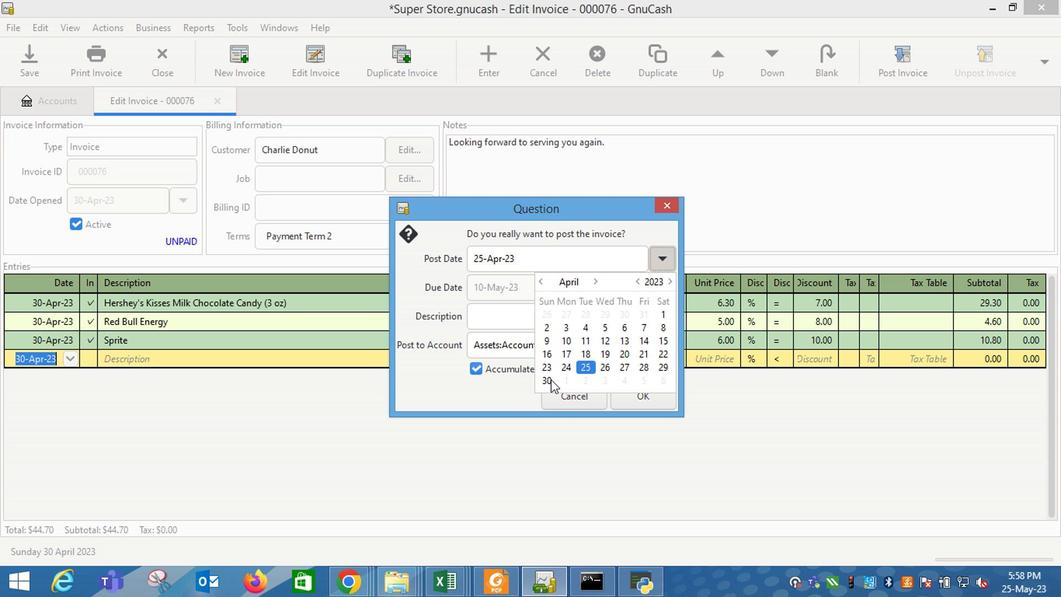 
Action: Mouse pressed left at (548, 381)
Screenshot: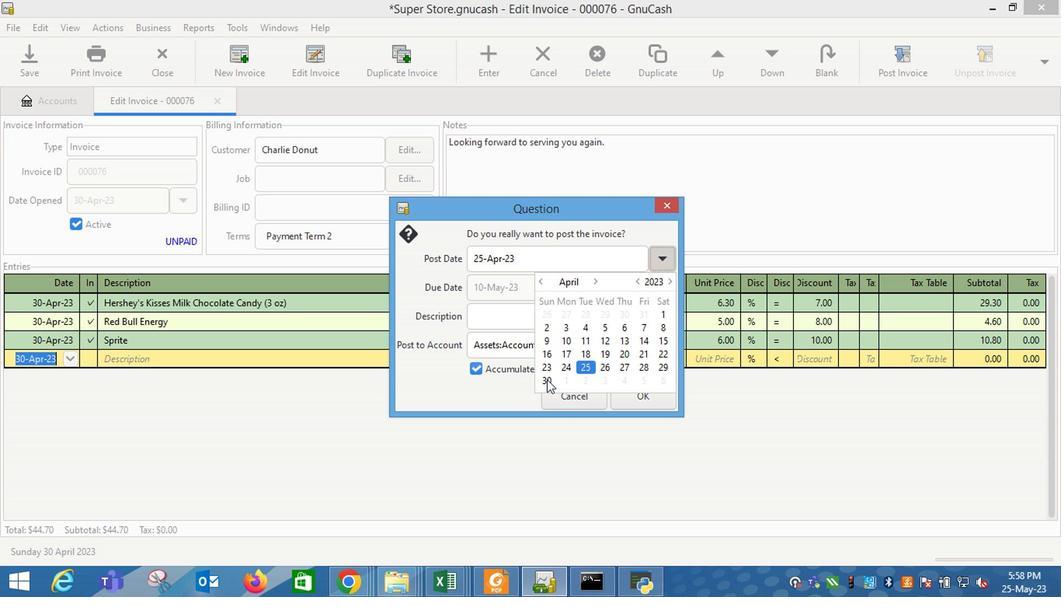 
Action: Mouse moved to (519, 337)
Screenshot: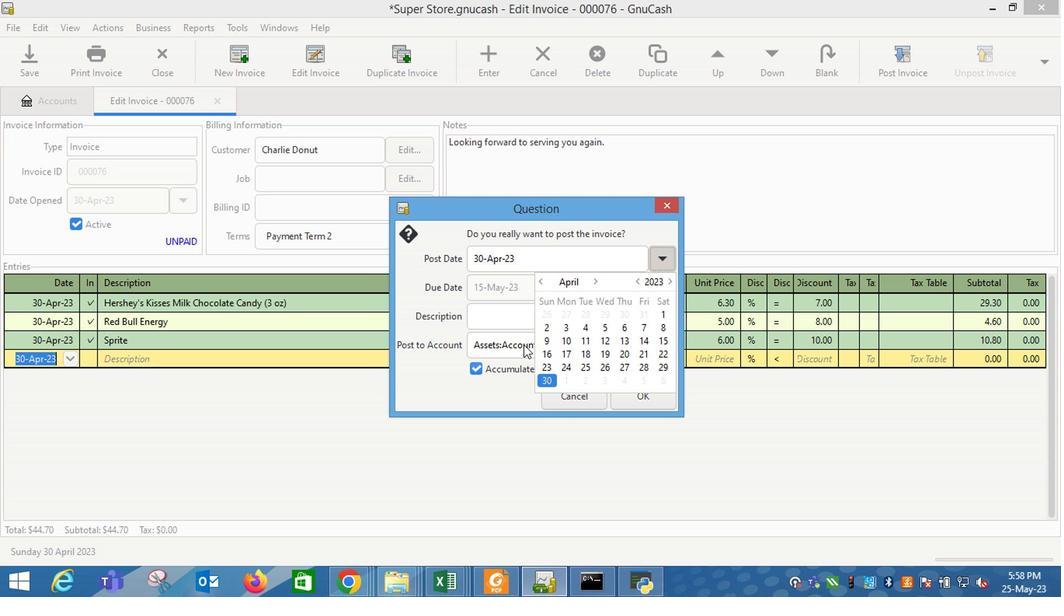 
Action: Mouse pressed left at (519, 337)
Screenshot: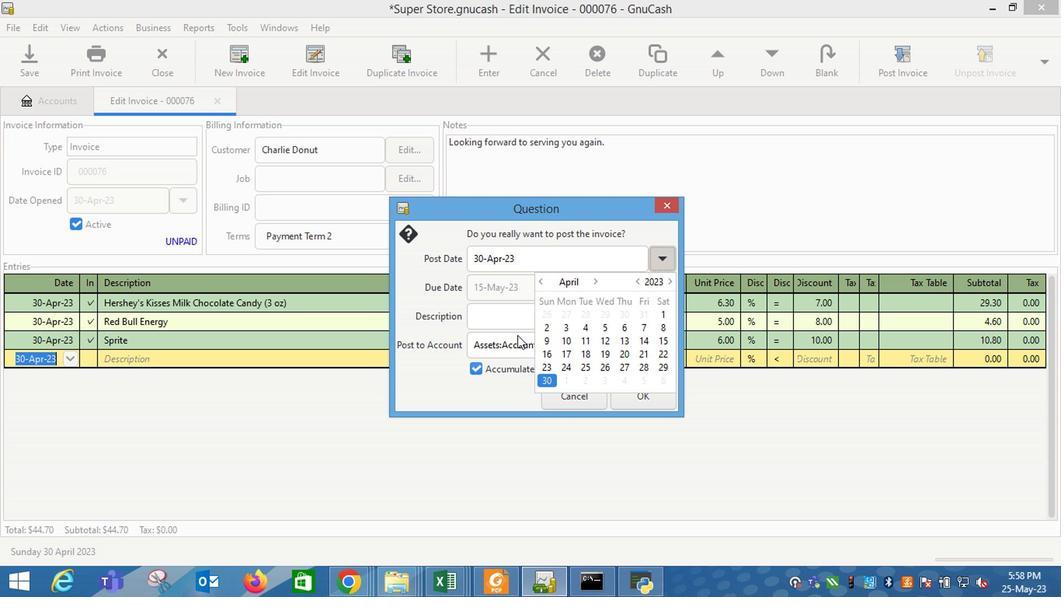 
Action: Mouse moved to (635, 395)
Screenshot: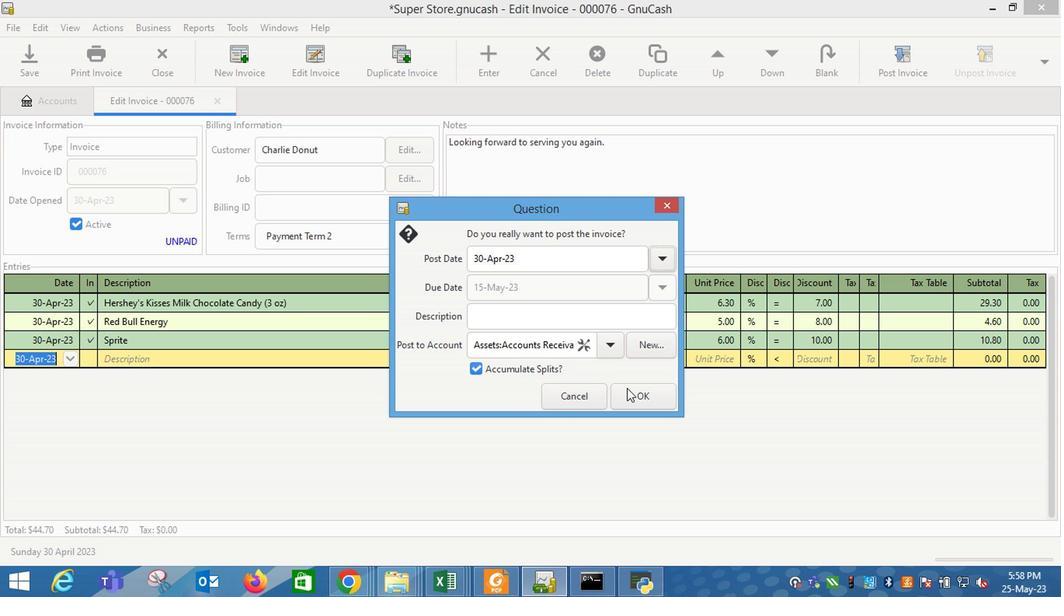 
Action: Mouse pressed left at (635, 395)
Screenshot: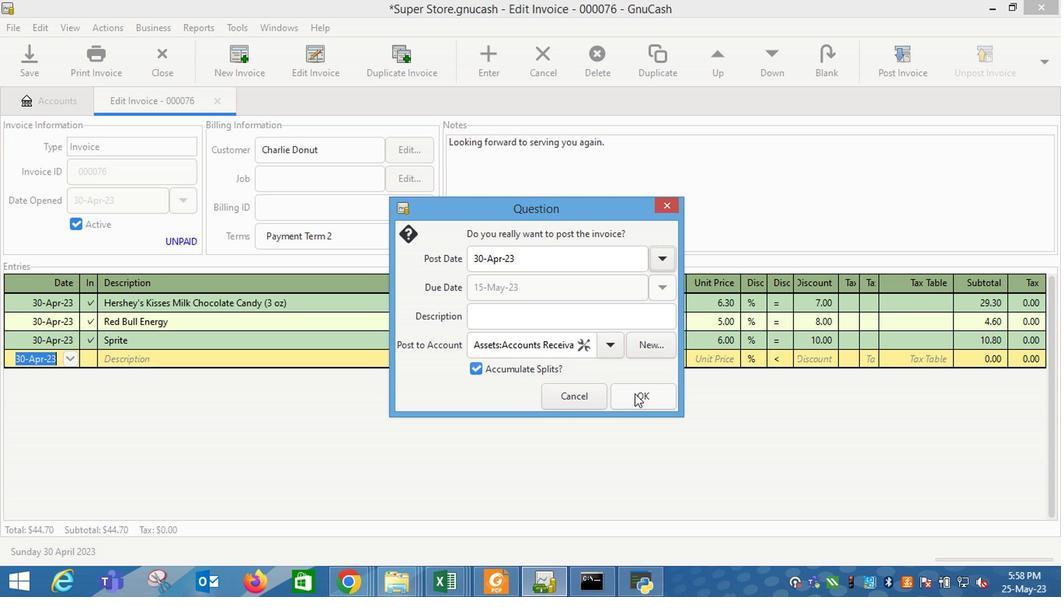 
Action: Mouse moved to (1007, 63)
Screenshot: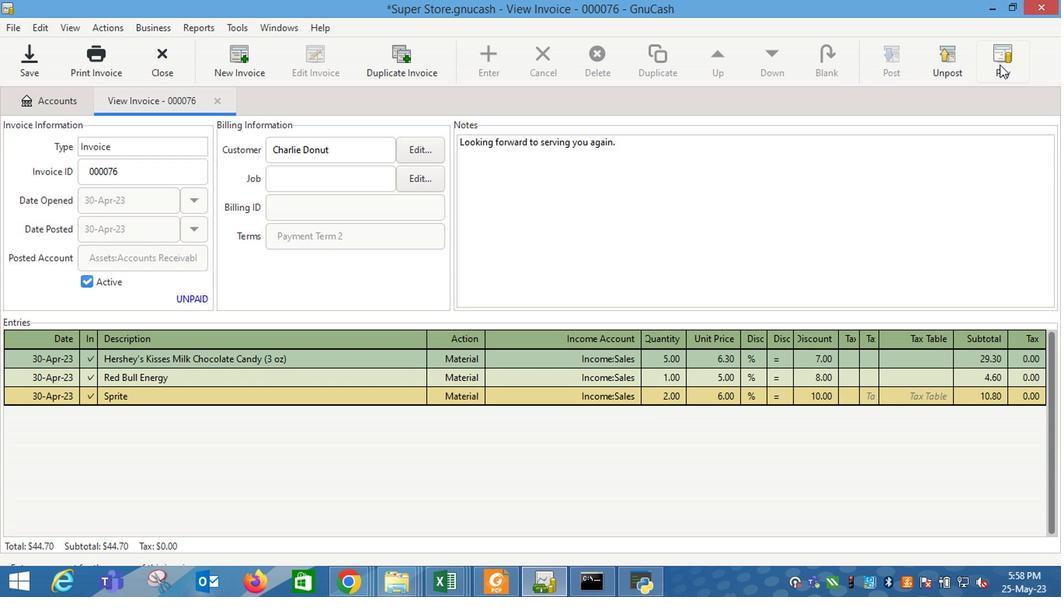 
Action: Mouse pressed left at (1007, 63)
Screenshot: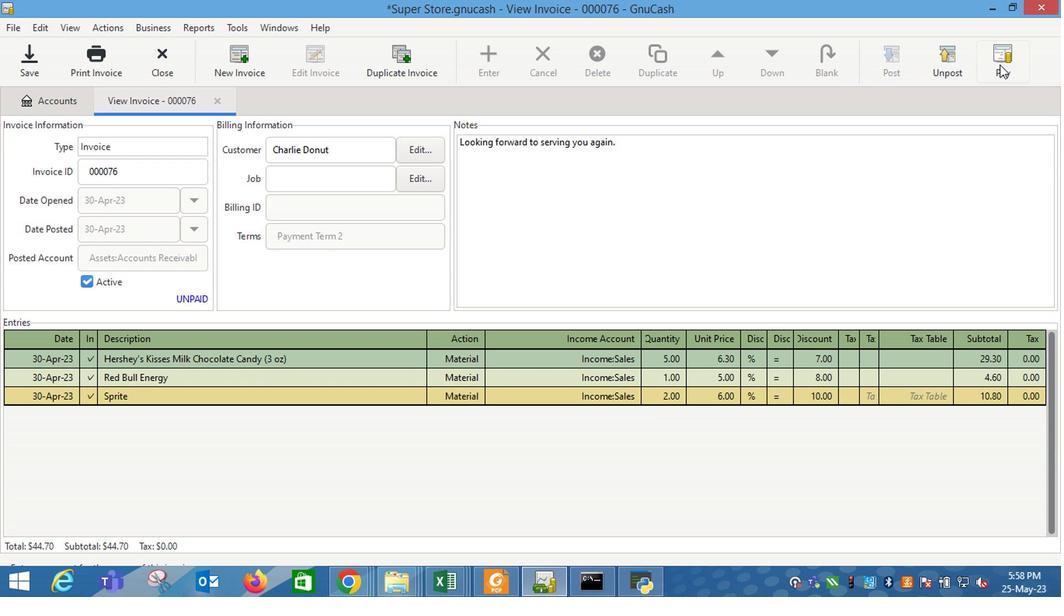 
Action: Mouse moved to (478, 311)
Screenshot: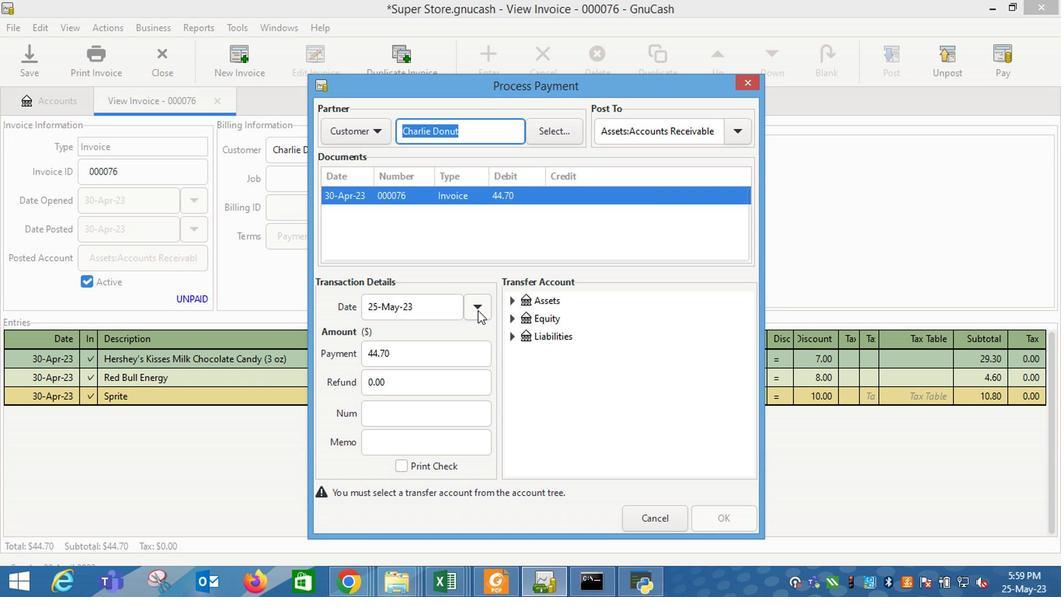 
Action: Mouse pressed left at (478, 311)
Screenshot: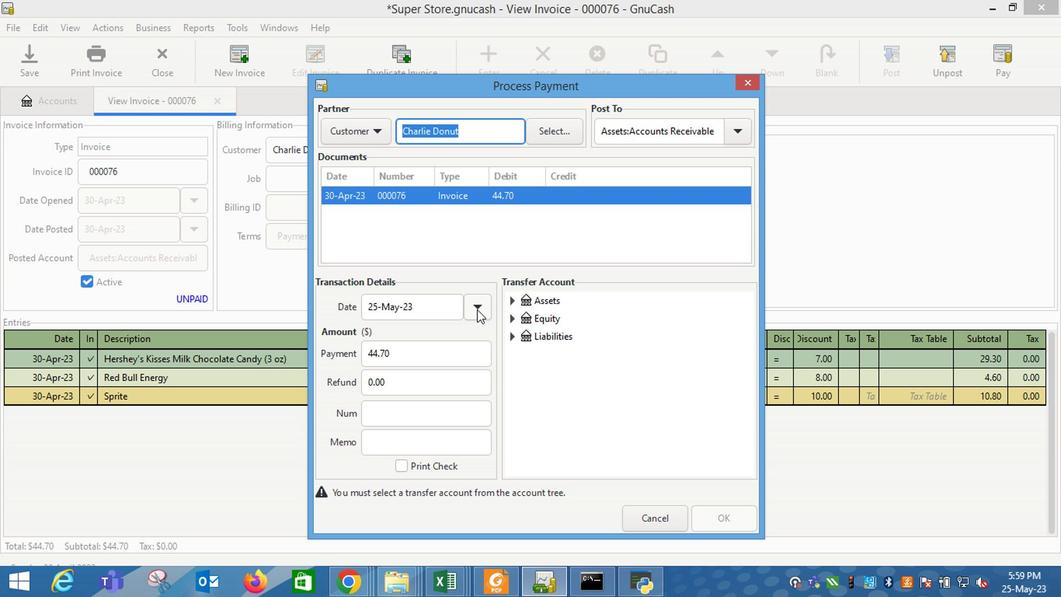 
Action: Mouse moved to (378, 391)
Screenshot: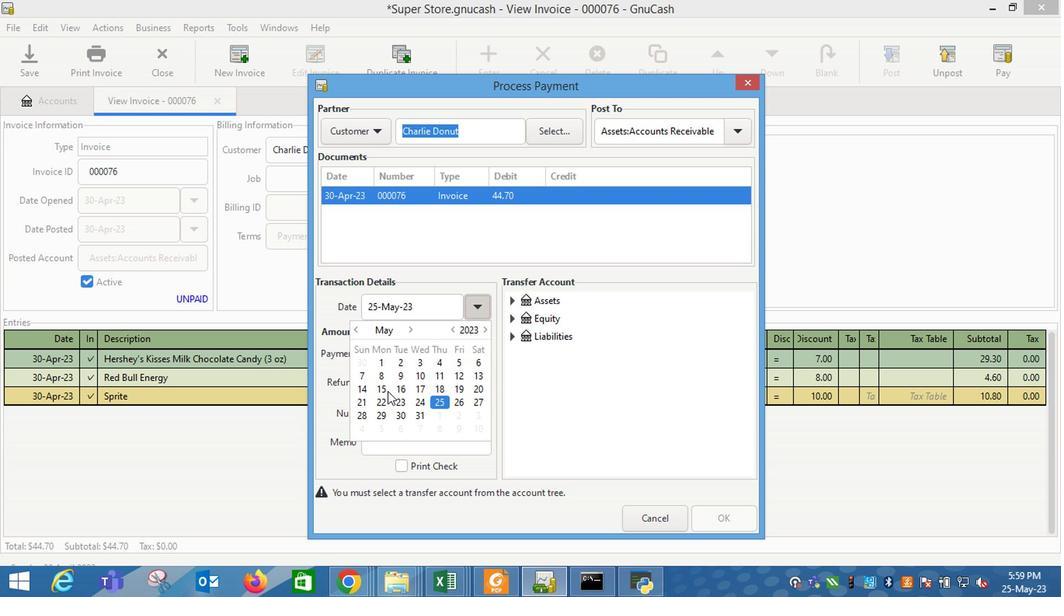 
Action: Mouse pressed left at (378, 391)
Screenshot: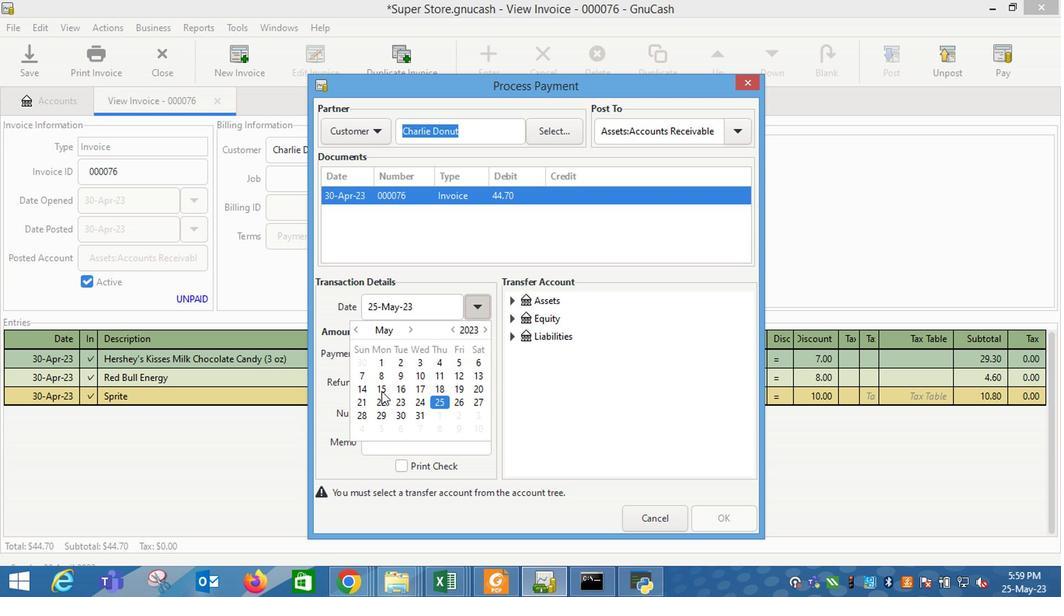 
Action: Mouse moved to (548, 389)
Screenshot: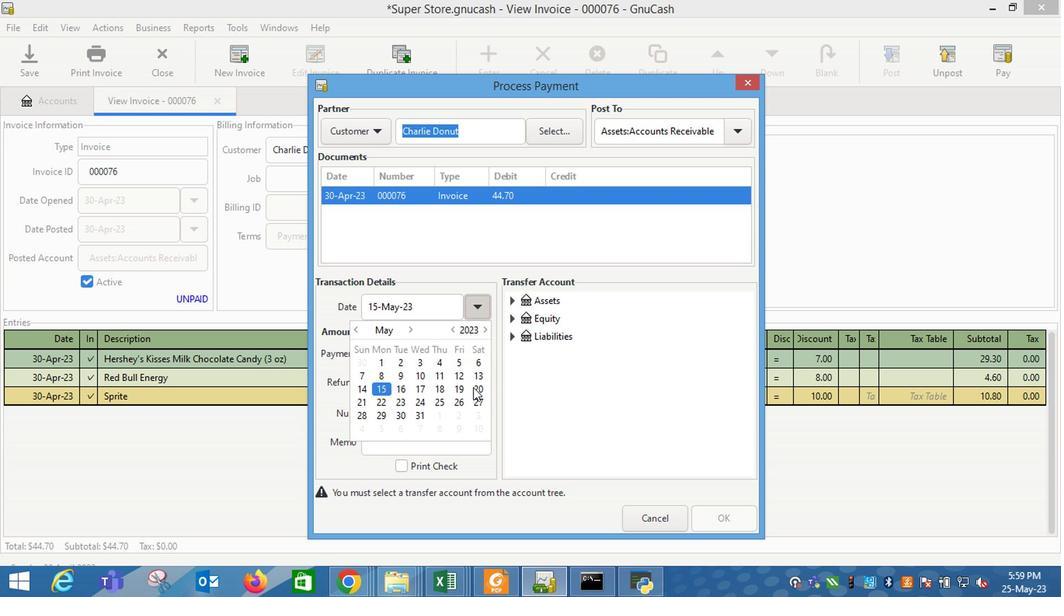 
Action: Mouse pressed left at (548, 389)
Screenshot: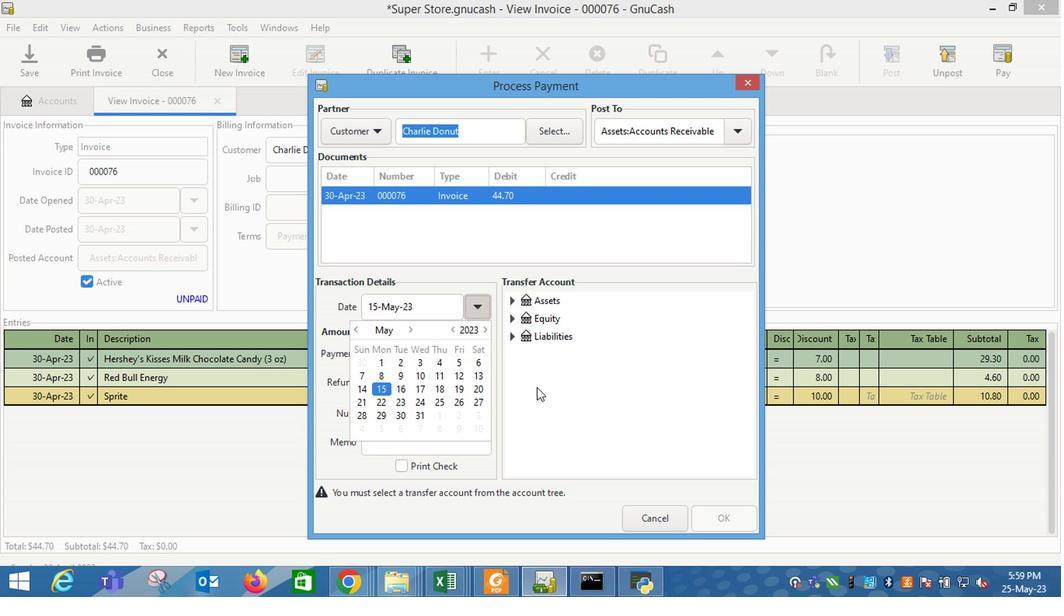 
Action: Mouse moved to (512, 302)
Screenshot: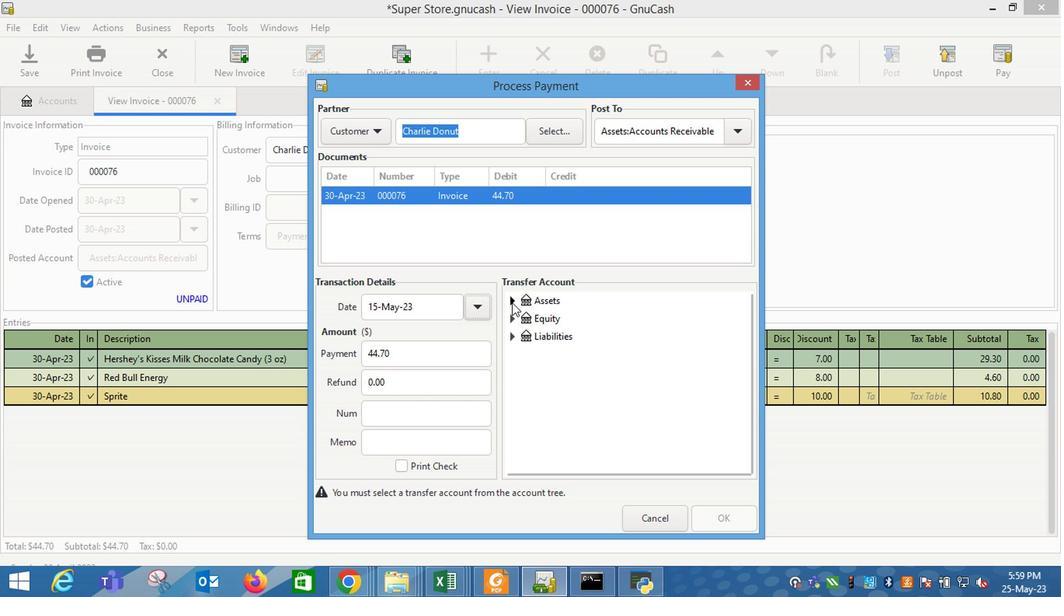 
Action: Mouse pressed left at (512, 302)
Screenshot: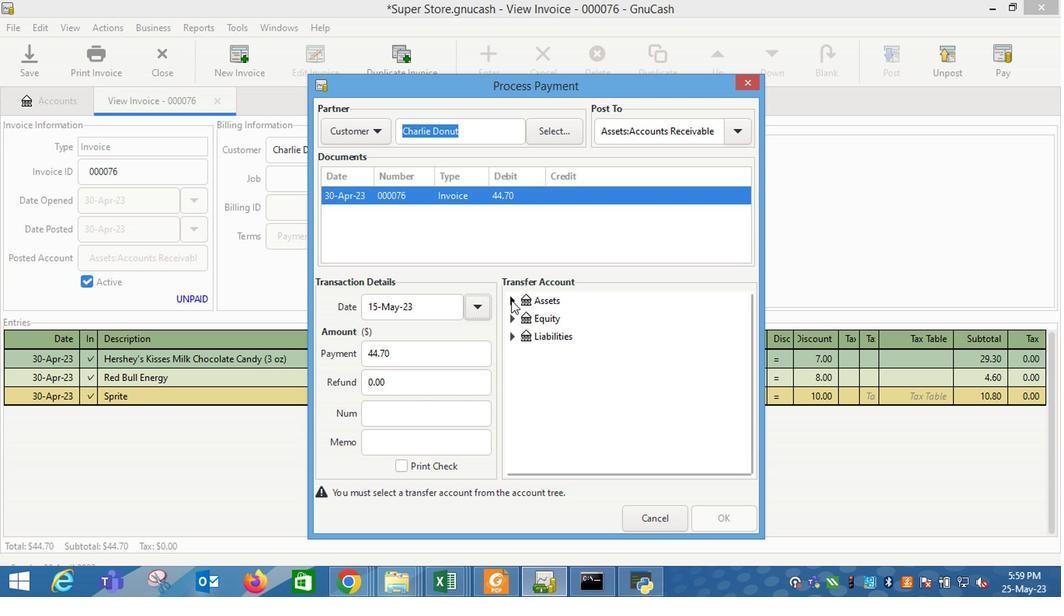 
Action: Mouse moved to (535, 317)
Screenshot: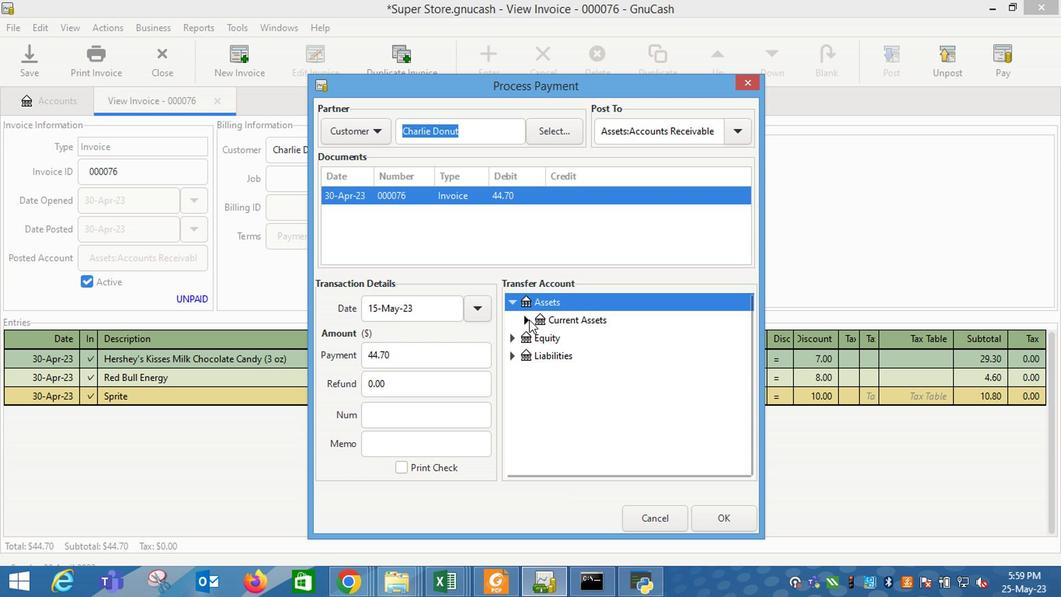 
Action: Mouse pressed left at (535, 317)
Screenshot: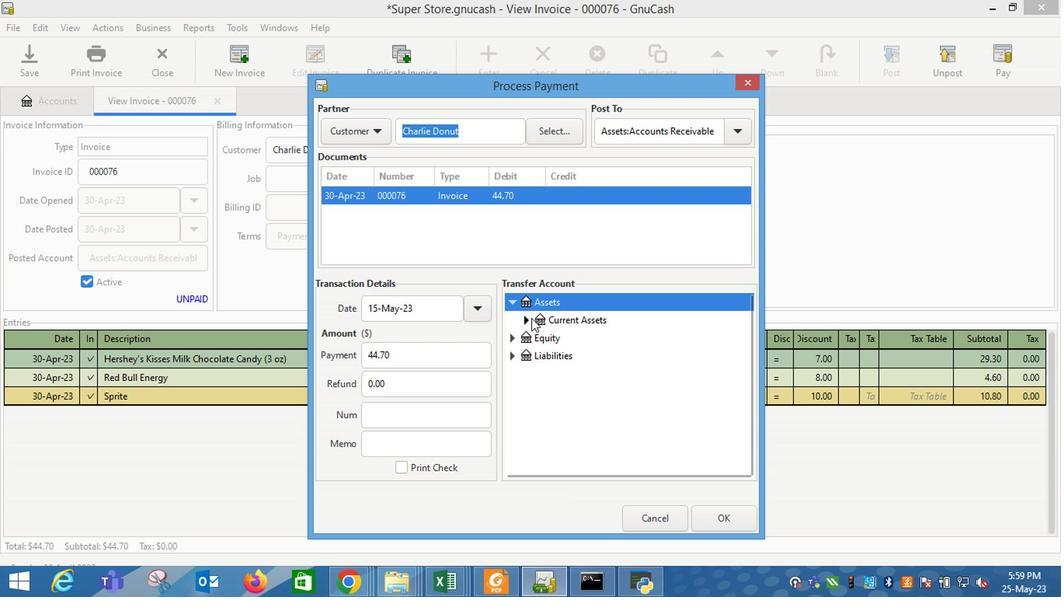 
Action: Mouse moved to (525, 323)
Screenshot: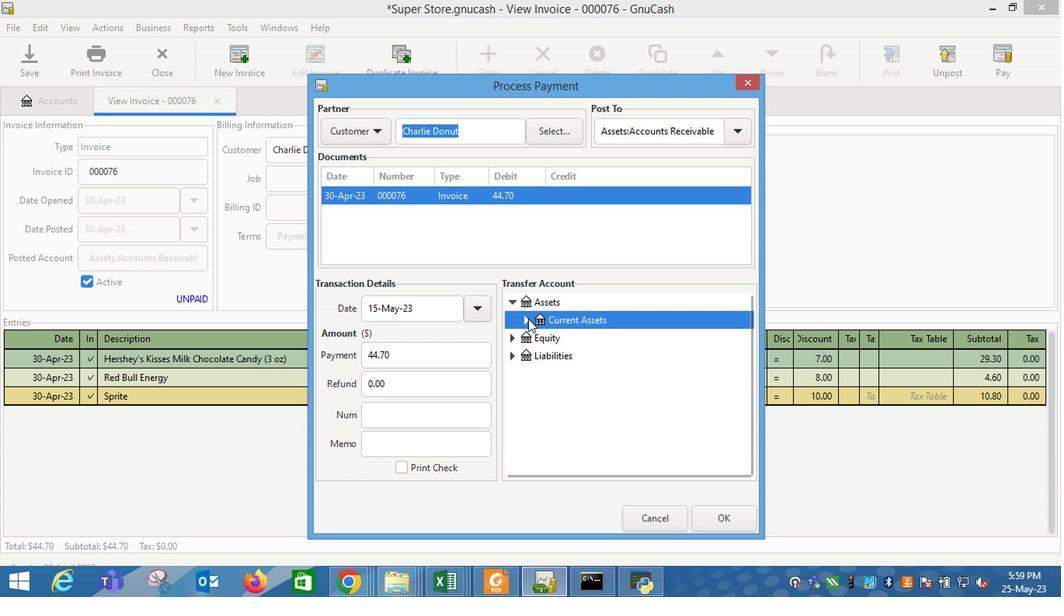 
Action: Mouse pressed left at (525, 323)
Screenshot: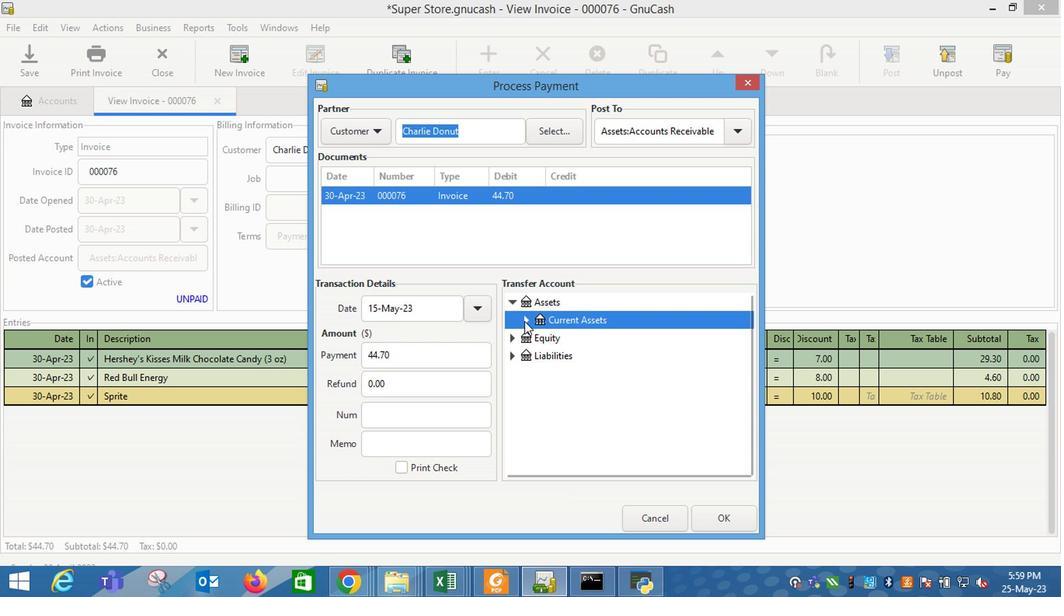 
Action: Mouse moved to (588, 346)
Screenshot: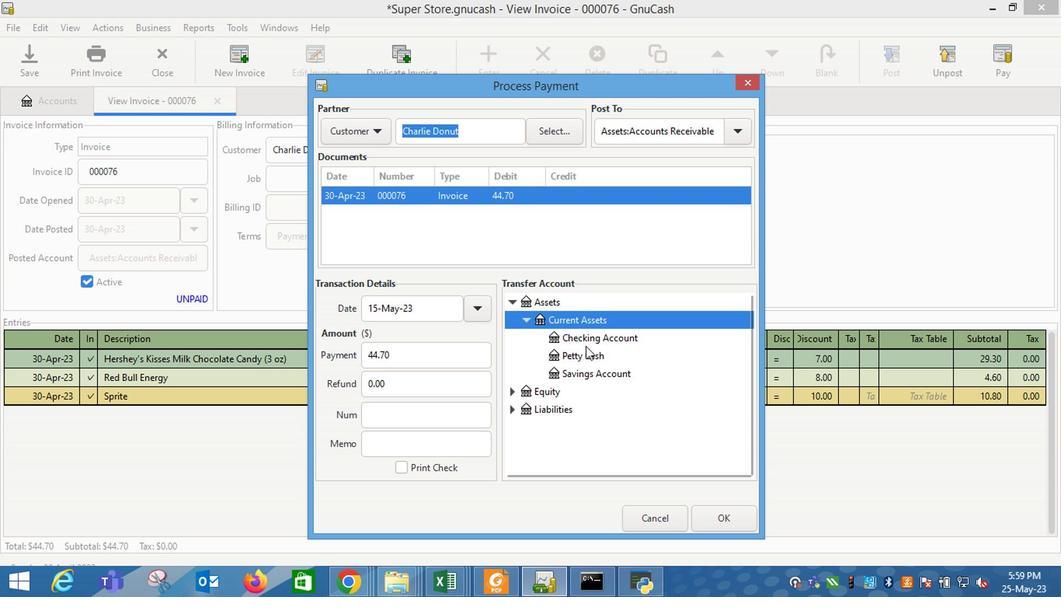 
Action: Mouse pressed left at (588, 346)
Screenshot: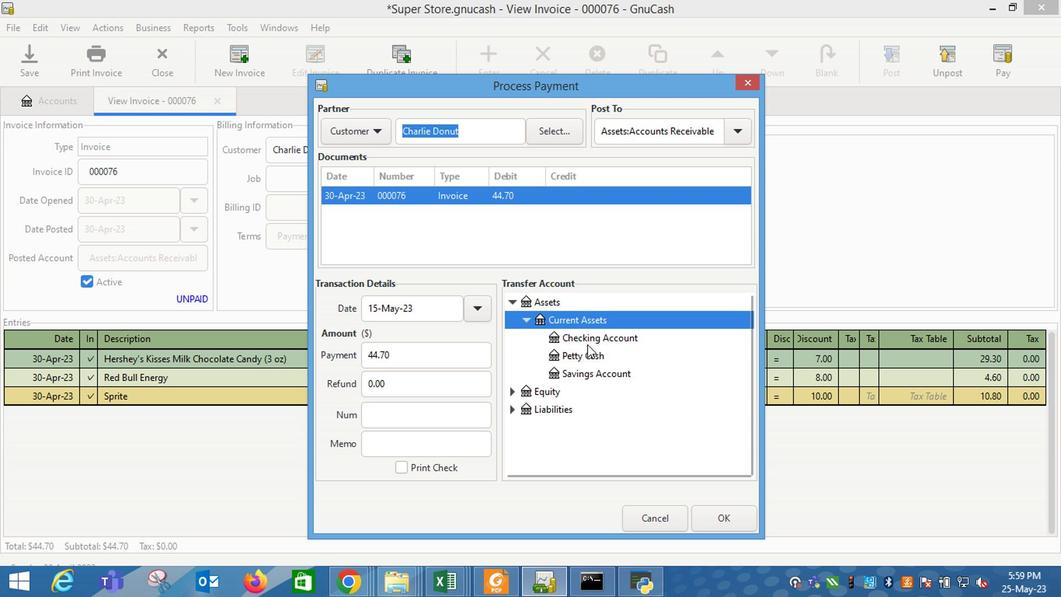 
Action: Mouse moved to (723, 519)
Screenshot: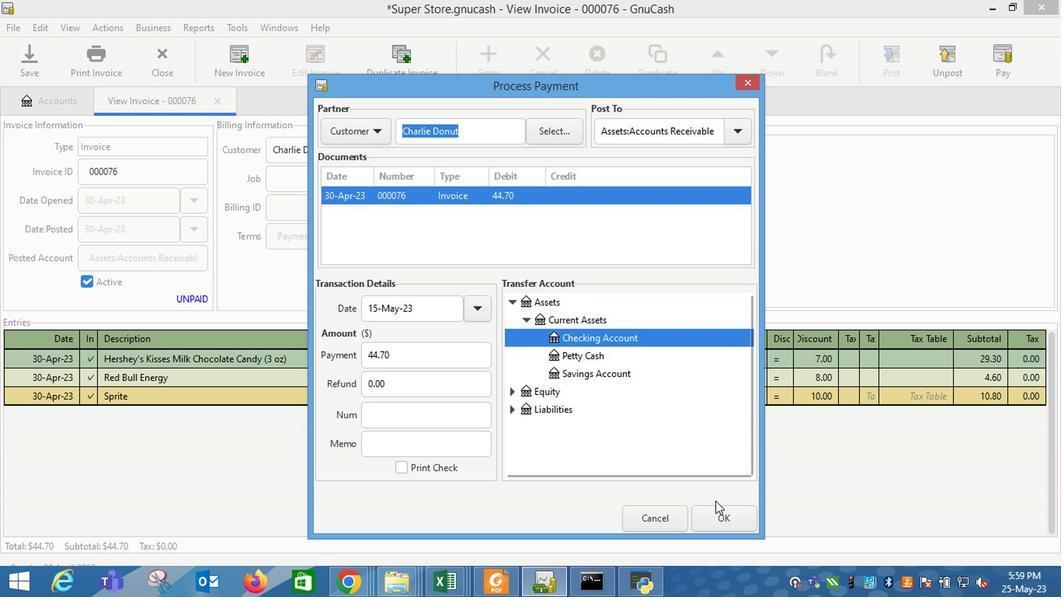 
Action: Mouse pressed left at (723, 519)
Screenshot: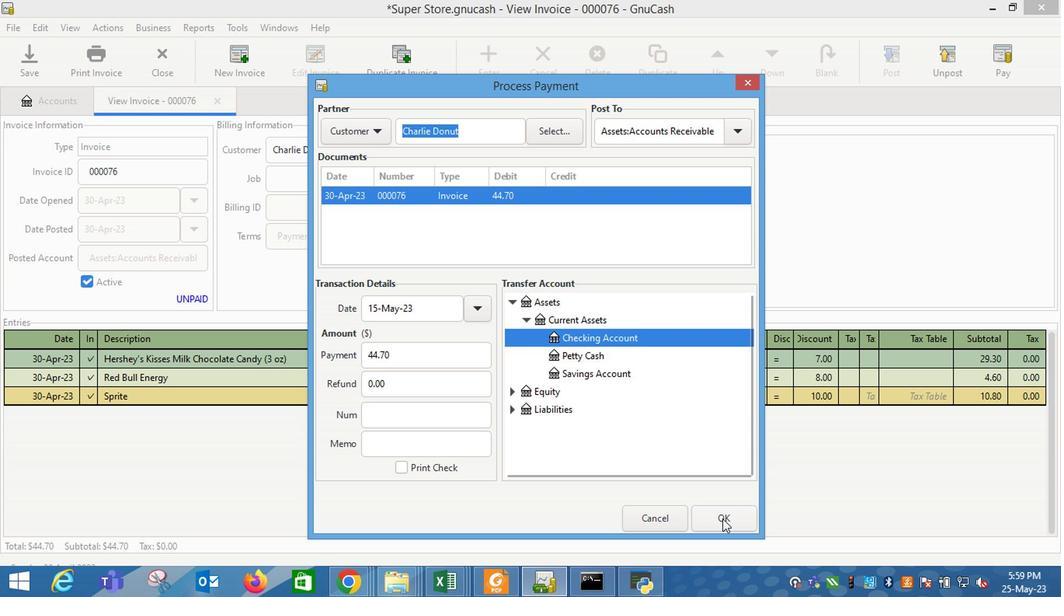 
Action: Mouse moved to (112, 63)
Screenshot: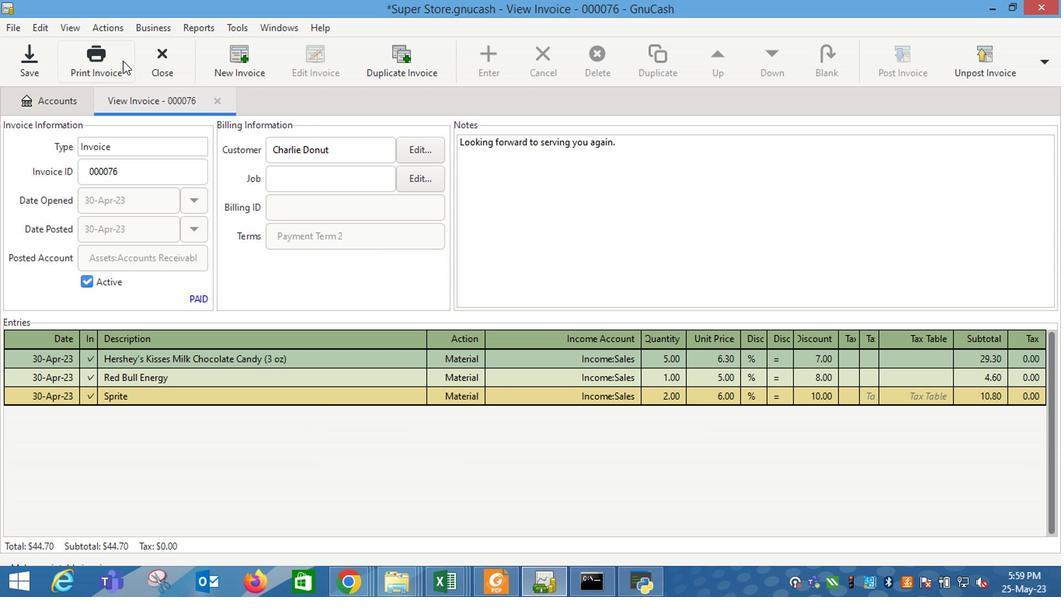 
Action: Mouse pressed left at (112, 63)
Screenshot: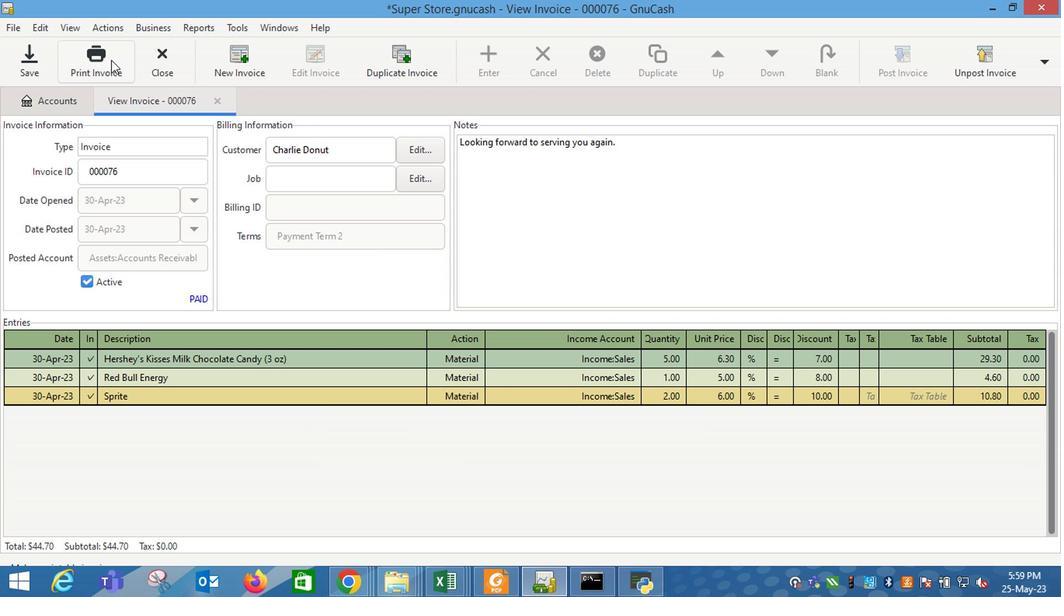 
Action: Mouse moved to (386, 48)
Screenshot: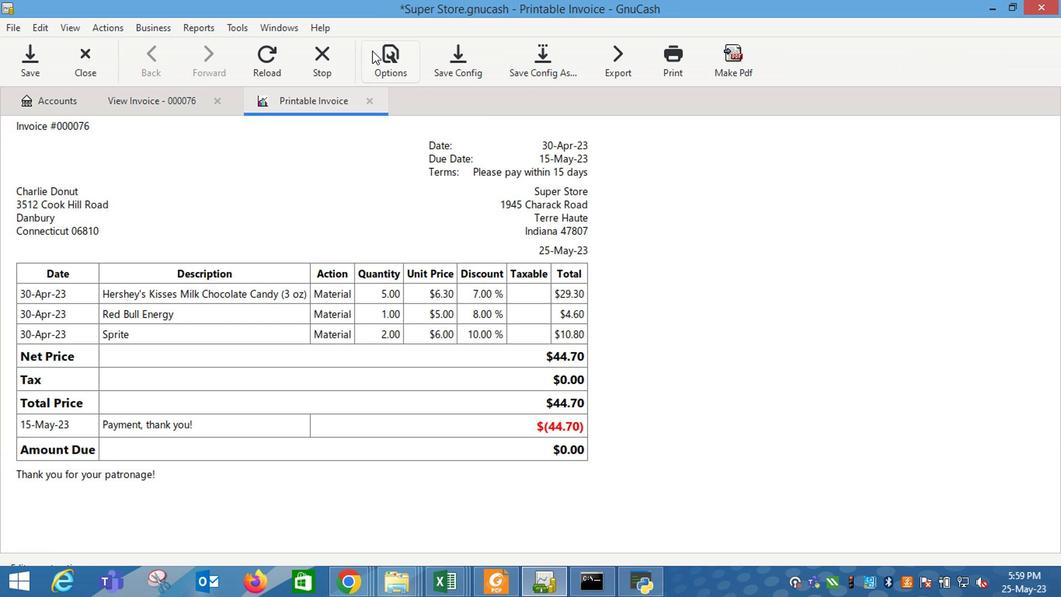 
Action: Mouse pressed left at (386, 48)
Screenshot: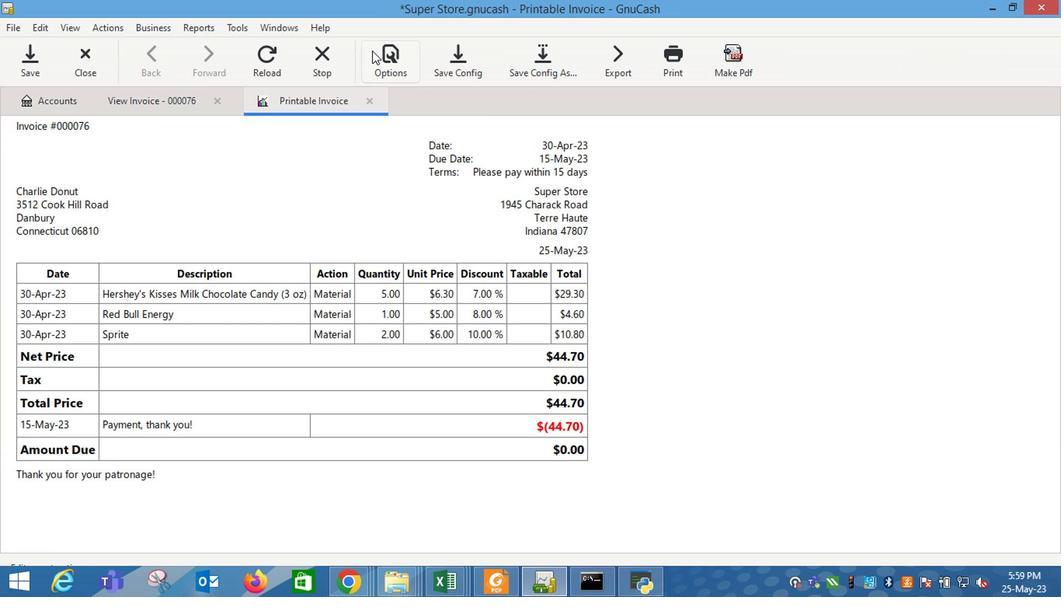 
Action: Mouse moved to (301, 158)
Screenshot: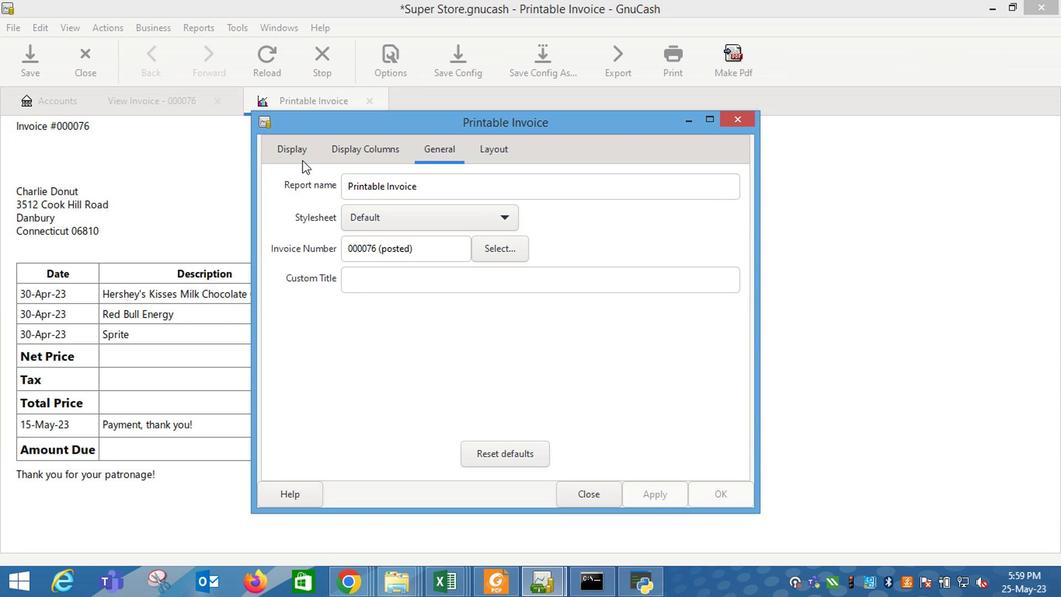 
Action: Mouse pressed left at (301, 158)
Screenshot: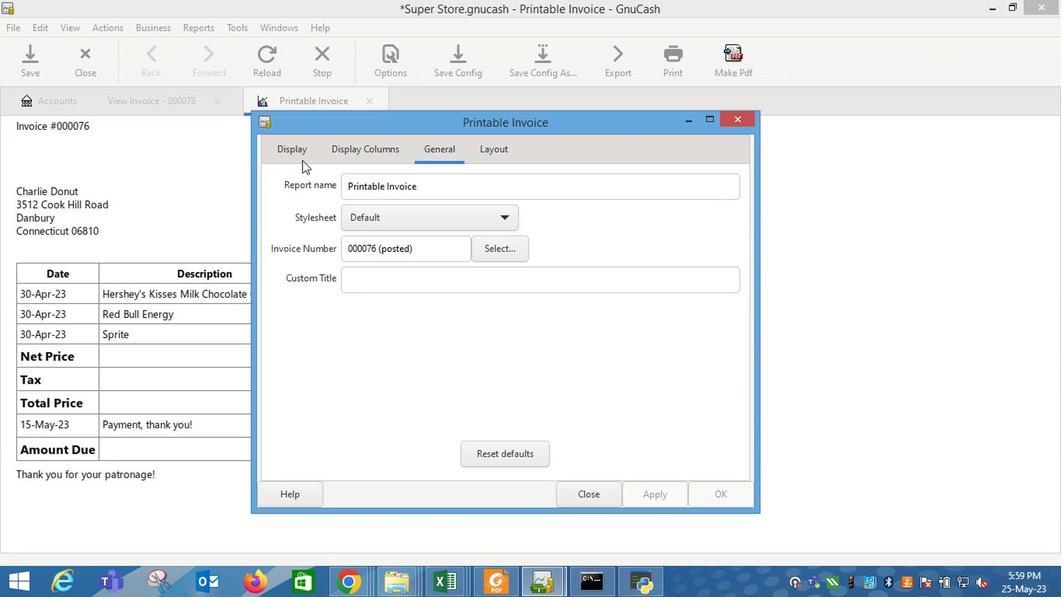 
Action: Mouse moved to (395, 333)
Screenshot: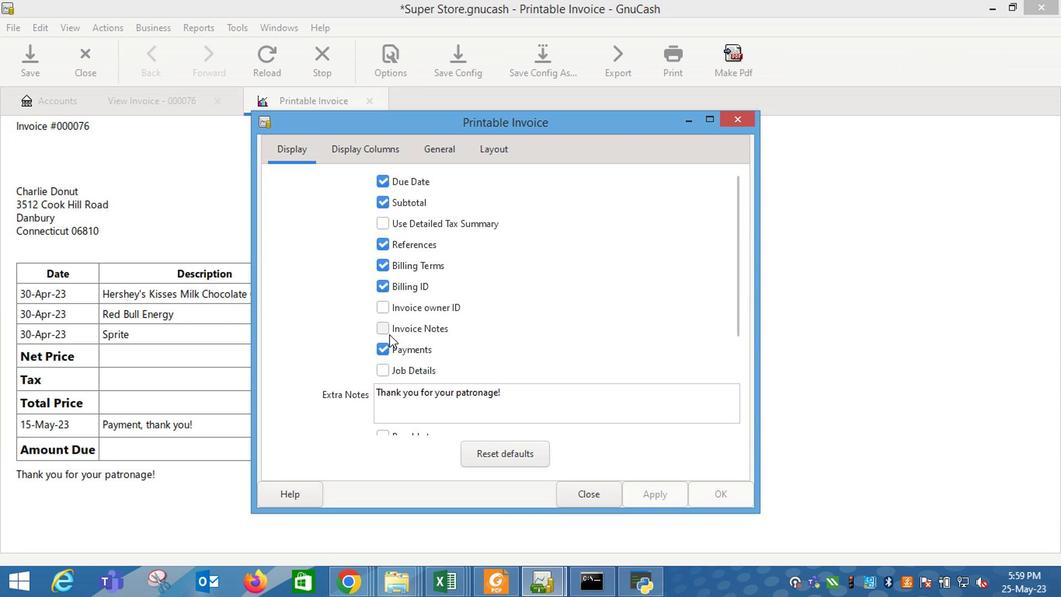 
Action: Mouse pressed left at (395, 333)
Screenshot: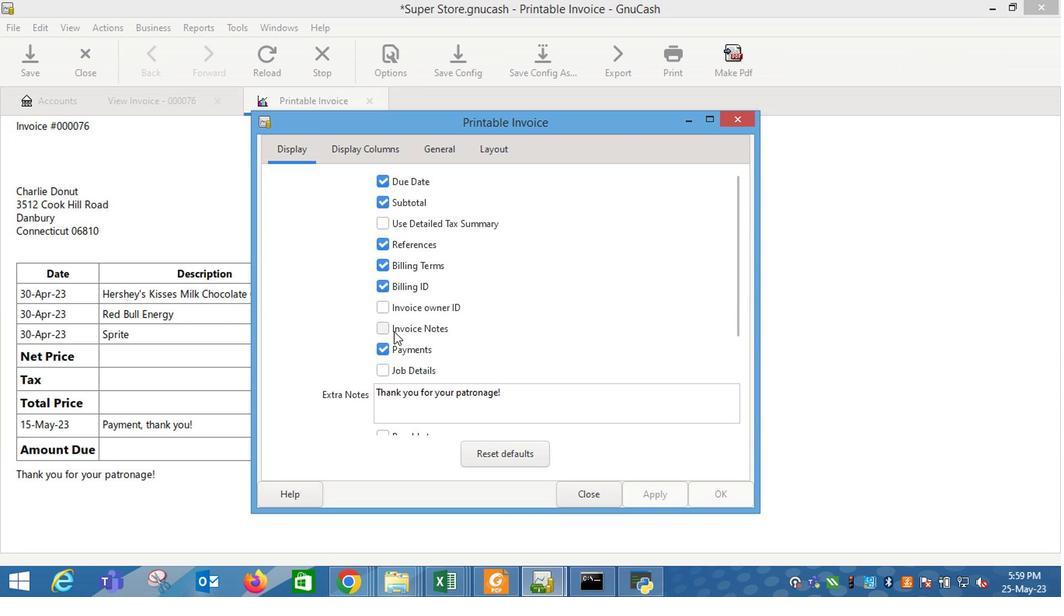 
Action: Mouse moved to (676, 499)
Screenshot: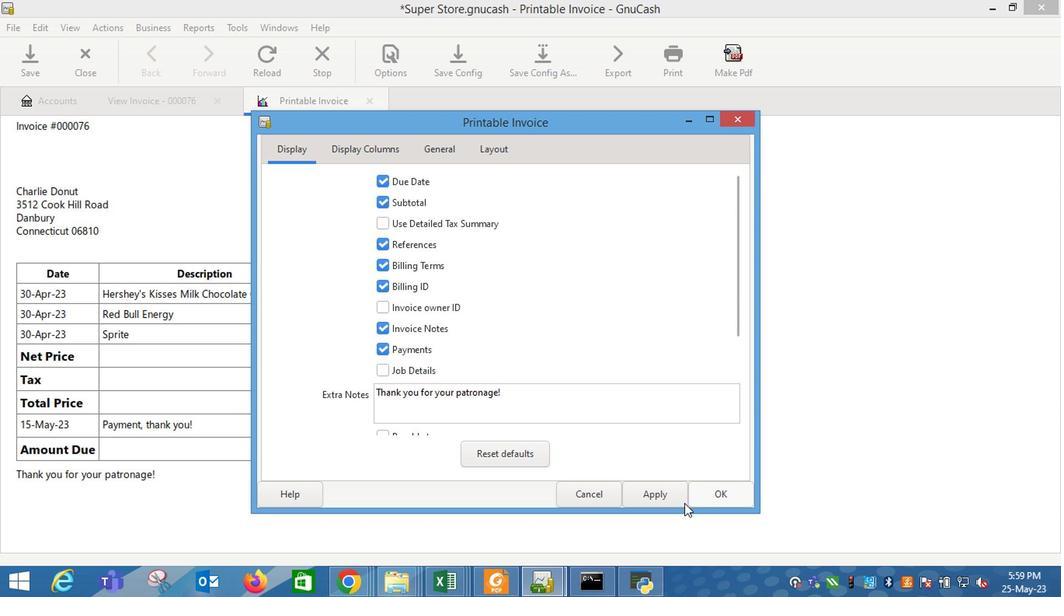 
Action: Mouse pressed left at (676, 499)
Screenshot: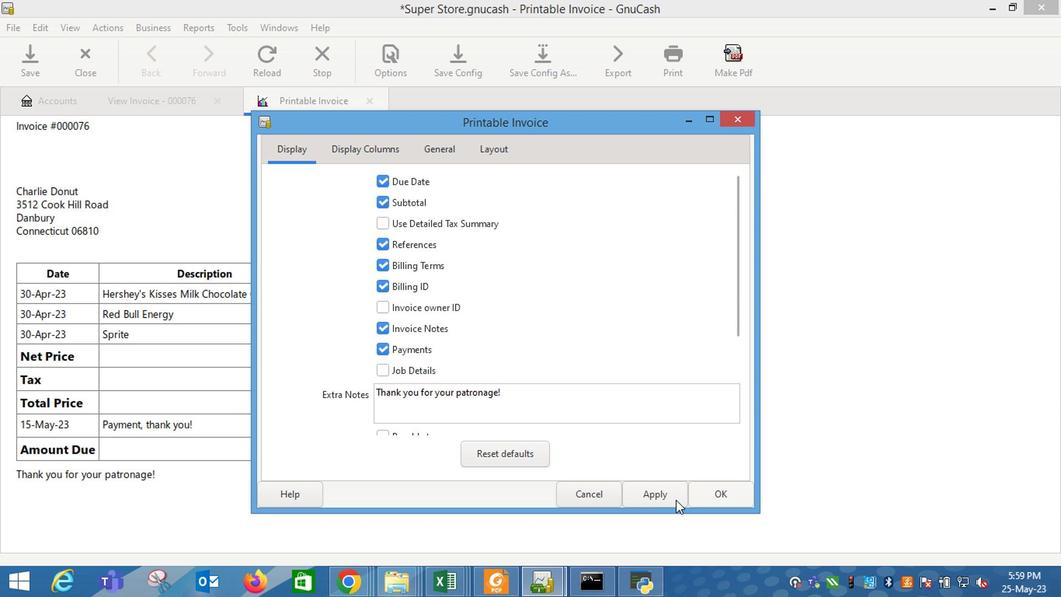 
Action: Mouse moved to (581, 494)
Screenshot: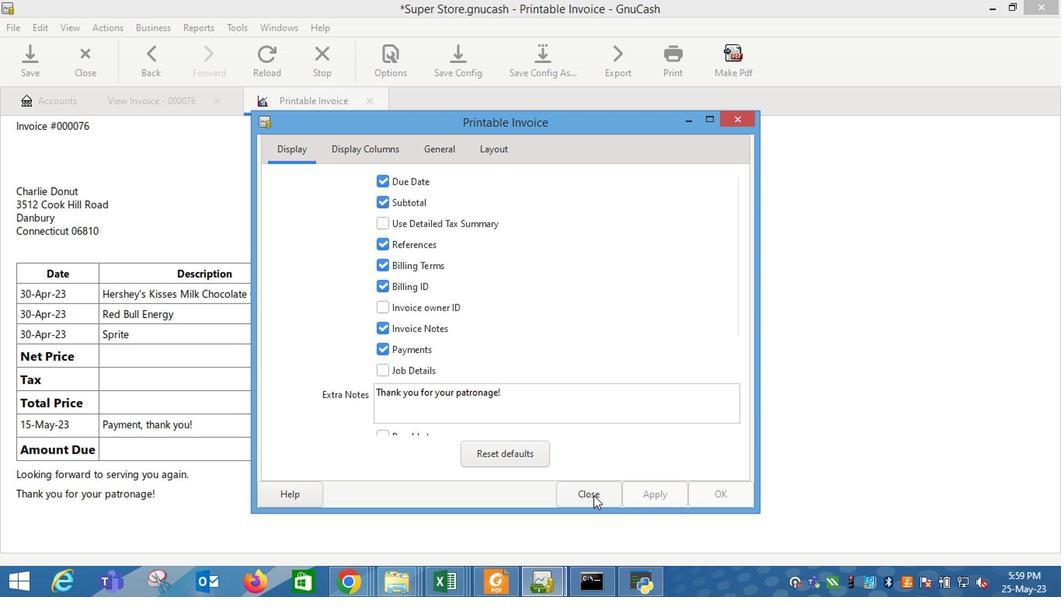 
Action: Mouse pressed left at (581, 494)
Screenshot: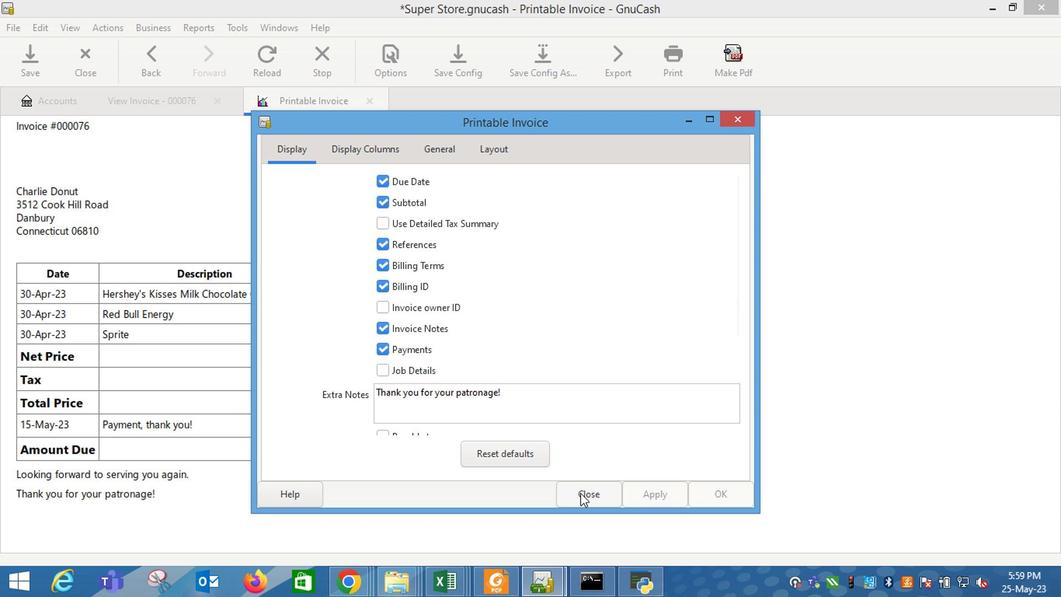 
